 Task: Look for space in Dobryanka, Russia from 12th July, 2023 to 16th July, 2023 for 8 adults in price range Rs.10000 to Rs.16000. Place can be private room with 8 bedrooms having 8 beds and 8 bathrooms. Property type can be house, flat, guest house, hotel. Amenities needed are: wifi, TV, free parkinig on premises, gym, breakfast. Booking option can be shelf check-in. Required host language is English.
Action: Mouse moved to (503, 109)
Screenshot: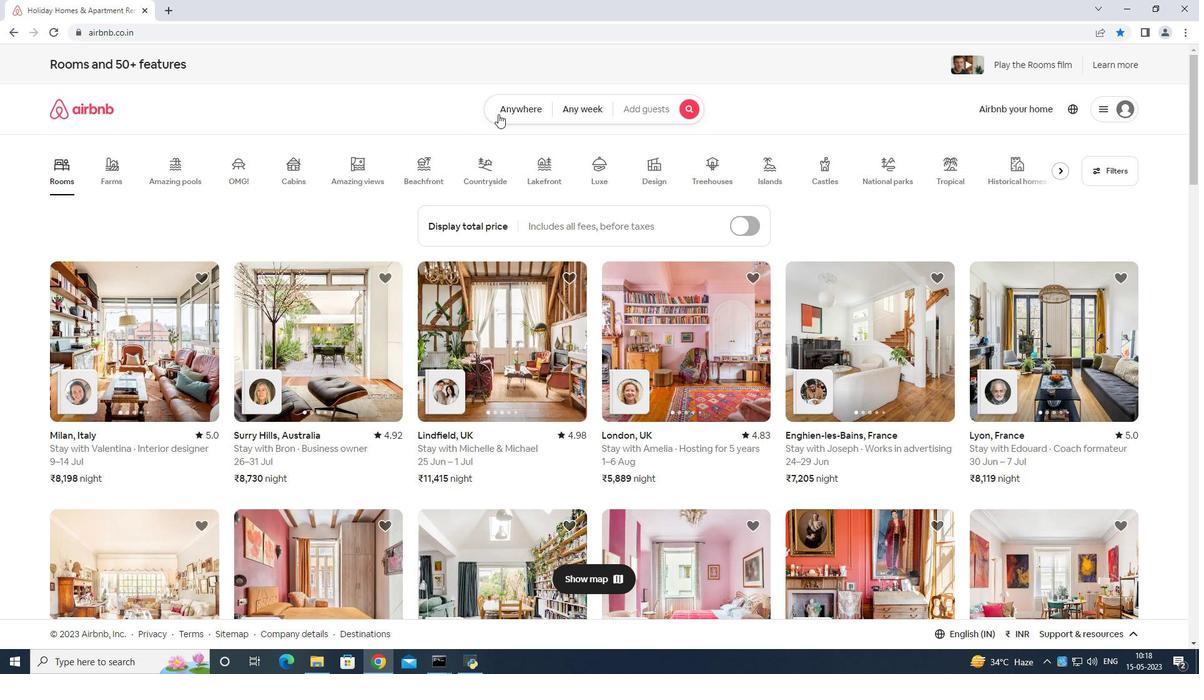 
Action: Mouse pressed left at (503, 109)
Screenshot: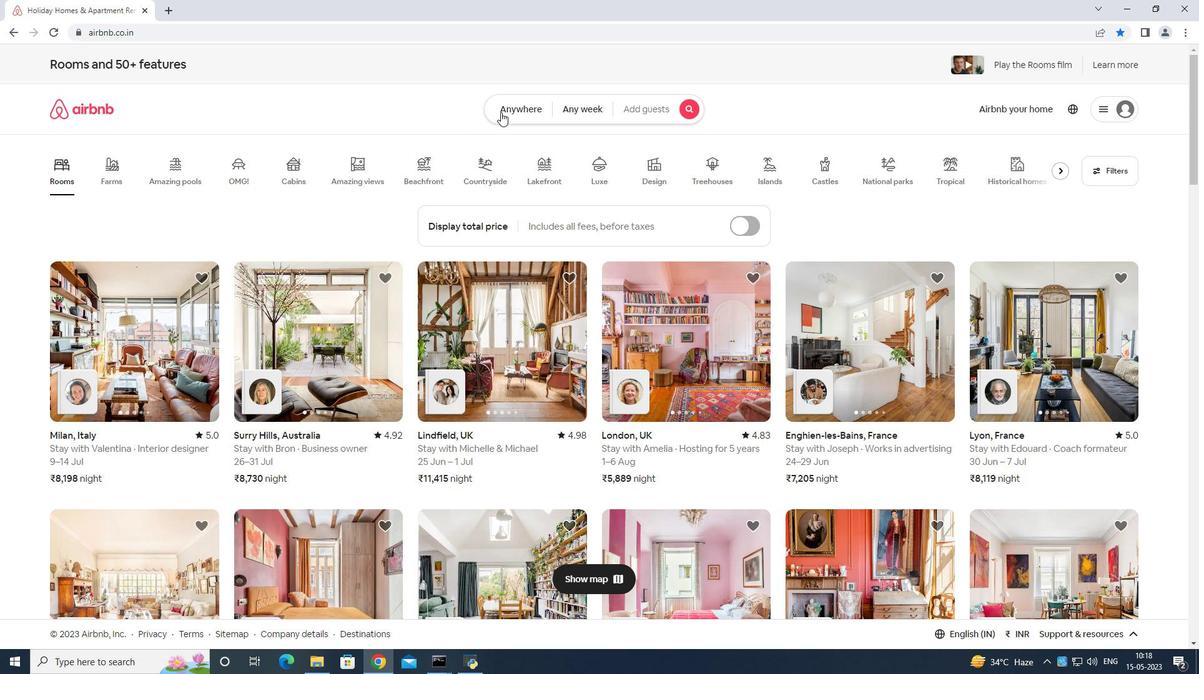 
Action: Mouse moved to (479, 151)
Screenshot: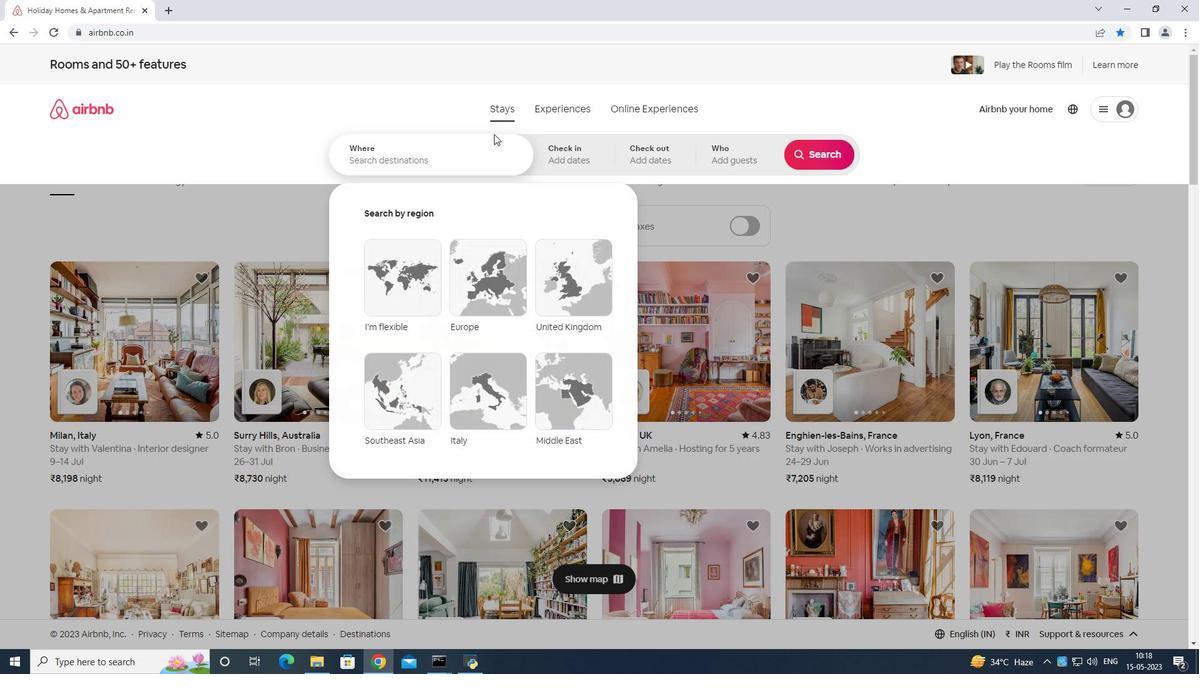 
Action: Mouse pressed left at (479, 151)
Screenshot: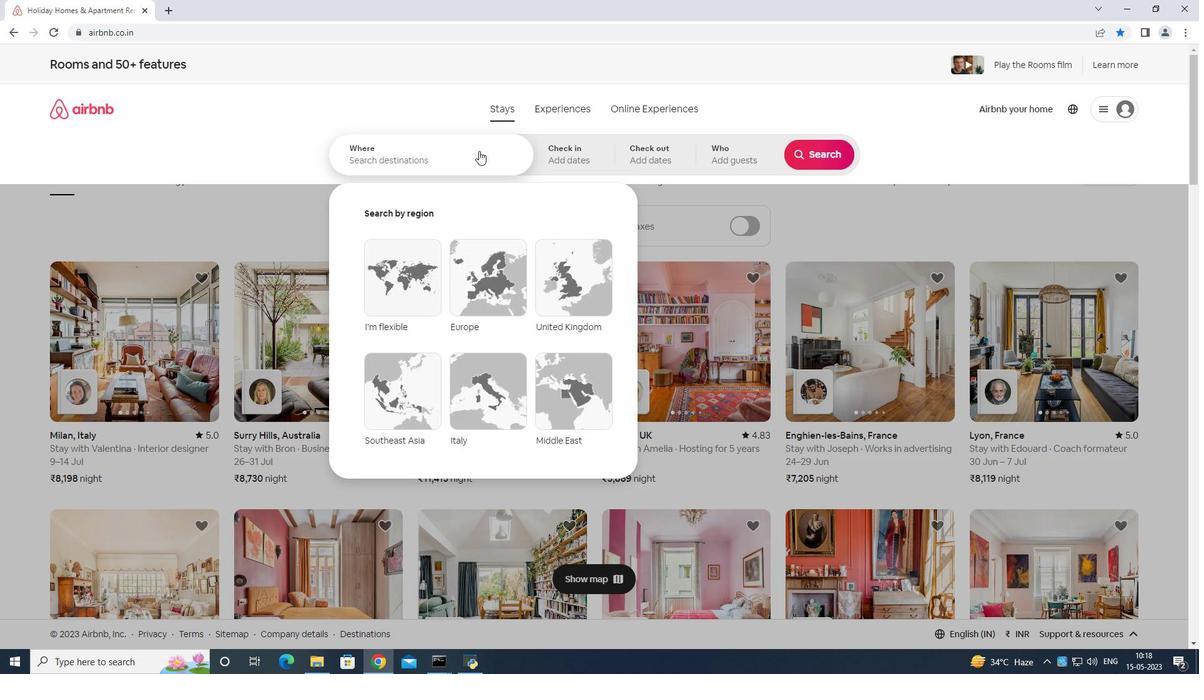 
Action: Mouse moved to (479, 151)
Screenshot: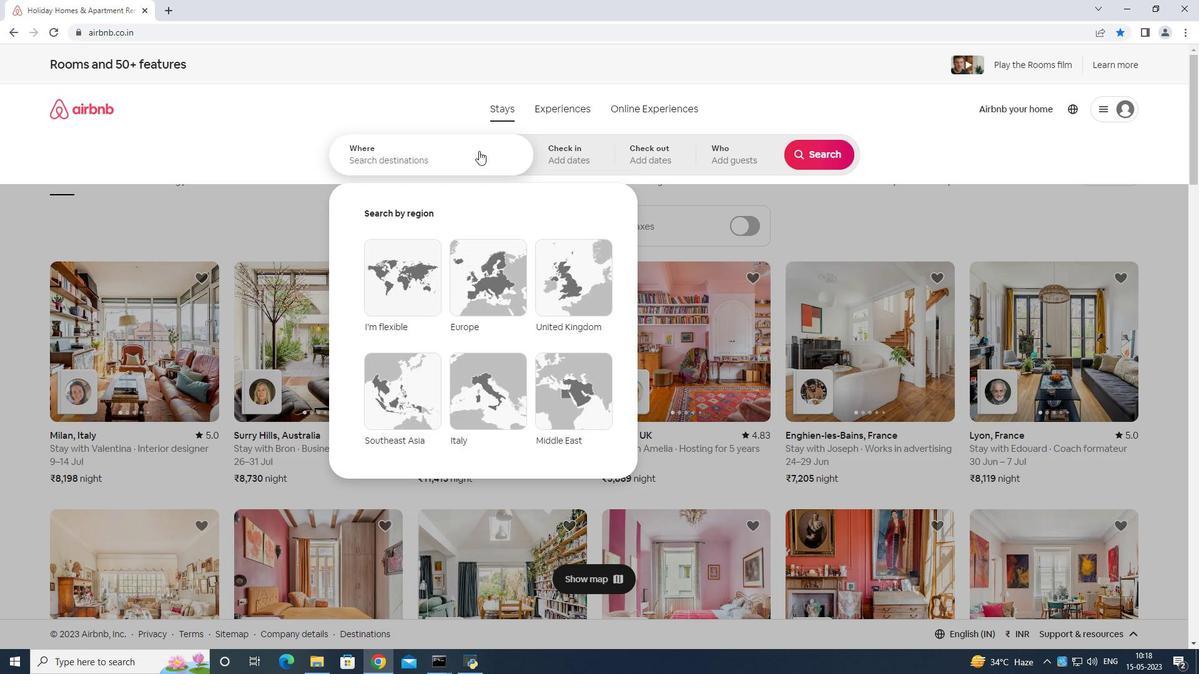 
Action: Key pressed <Key.shift>Dorbyanka<Key.space><Key.shift>Russia<Key.enter>
Screenshot: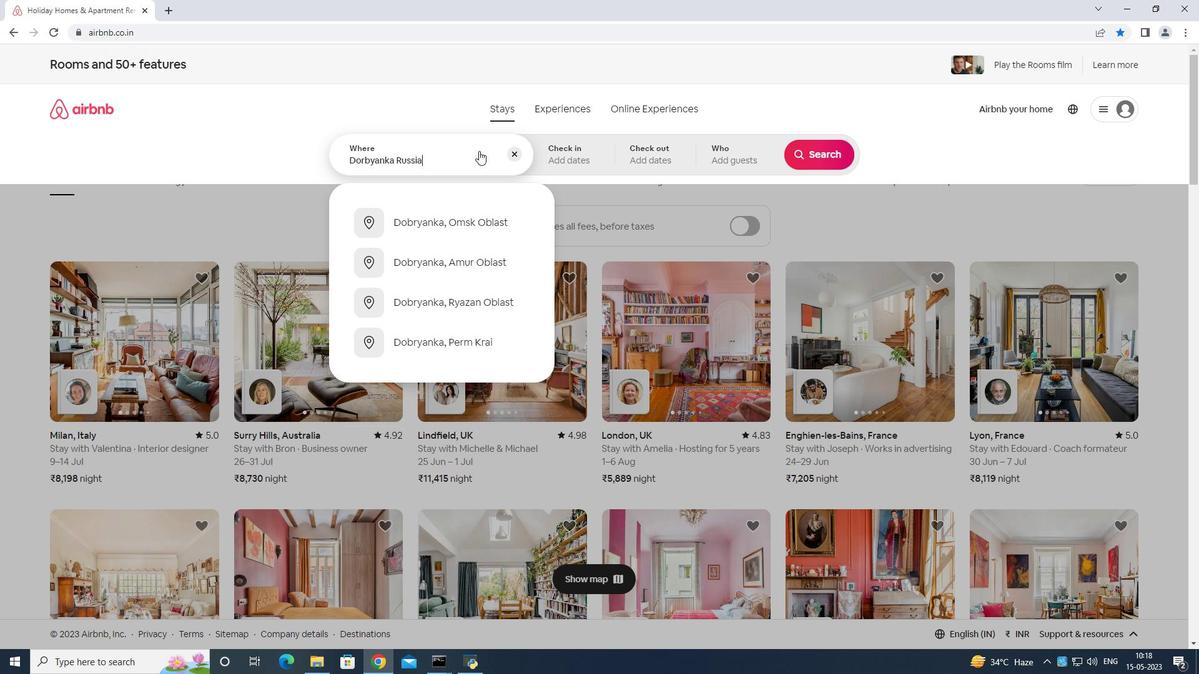 
Action: Mouse moved to (809, 251)
Screenshot: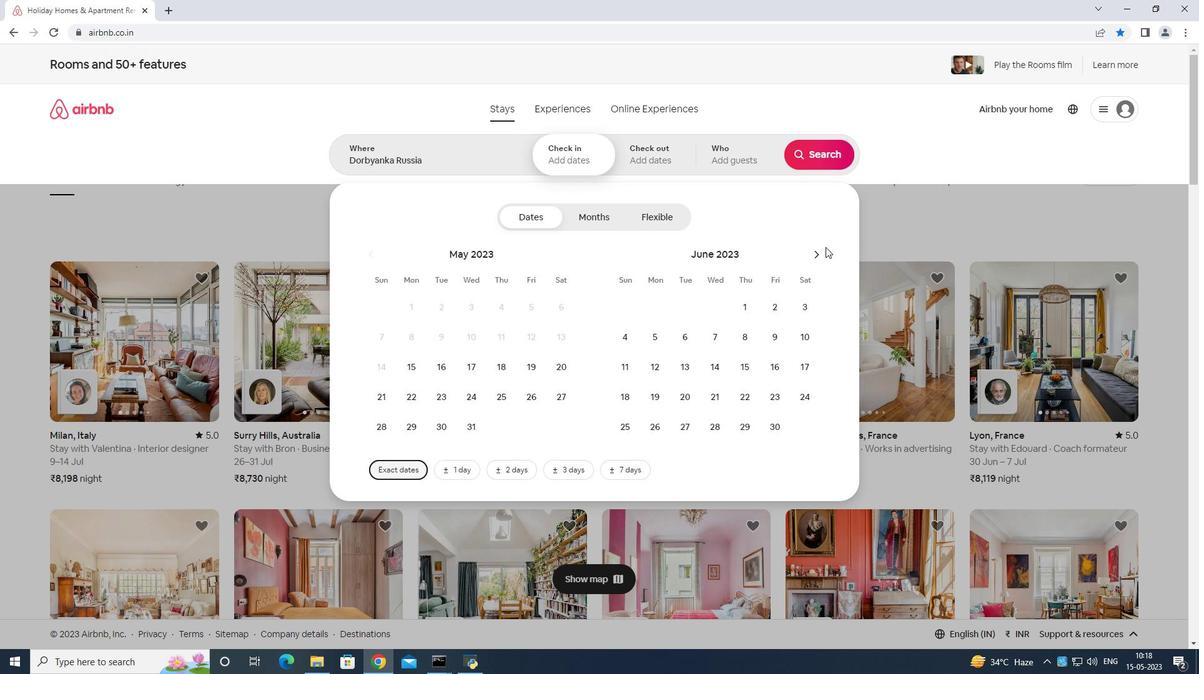 
Action: Mouse pressed left at (809, 251)
Screenshot: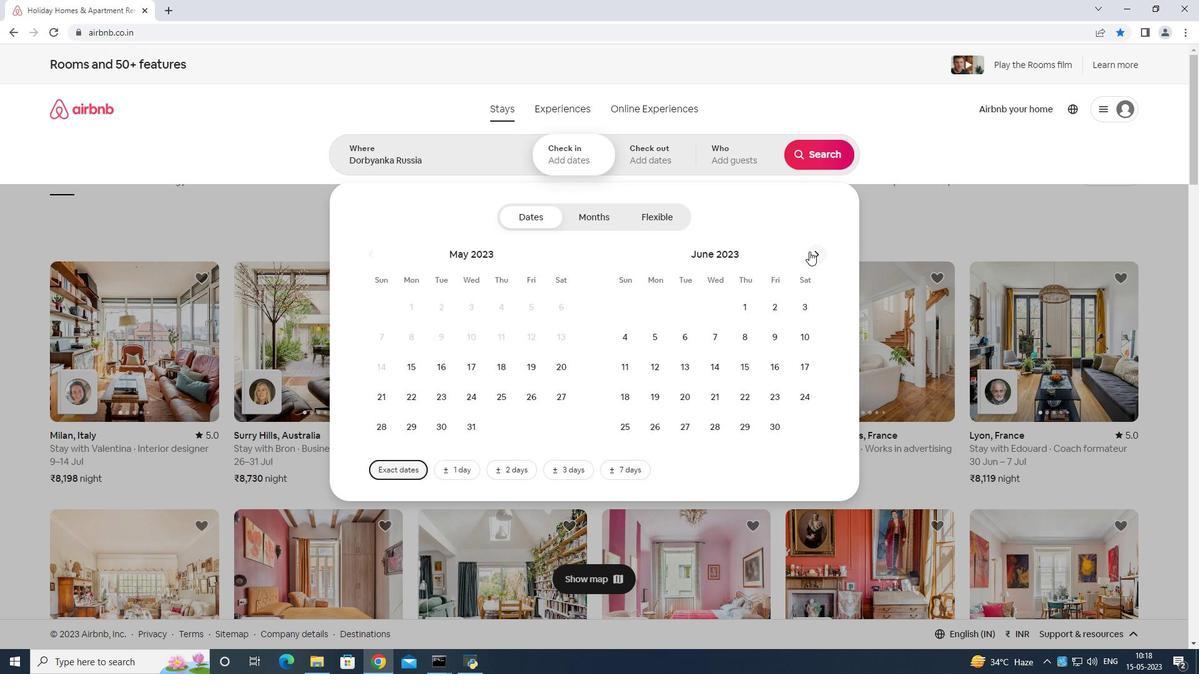 
Action: Mouse moved to (717, 364)
Screenshot: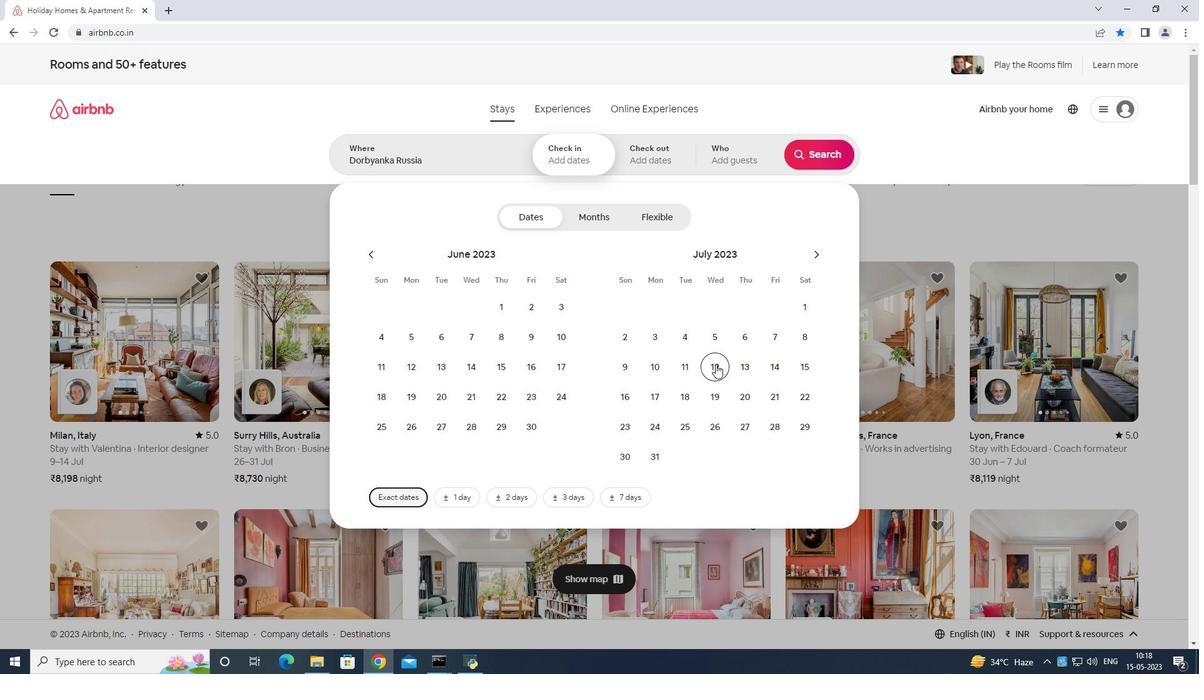 
Action: Mouse pressed left at (717, 364)
Screenshot: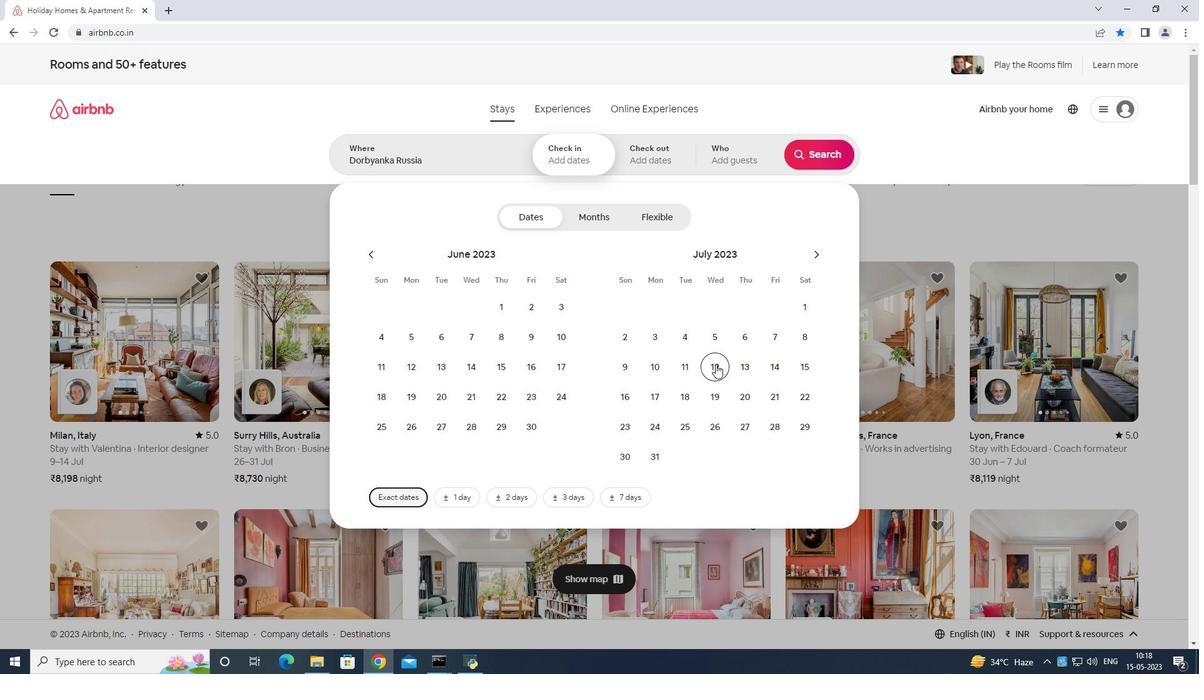 
Action: Mouse moved to (619, 396)
Screenshot: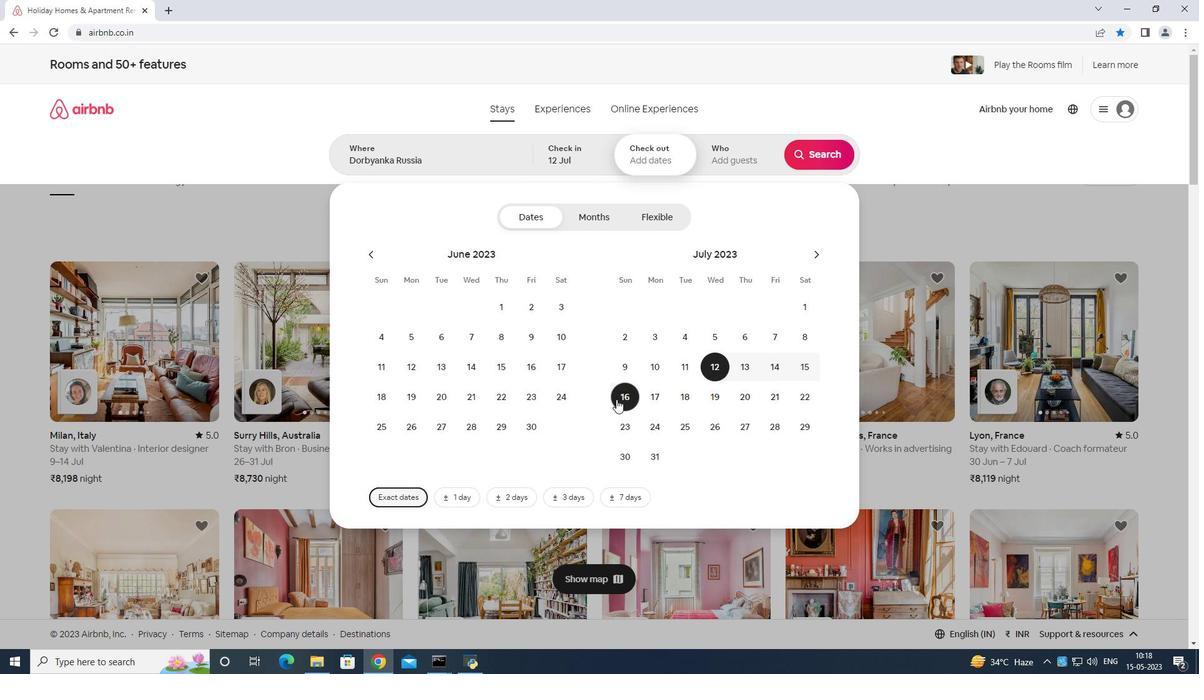 
Action: Mouse pressed left at (619, 396)
Screenshot: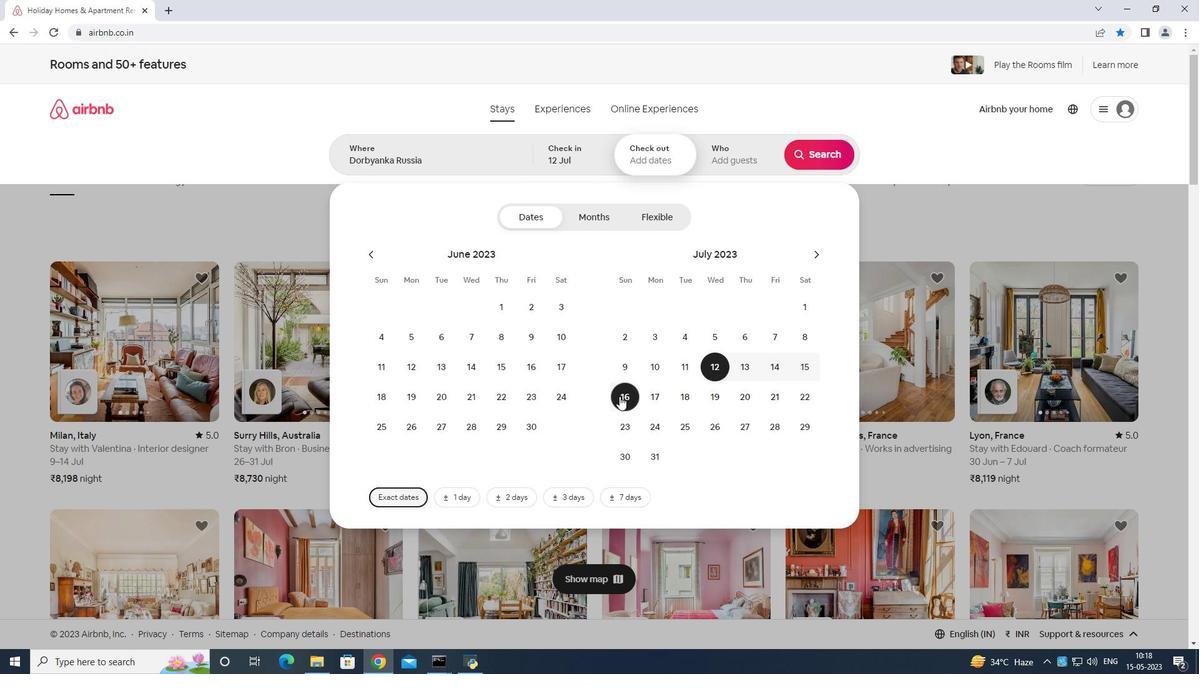 
Action: Mouse moved to (728, 159)
Screenshot: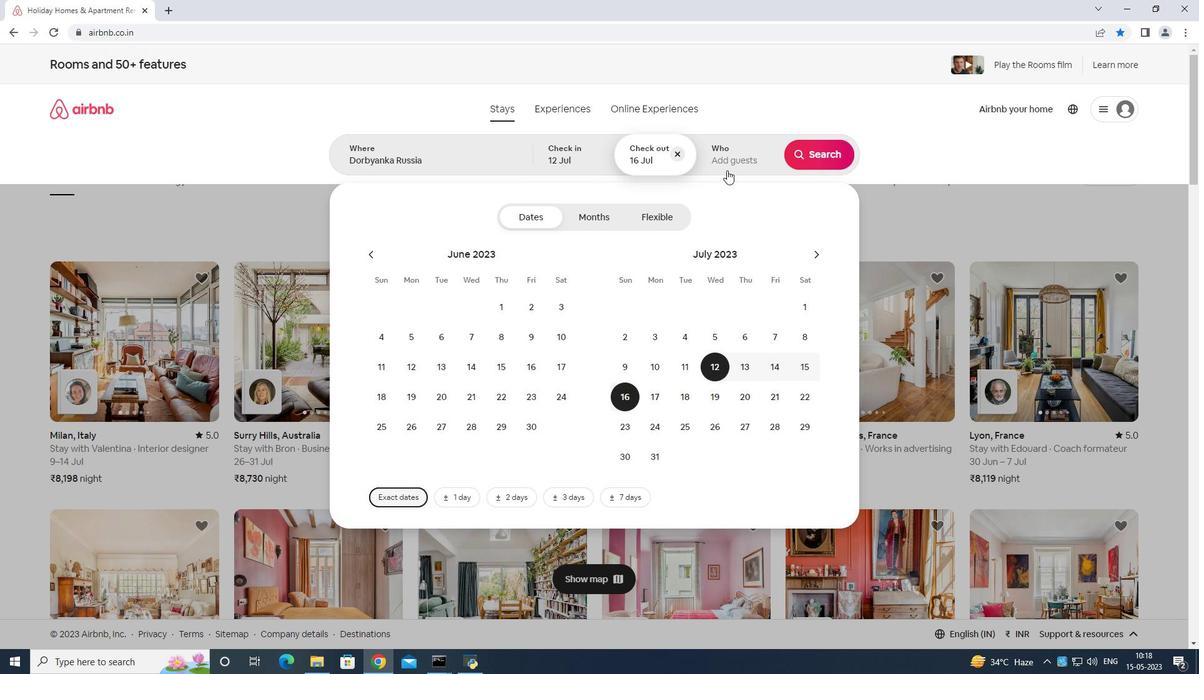 
Action: Mouse pressed left at (728, 159)
Screenshot: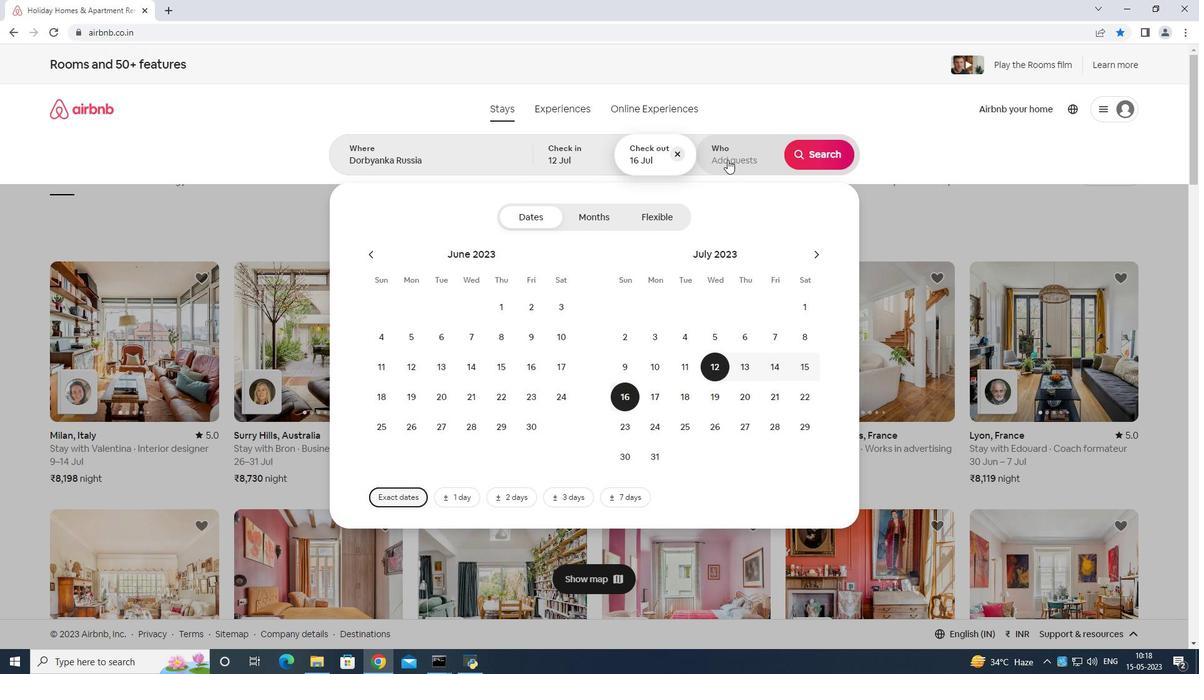 
Action: Mouse moved to (827, 224)
Screenshot: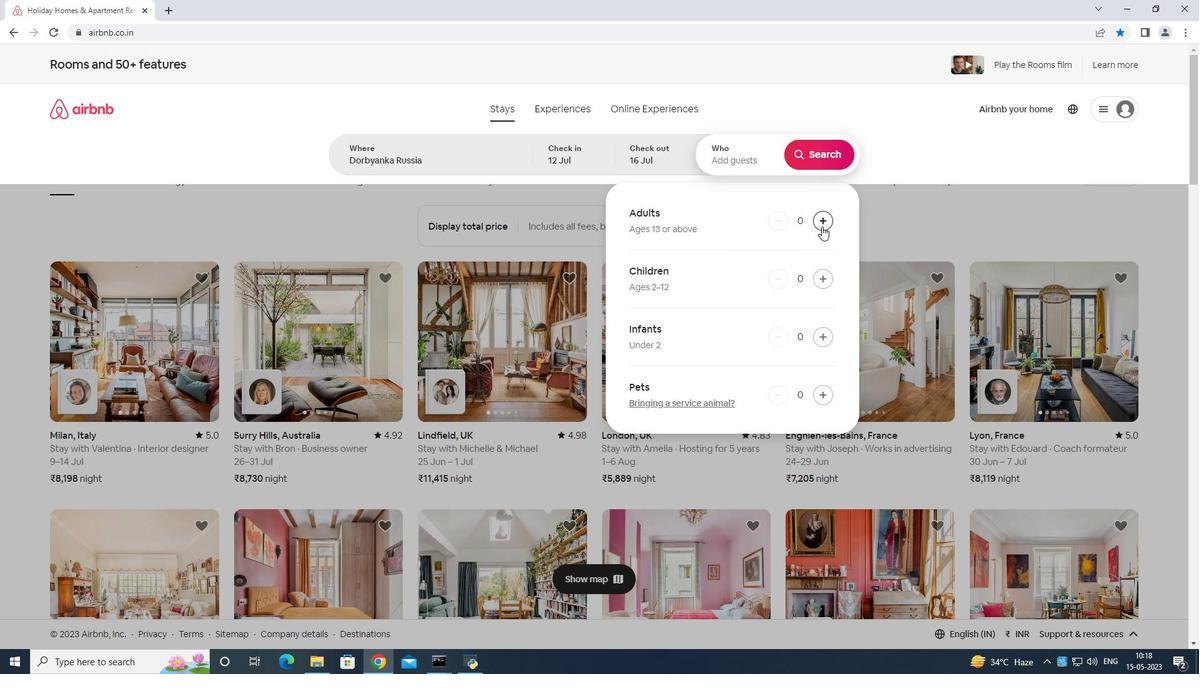 
Action: Mouse pressed left at (827, 224)
Screenshot: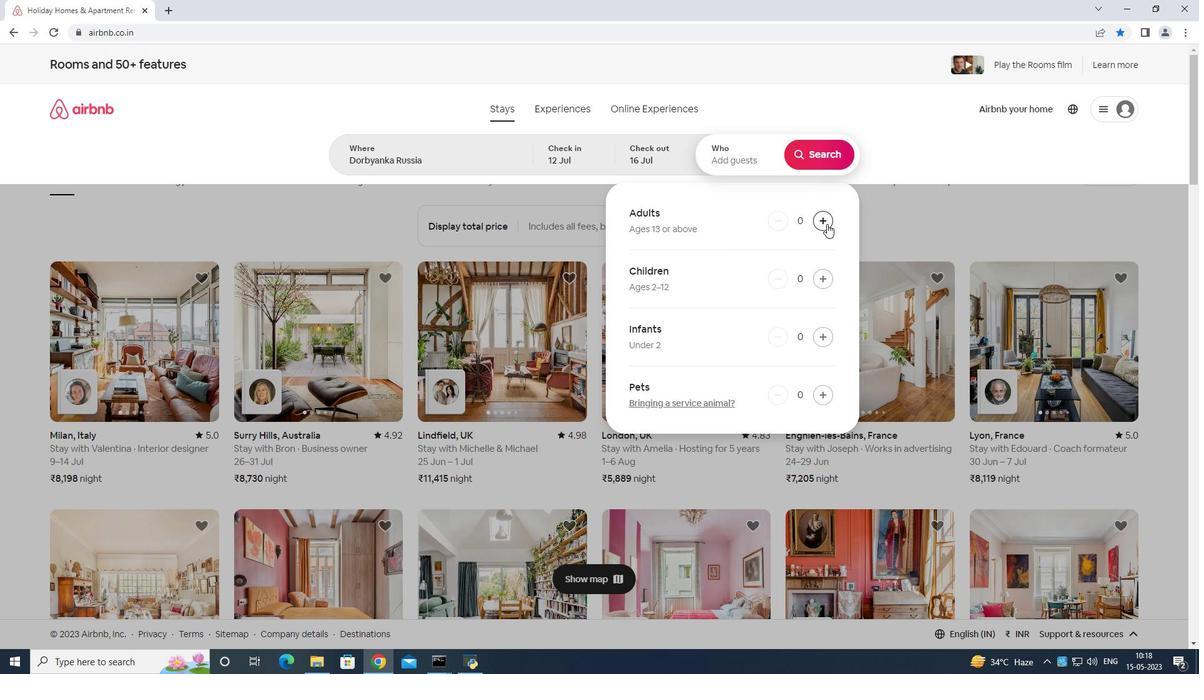 
Action: Mouse pressed left at (827, 224)
Screenshot: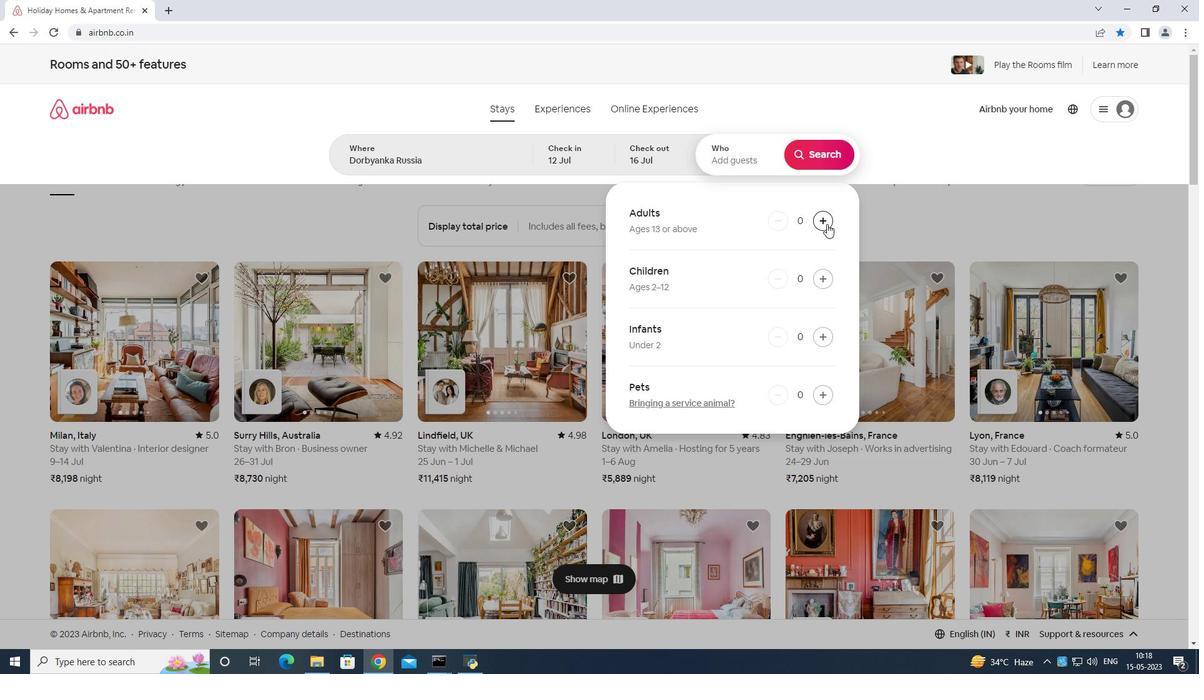 
Action: Mouse pressed left at (827, 224)
Screenshot: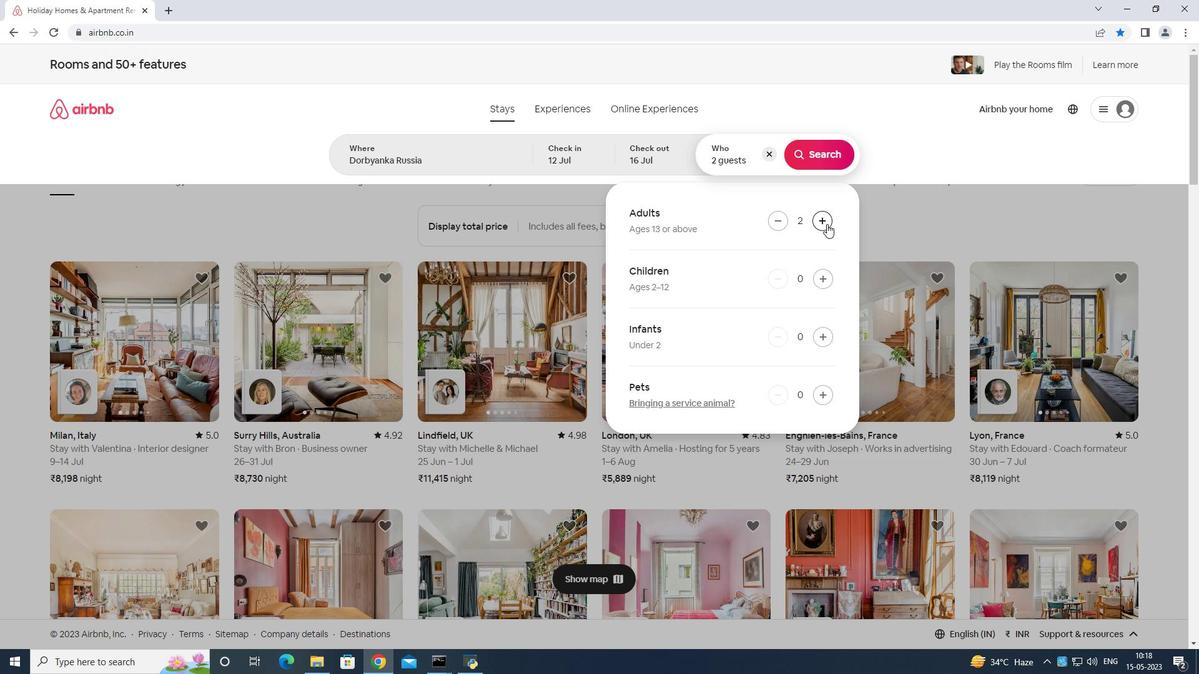 
Action: Mouse pressed left at (827, 224)
Screenshot: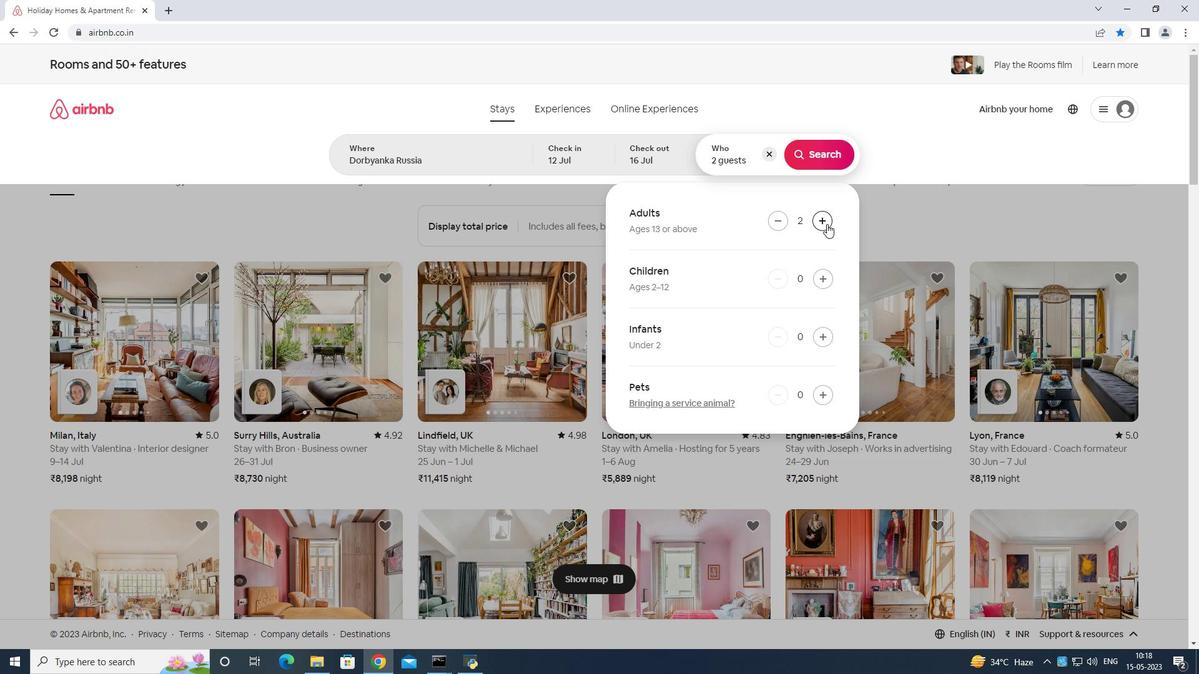 
Action: Mouse pressed left at (827, 224)
Screenshot: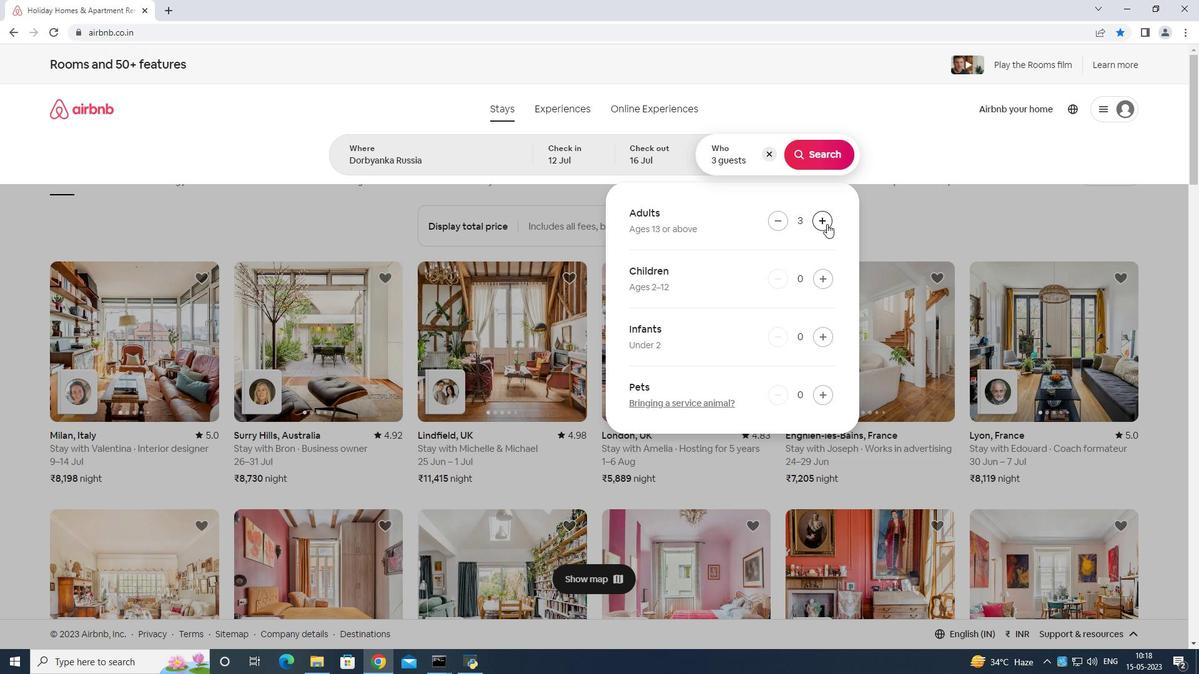 
Action: Mouse pressed left at (827, 224)
Screenshot: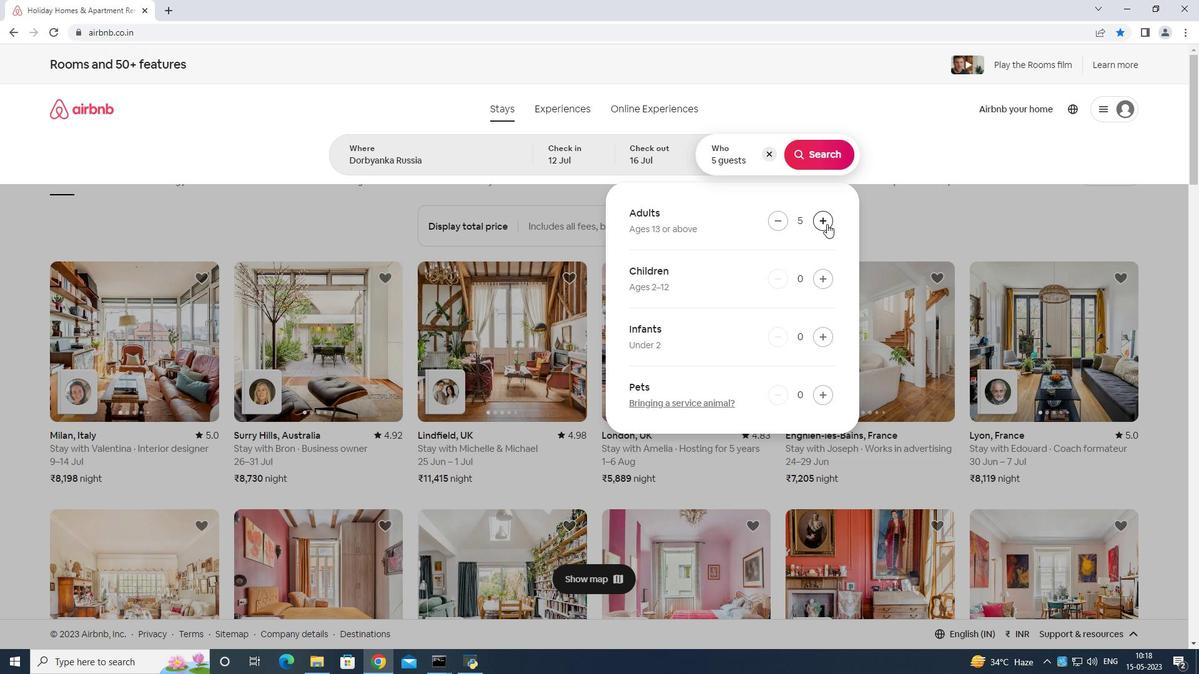 
Action: Mouse pressed left at (827, 224)
Screenshot: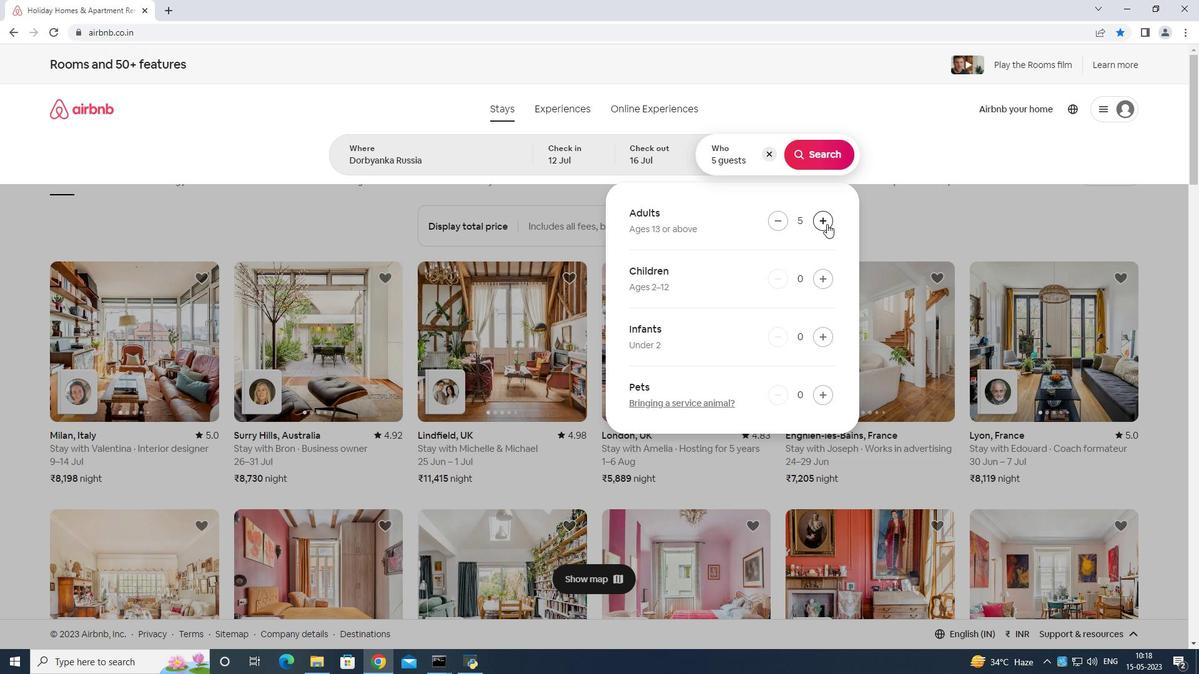 
Action: Mouse pressed left at (827, 224)
Screenshot: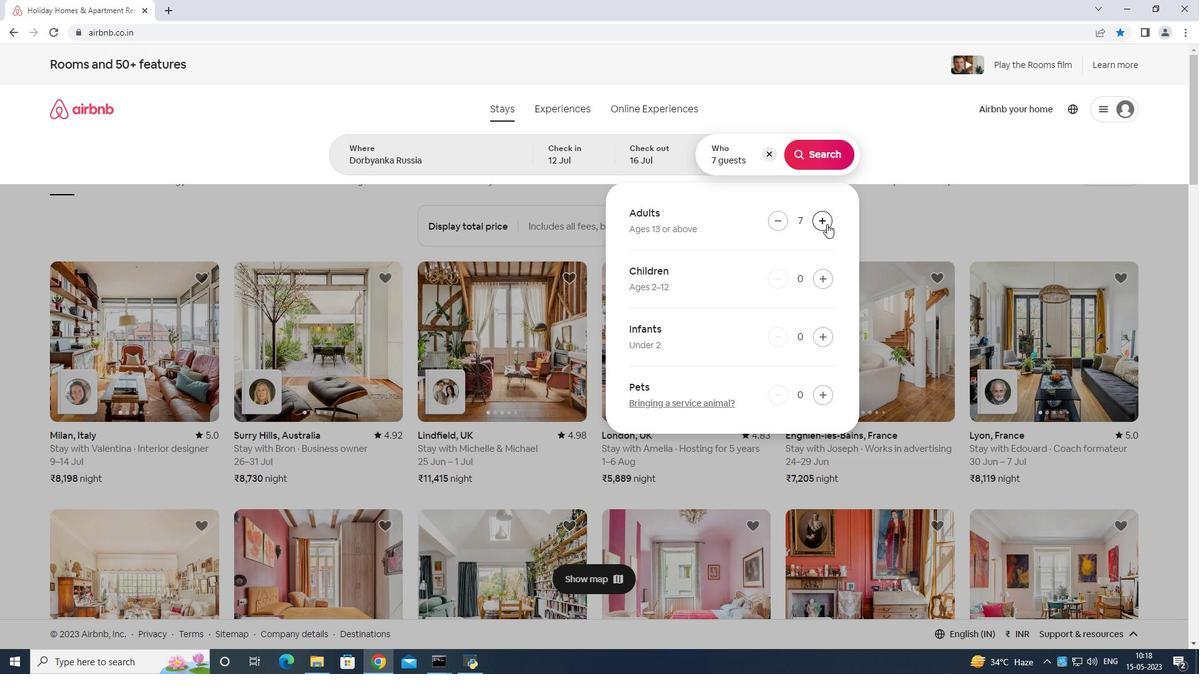 
Action: Mouse moved to (821, 154)
Screenshot: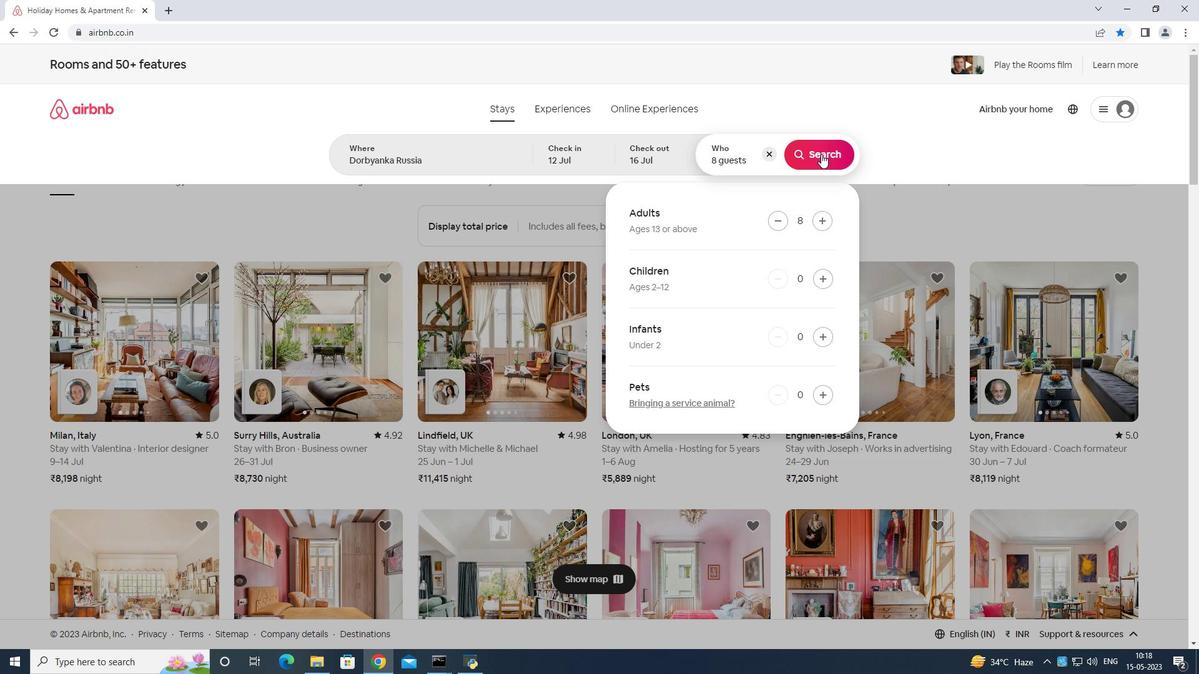 
Action: Mouse pressed left at (821, 154)
Screenshot: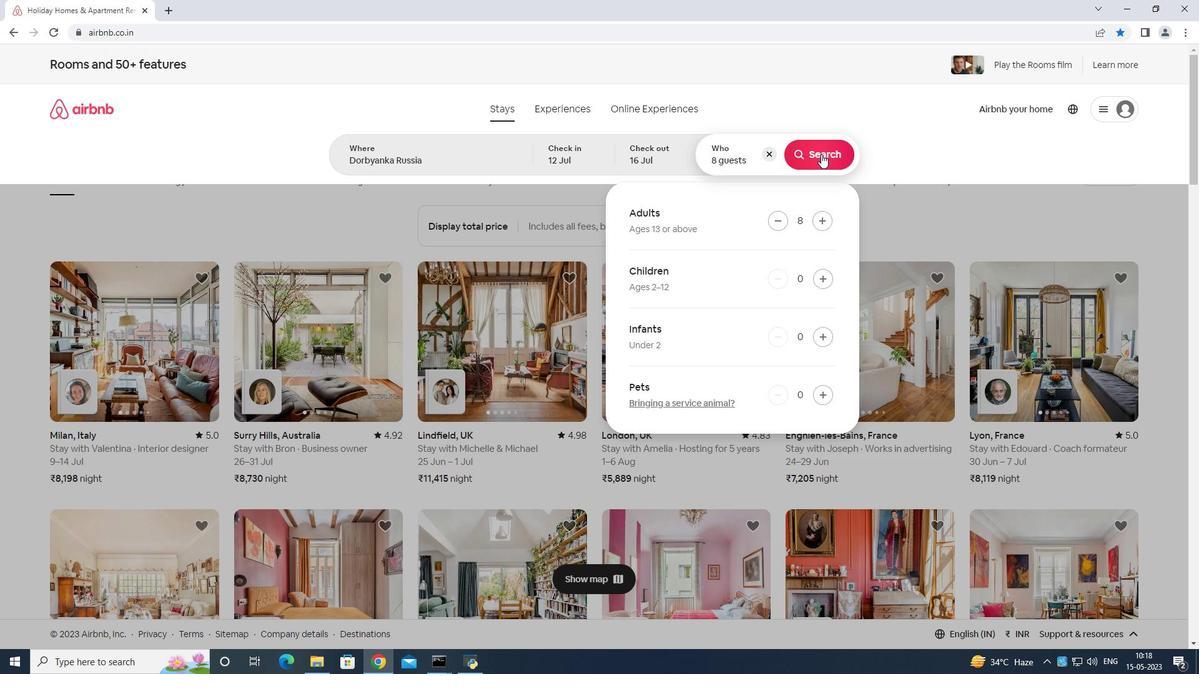
Action: Mouse moved to (1134, 127)
Screenshot: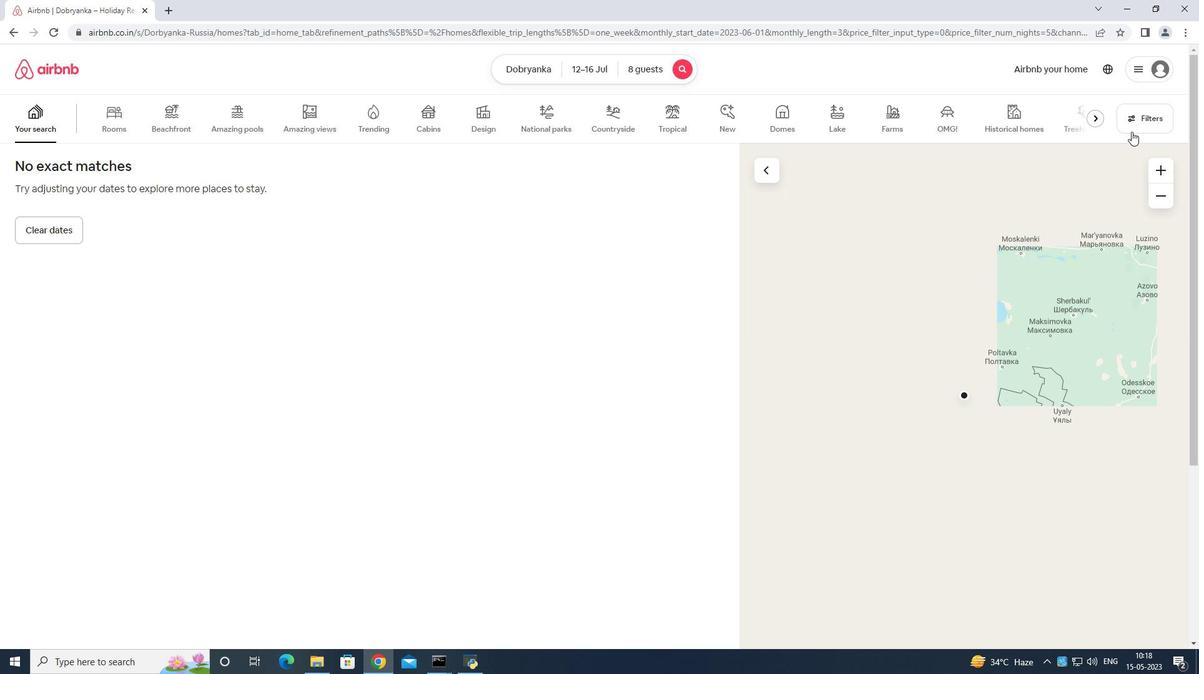 
Action: Mouse pressed left at (1134, 127)
Screenshot: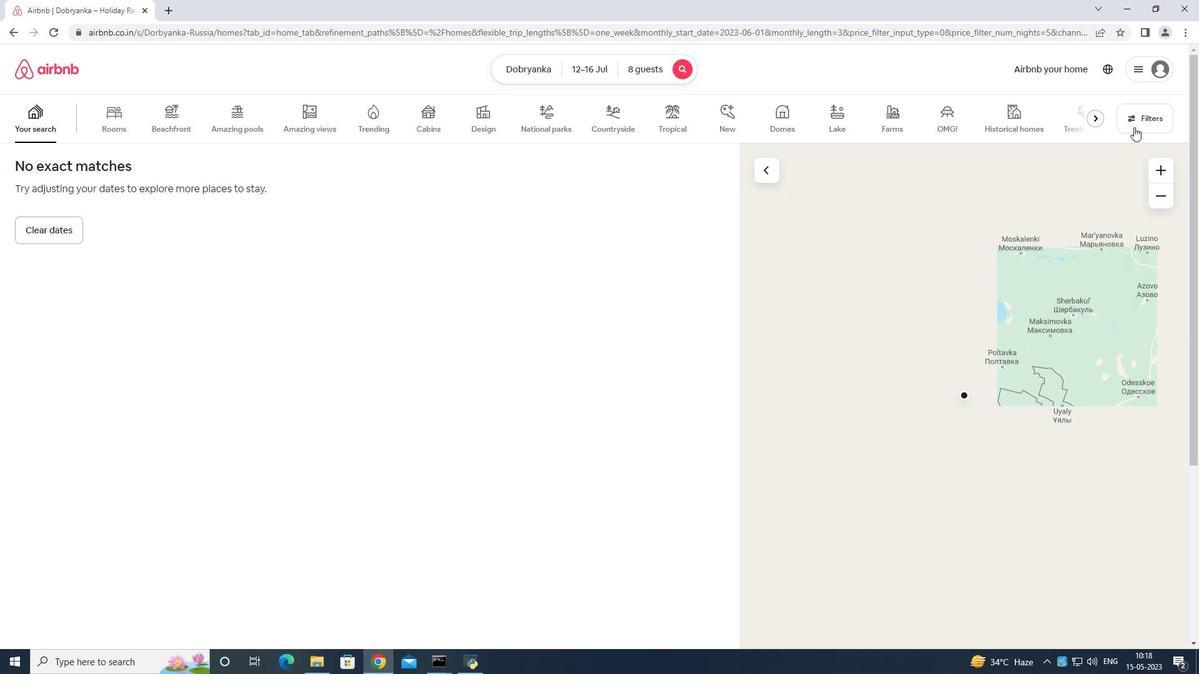 
Action: Mouse moved to (508, 408)
Screenshot: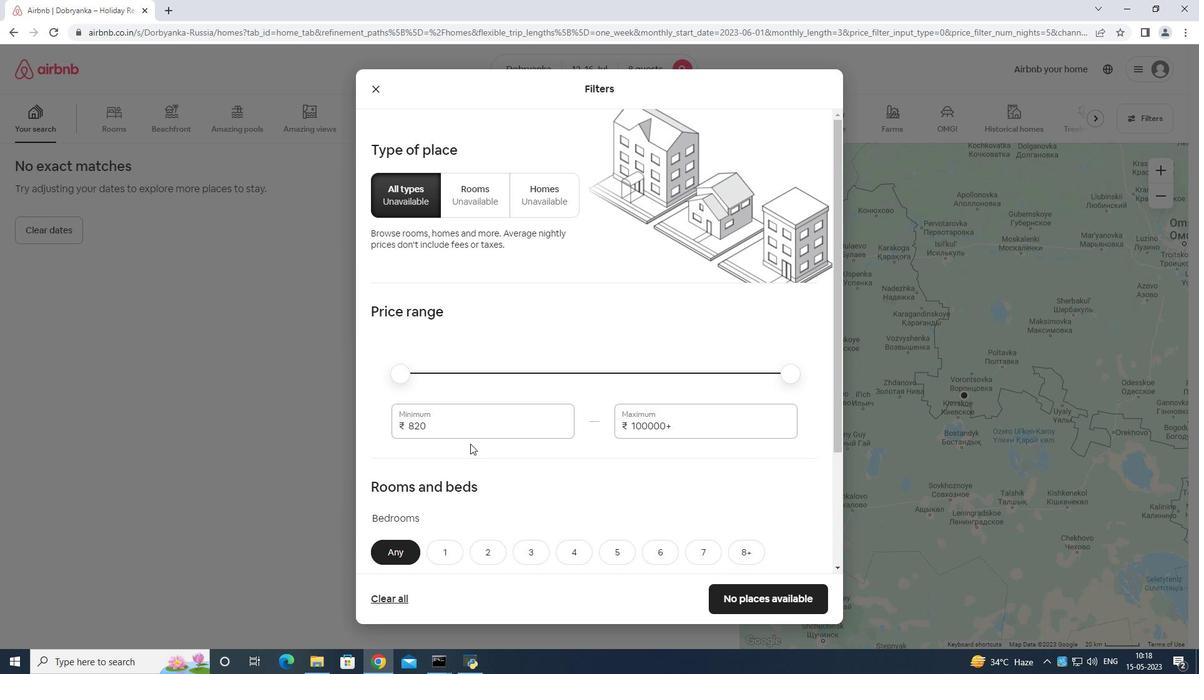 
Action: Mouse pressed left at (508, 408)
Screenshot: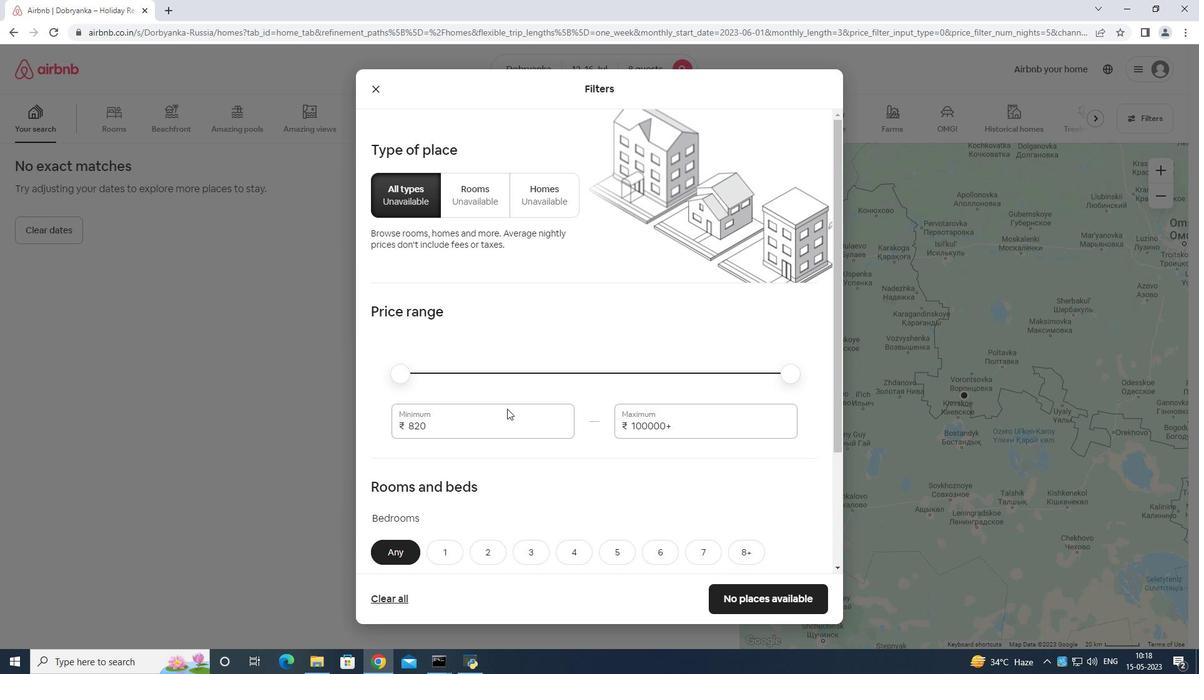 
Action: Key pressed <Key.backspace><Key.backspace><Key.backspace><Key.backspace><Key.backspace>10000
Screenshot: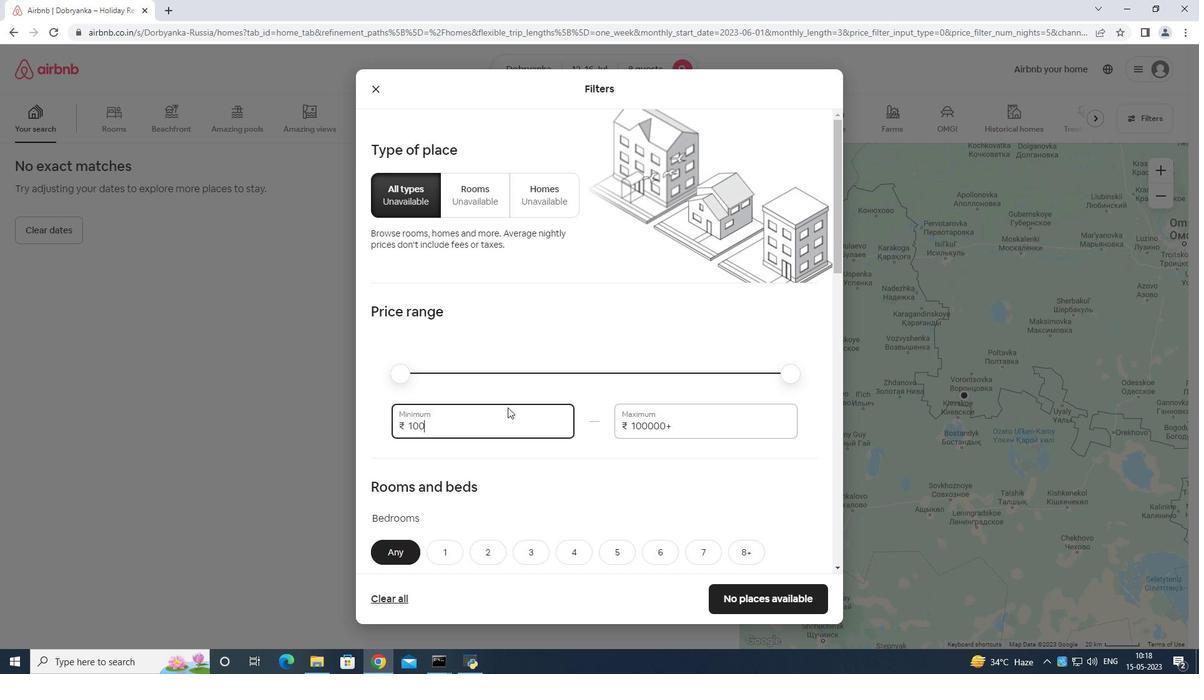 
Action: Mouse moved to (675, 415)
Screenshot: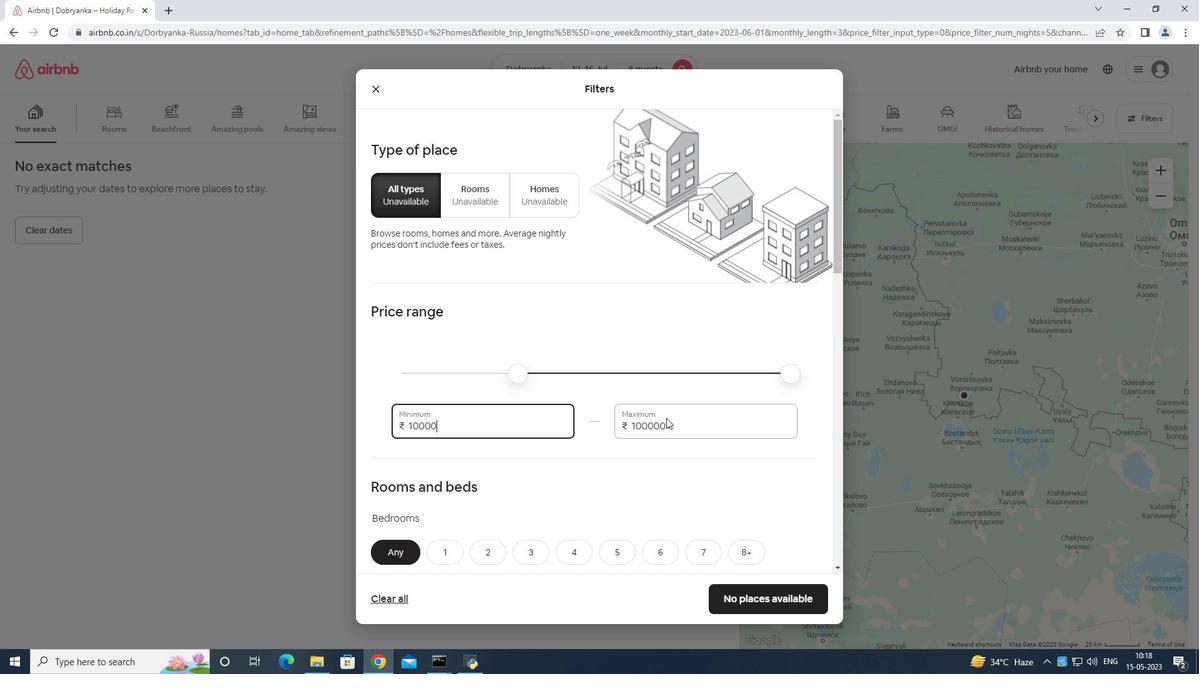 
Action: Mouse pressed left at (675, 415)
Screenshot: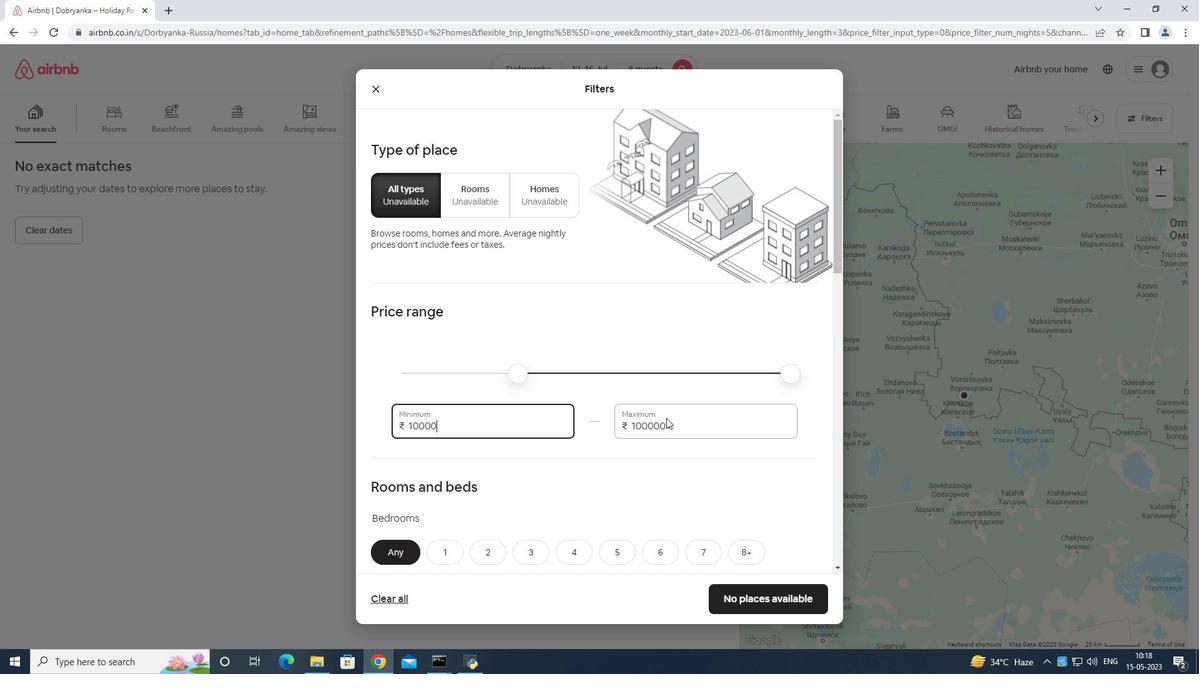 
Action: Mouse moved to (677, 411)
Screenshot: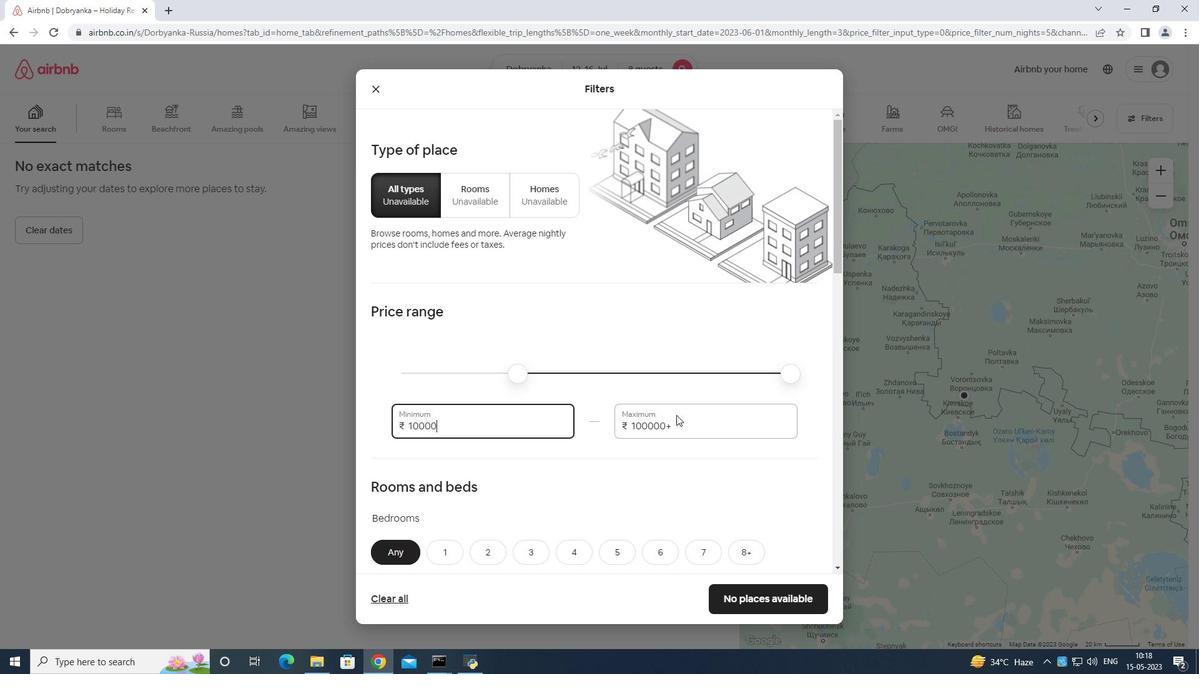 
Action: Key pressed <Key.backspace><Key.backspace><Key.backspace><Key.backspace><Key.backspace><Key.backspace><Key.backspace><Key.backspace><Key.backspace><Key.backspace><Key.backspace><Key.backspace><Key.backspace>16000
Screenshot: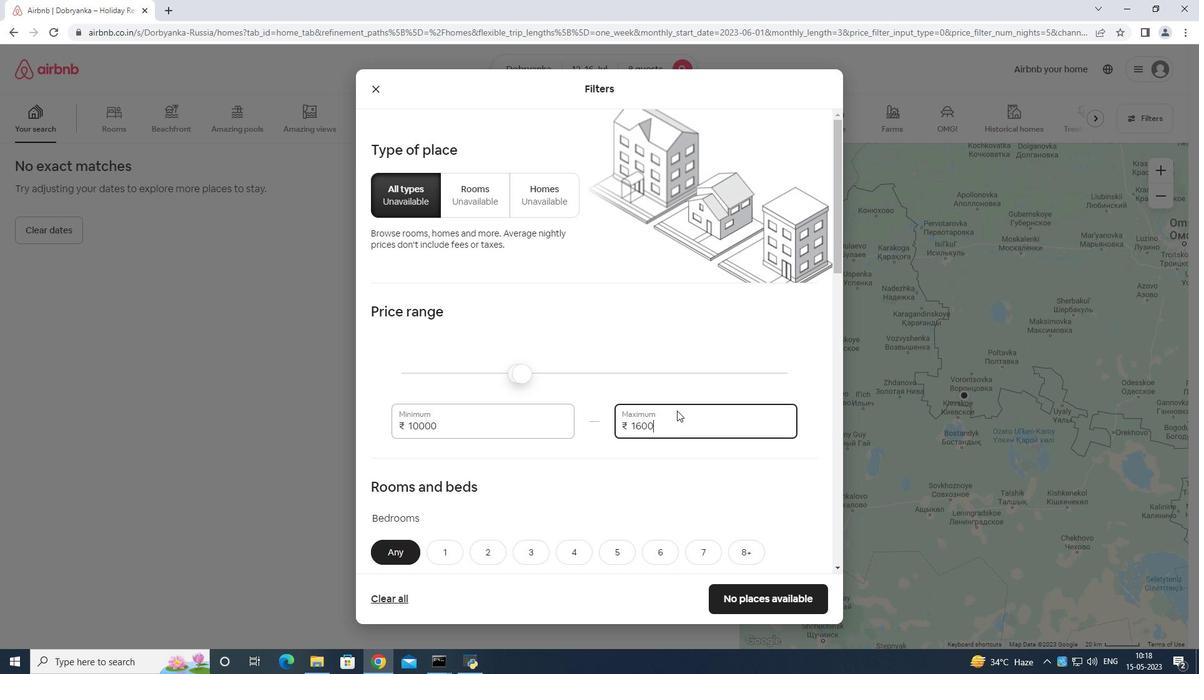 
Action: Mouse moved to (677, 409)
Screenshot: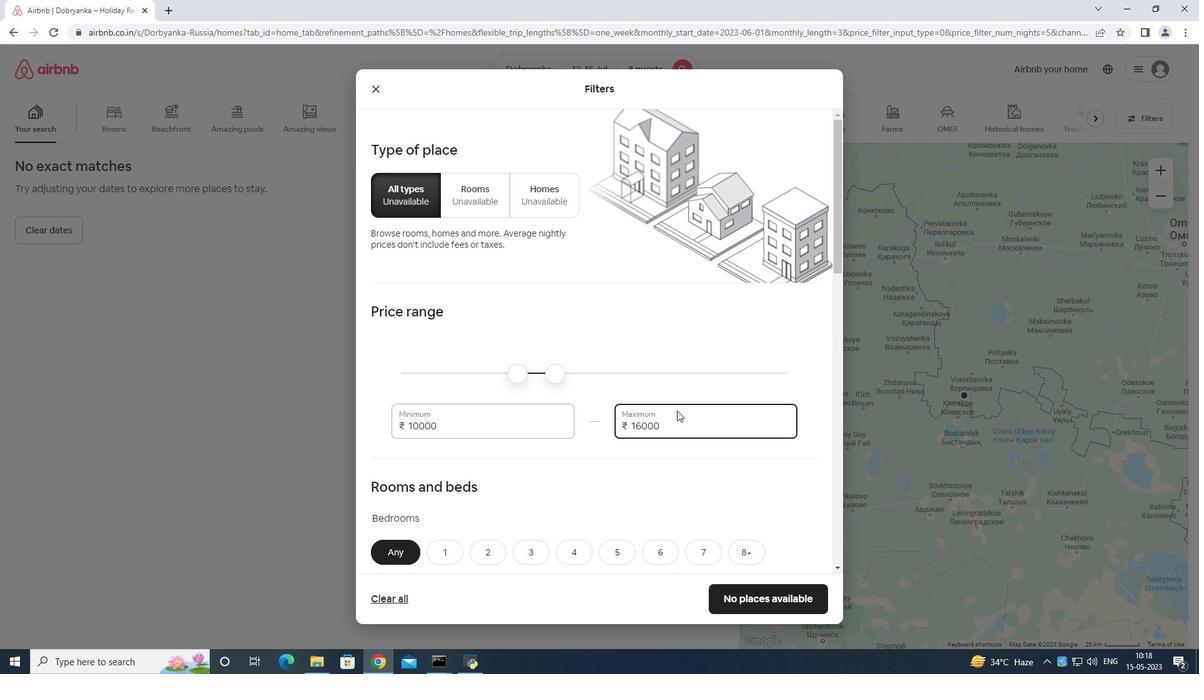 
Action: Mouse scrolled (677, 409) with delta (0, 0)
Screenshot: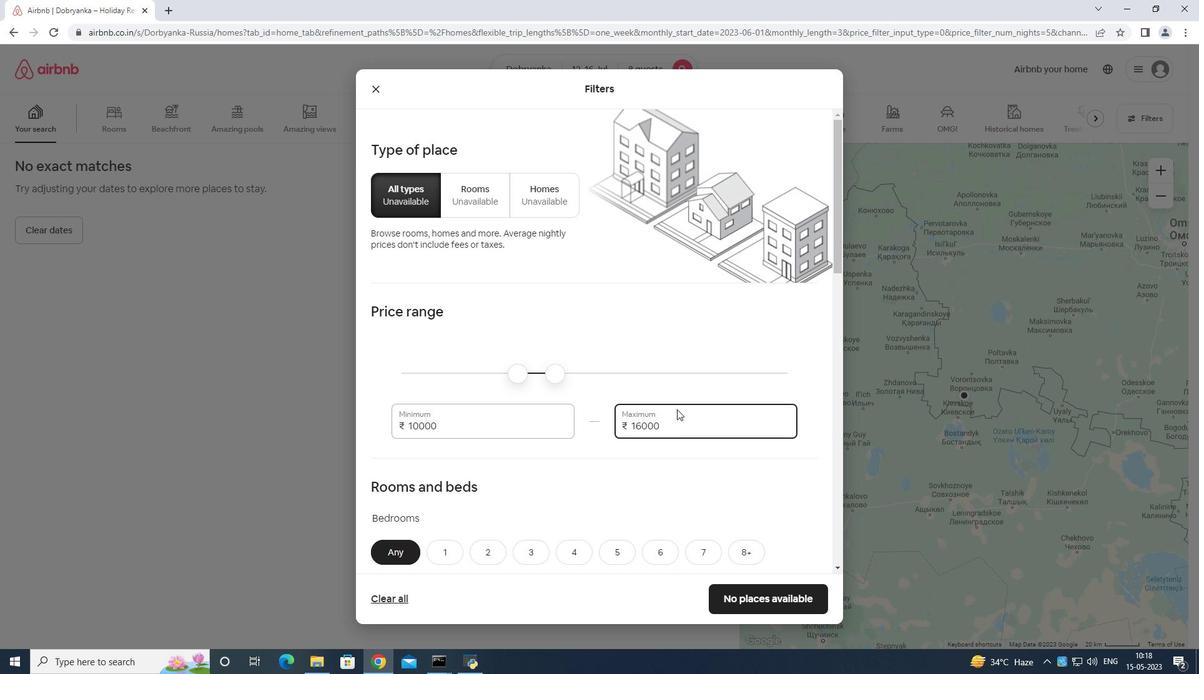 
Action: Mouse scrolled (677, 409) with delta (0, 0)
Screenshot: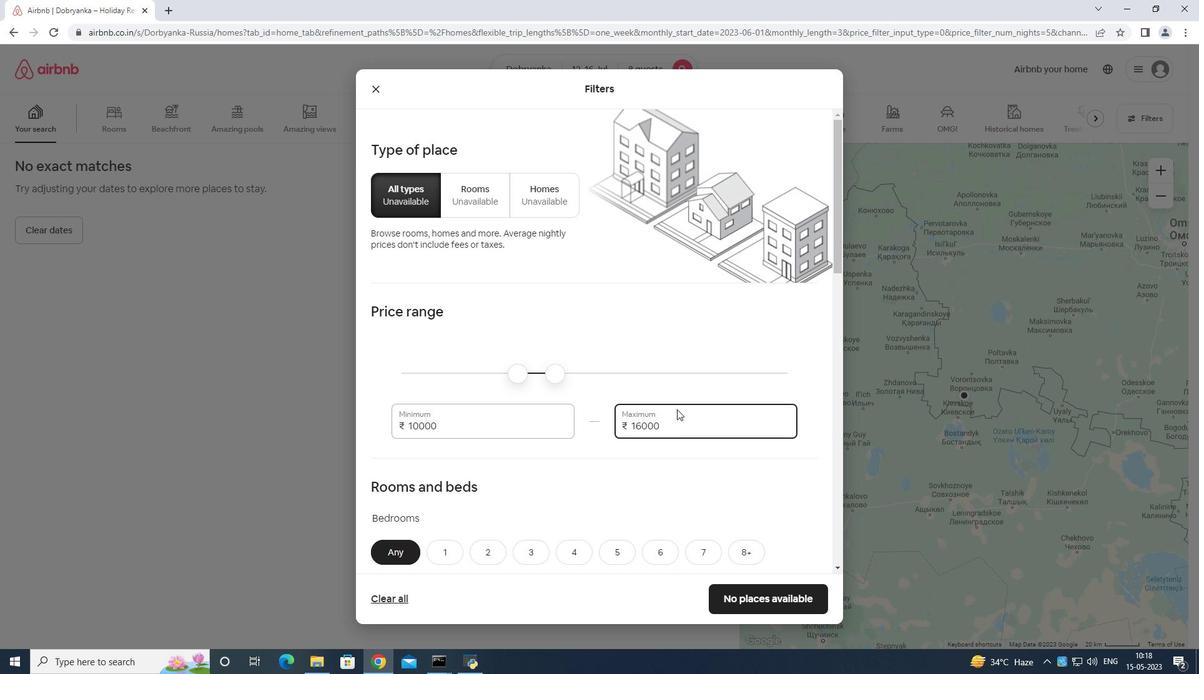 
Action: Mouse scrolled (677, 409) with delta (0, 0)
Screenshot: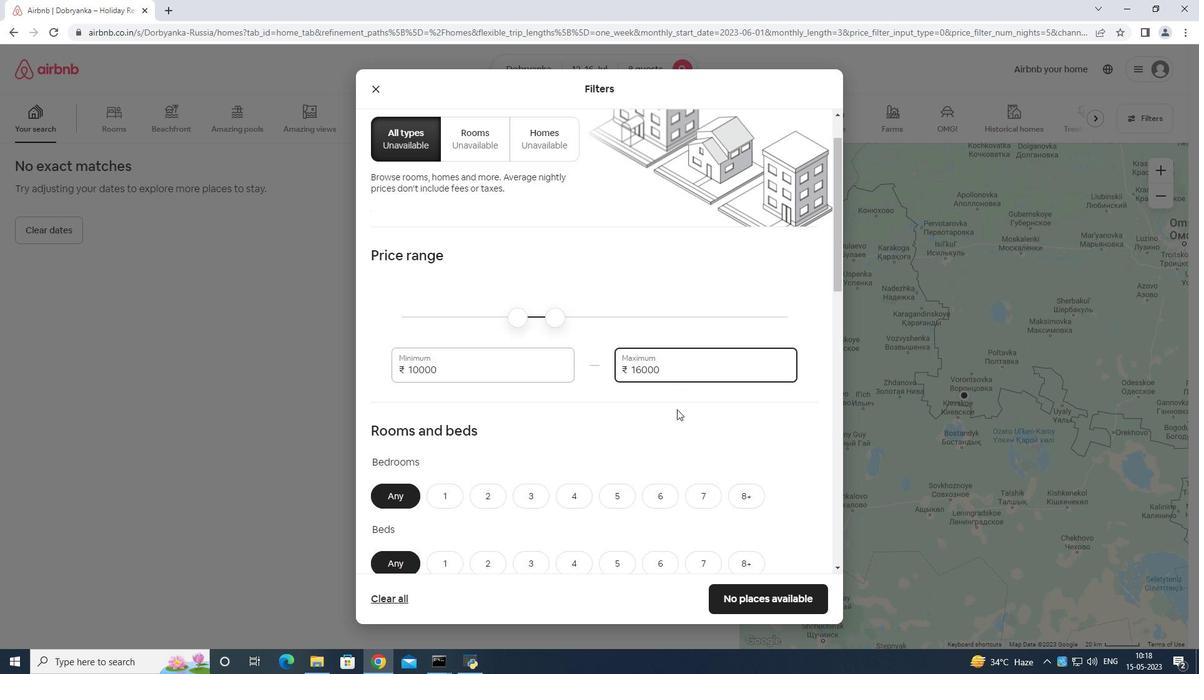 
Action: Mouse moved to (744, 363)
Screenshot: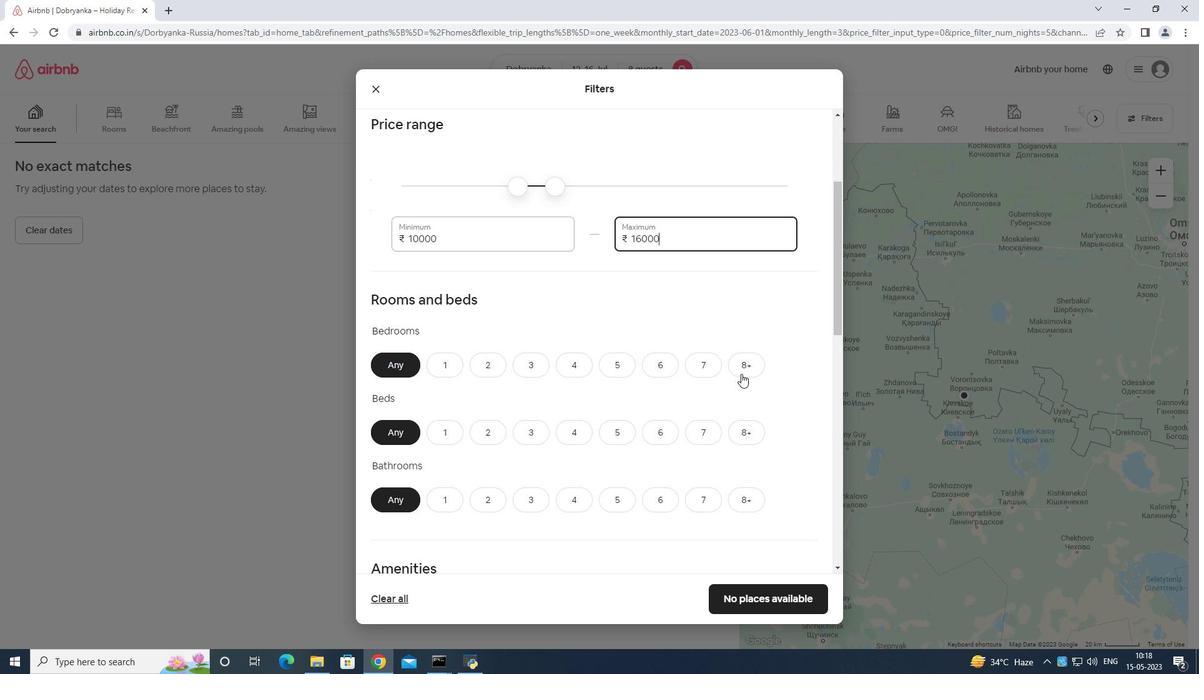 
Action: Mouse pressed left at (744, 363)
Screenshot: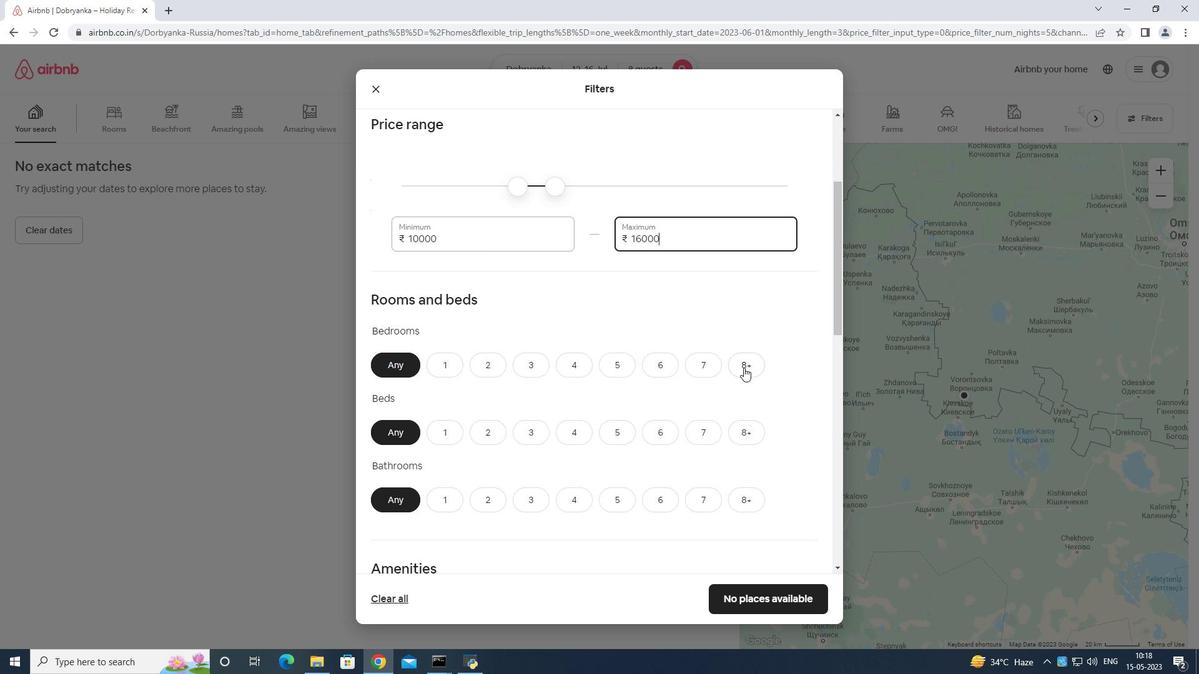 
Action: Mouse moved to (751, 432)
Screenshot: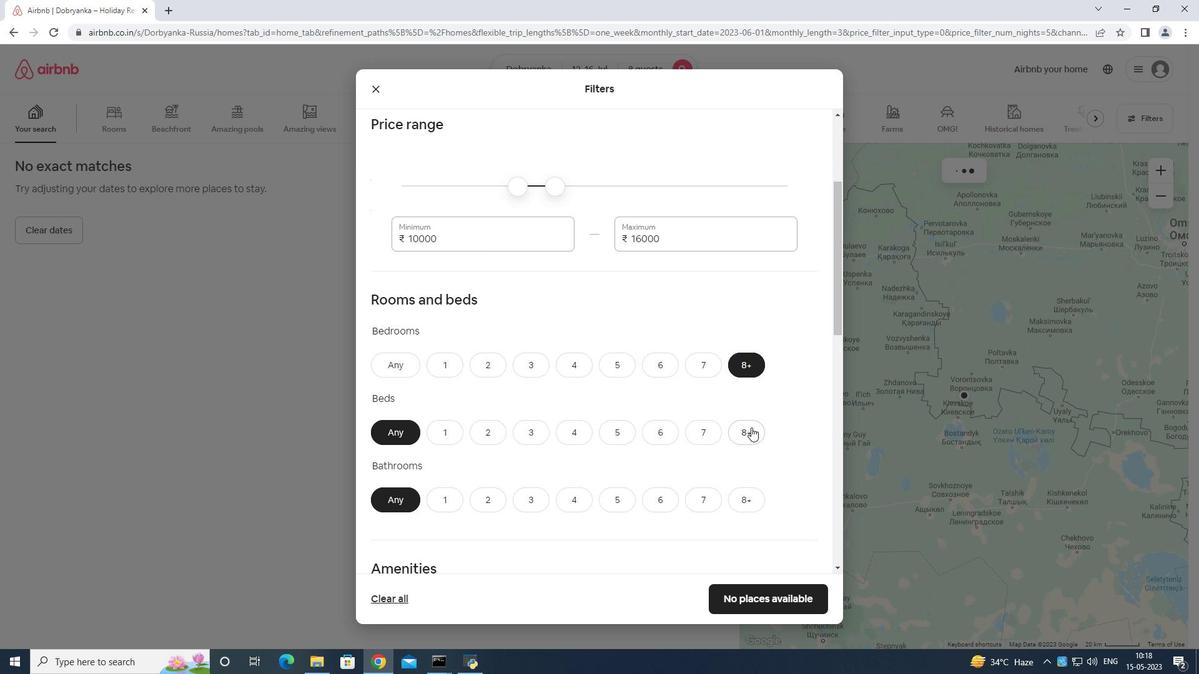 
Action: Mouse pressed left at (751, 432)
Screenshot: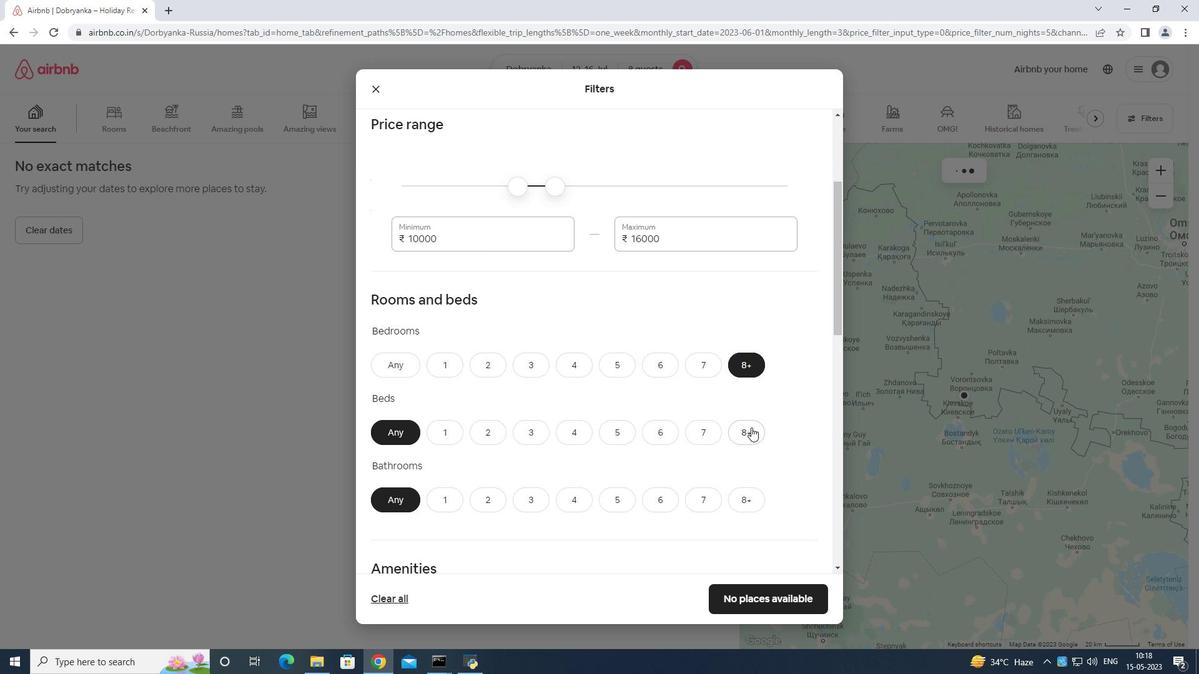 
Action: Mouse moved to (747, 503)
Screenshot: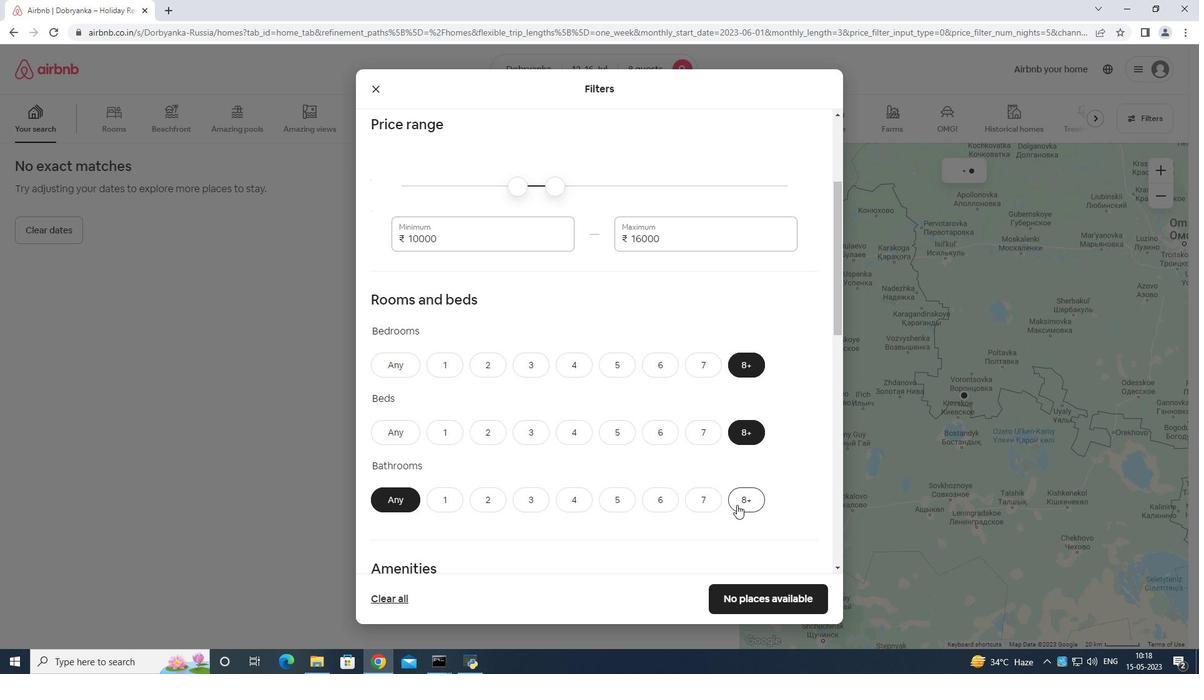 
Action: Mouse pressed left at (747, 503)
Screenshot: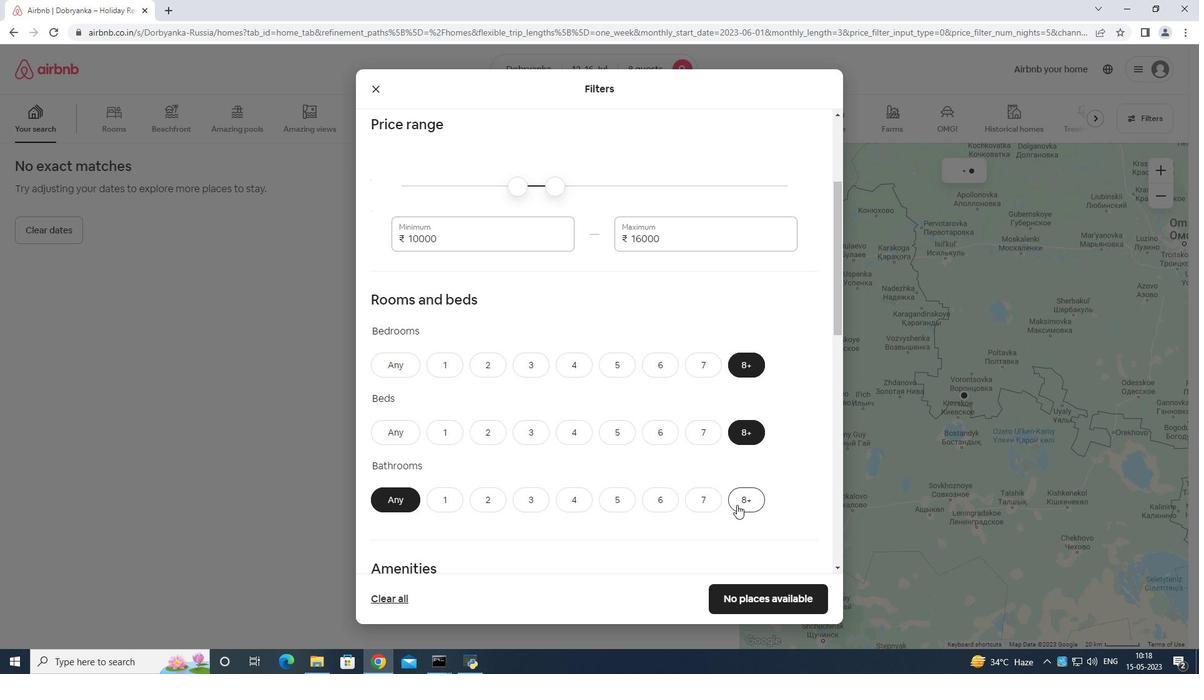 
Action: Mouse moved to (754, 493)
Screenshot: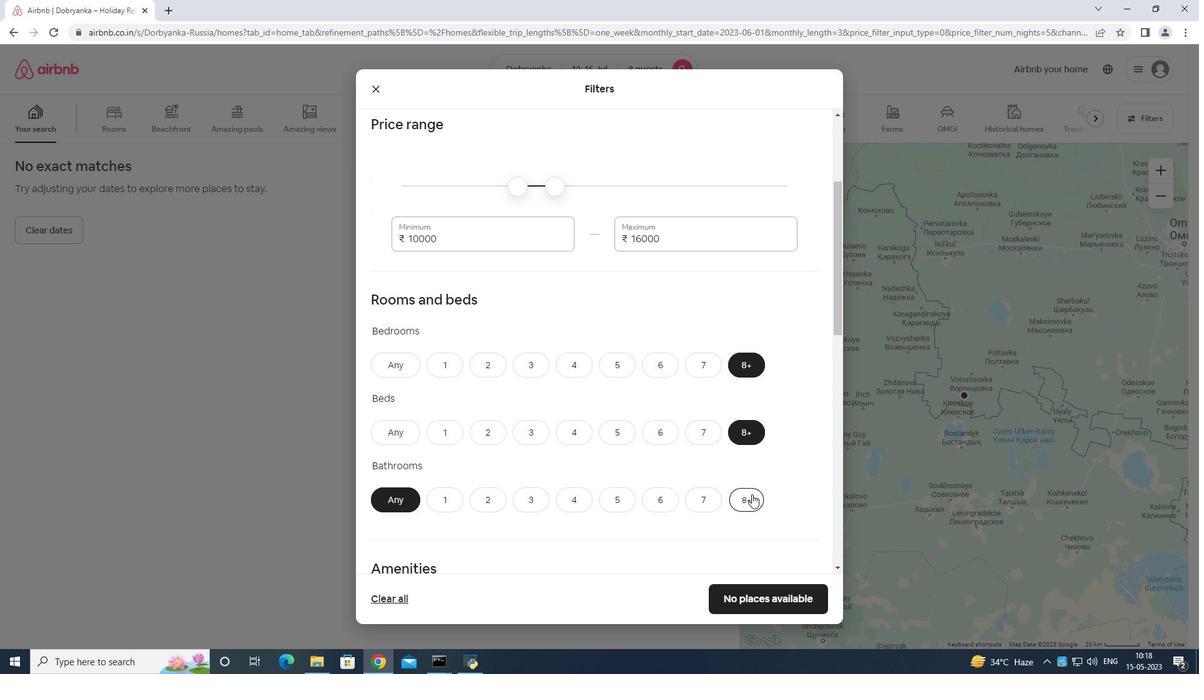 
Action: Mouse scrolled (754, 492) with delta (0, 0)
Screenshot: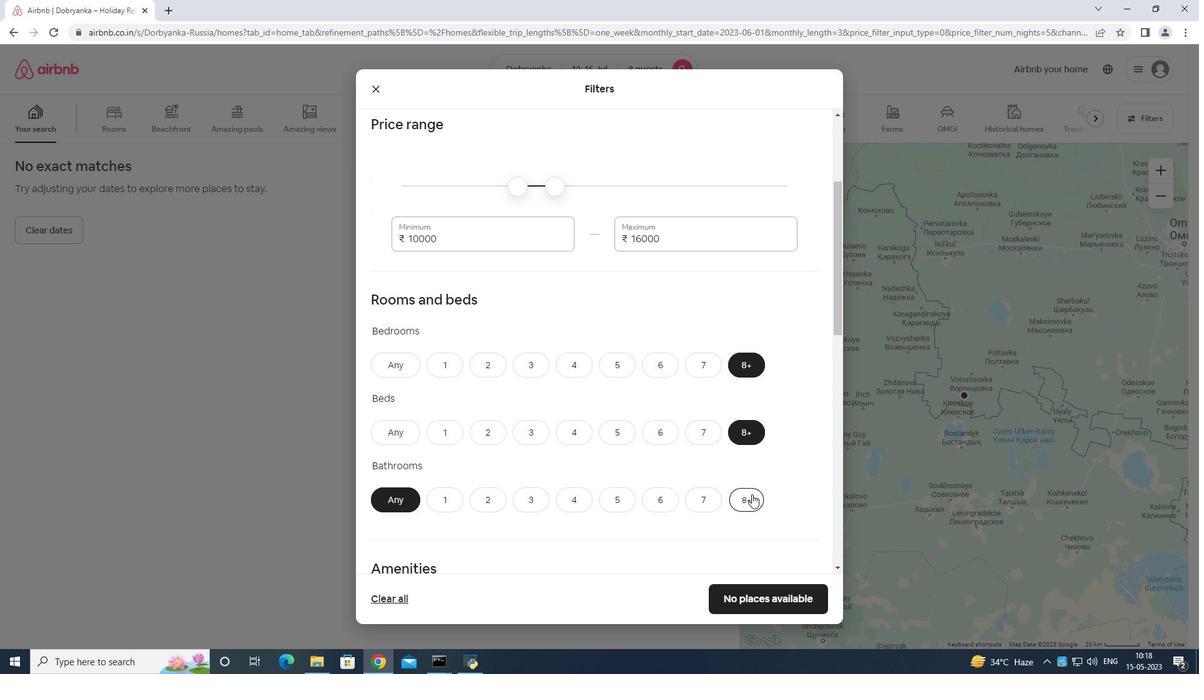 
Action: Mouse moved to (751, 494)
Screenshot: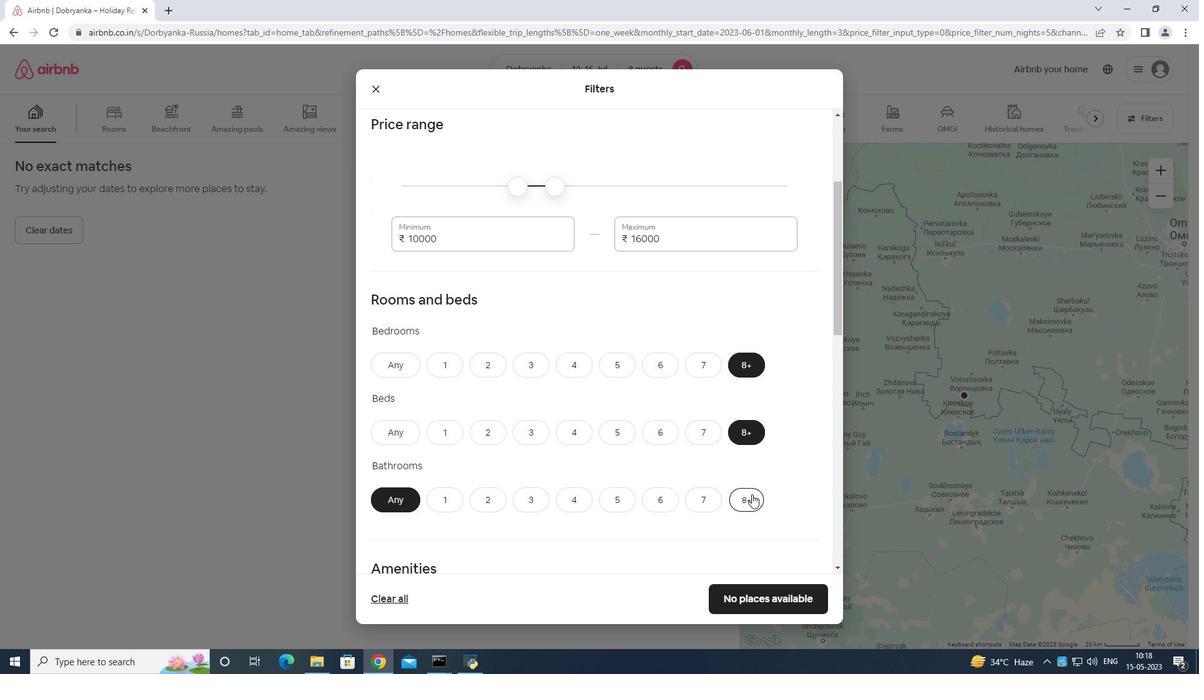 
Action: Mouse scrolled (751, 494) with delta (0, 0)
Screenshot: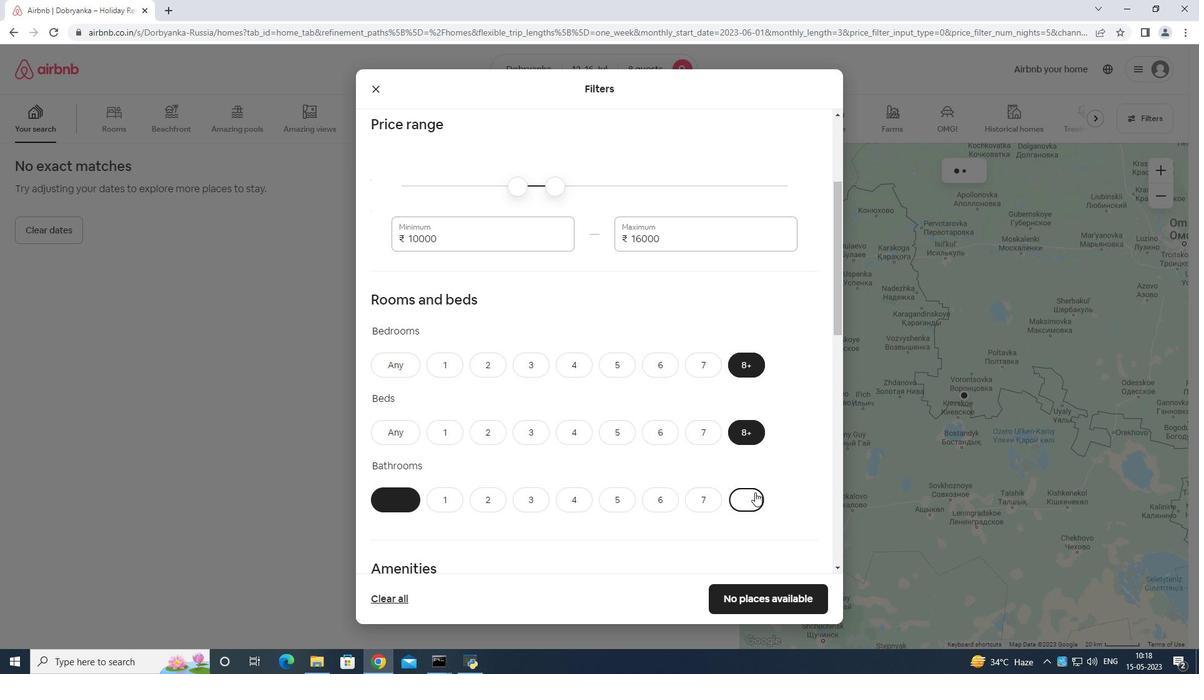 
Action: Mouse moved to (750, 495)
Screenshot: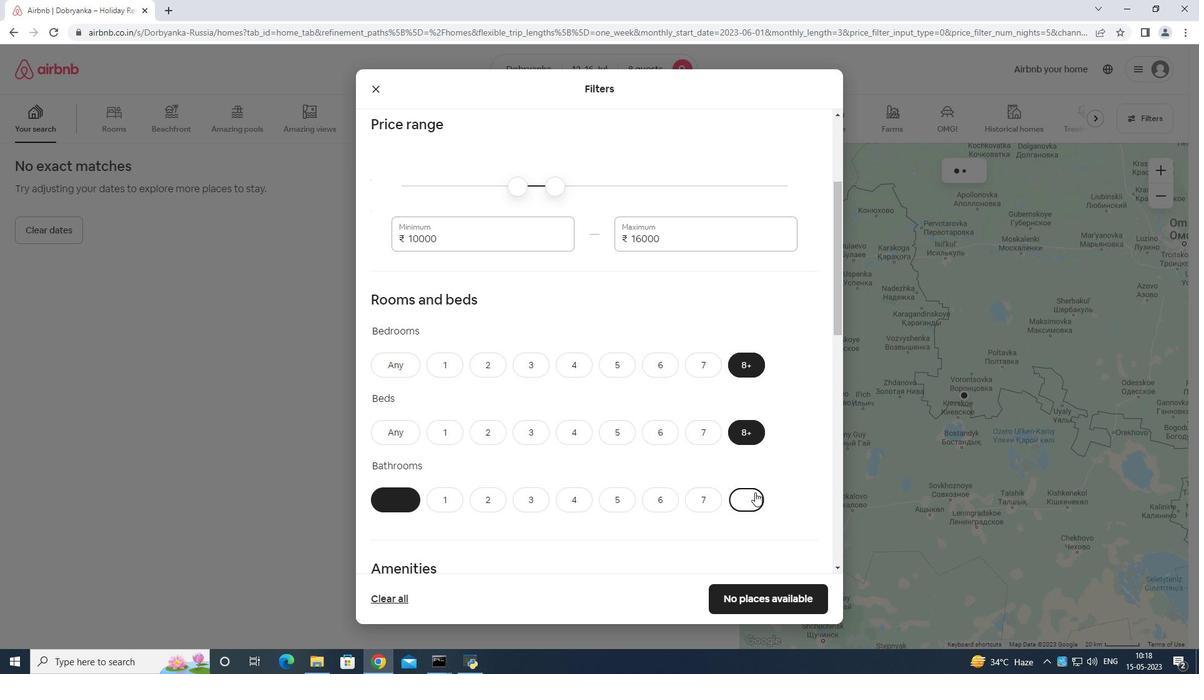 
Action: Mouse scrolled (750, 494) with delta (0, 0)
Screenshot: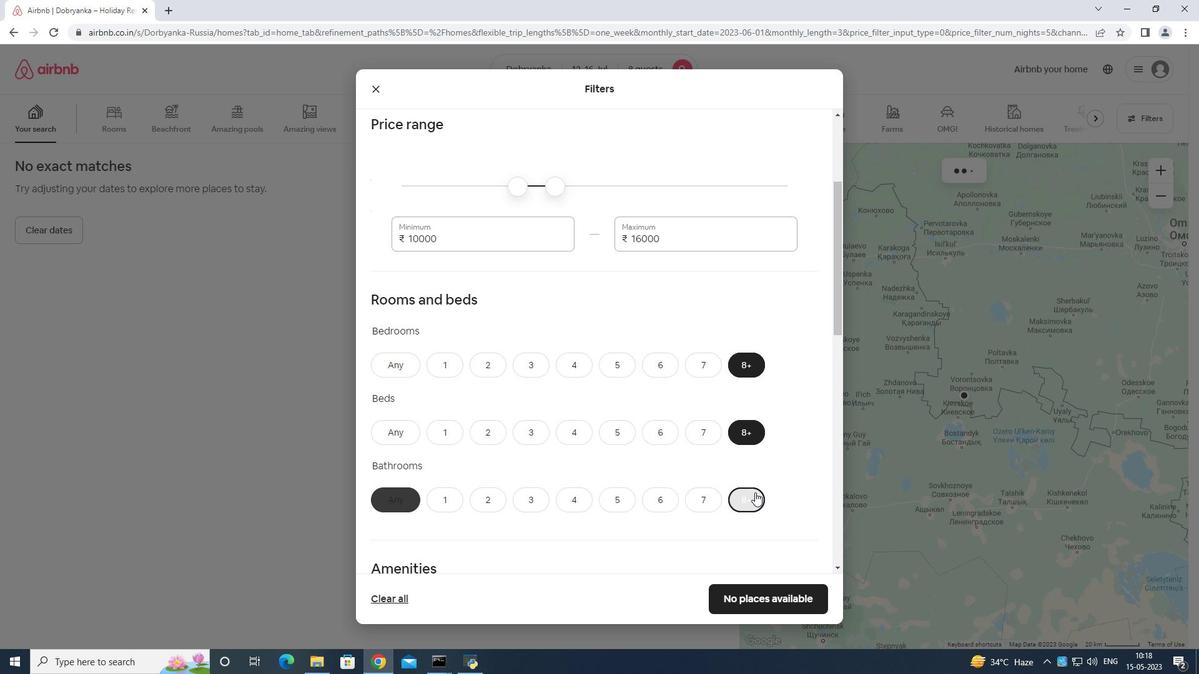 
Action: Mouse scrolled (750, 494) with delta (0, 0)
Screenshot: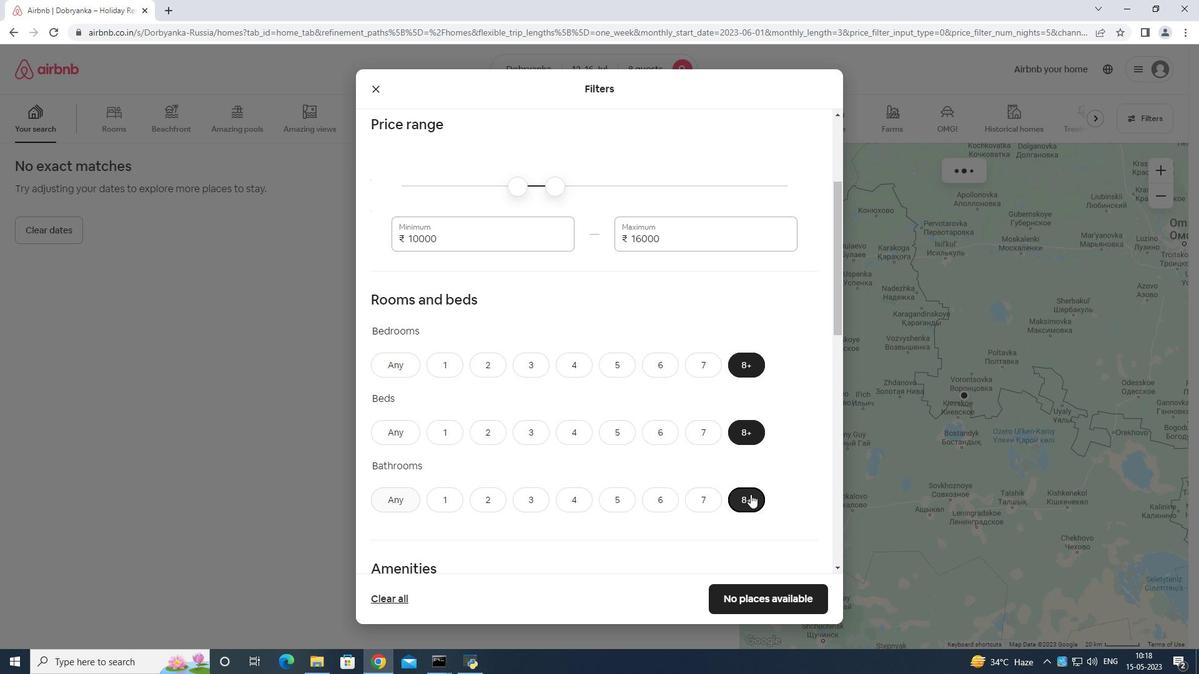 
Action: Mouse moved to (385, 377)
Screenshot: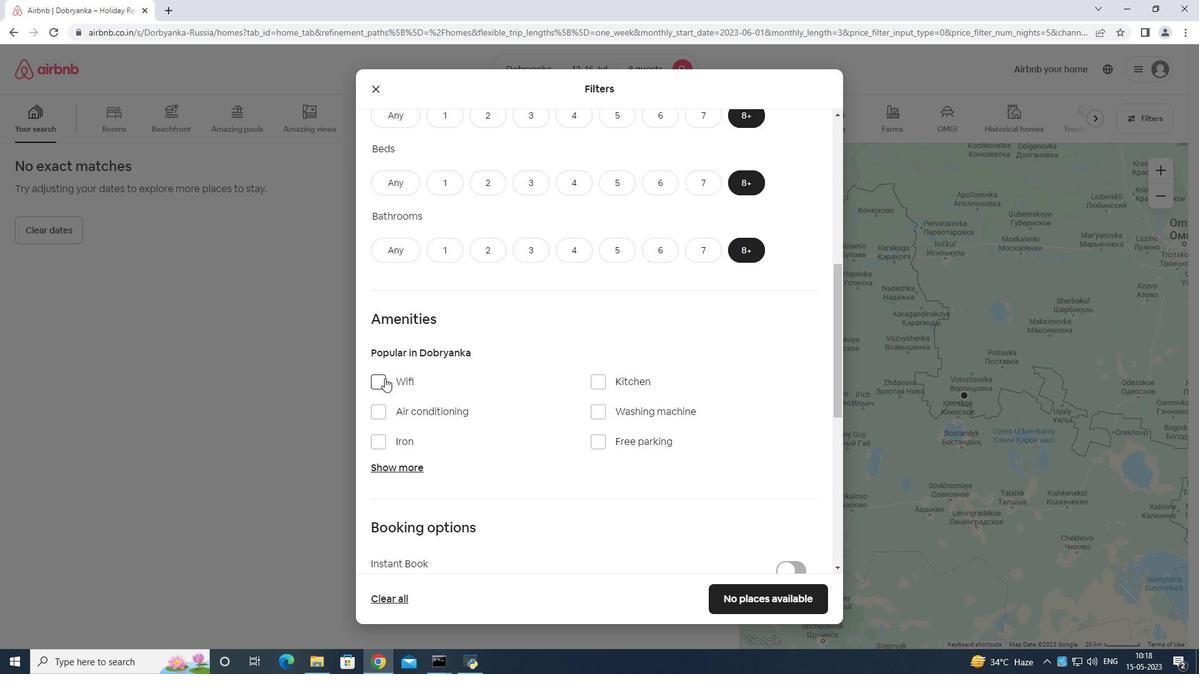 
Action: Mouse pressed left at (385, 377)
Screenshot: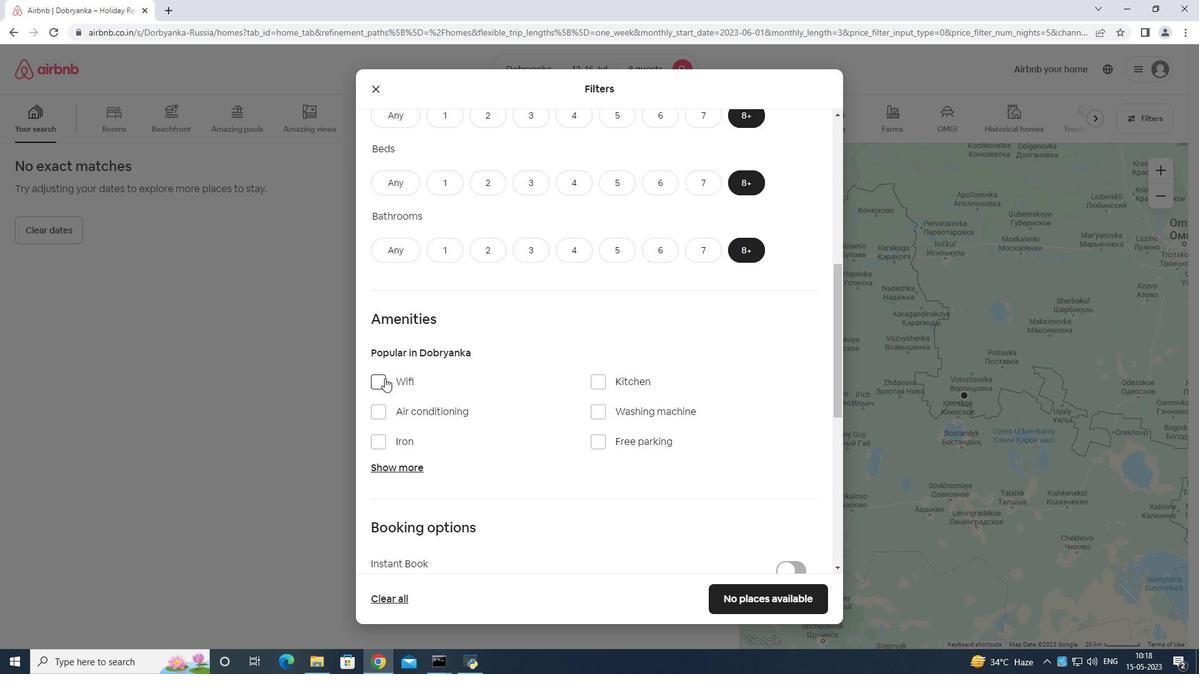 
Action: Mouse moved to (387, 460)
Screenshot: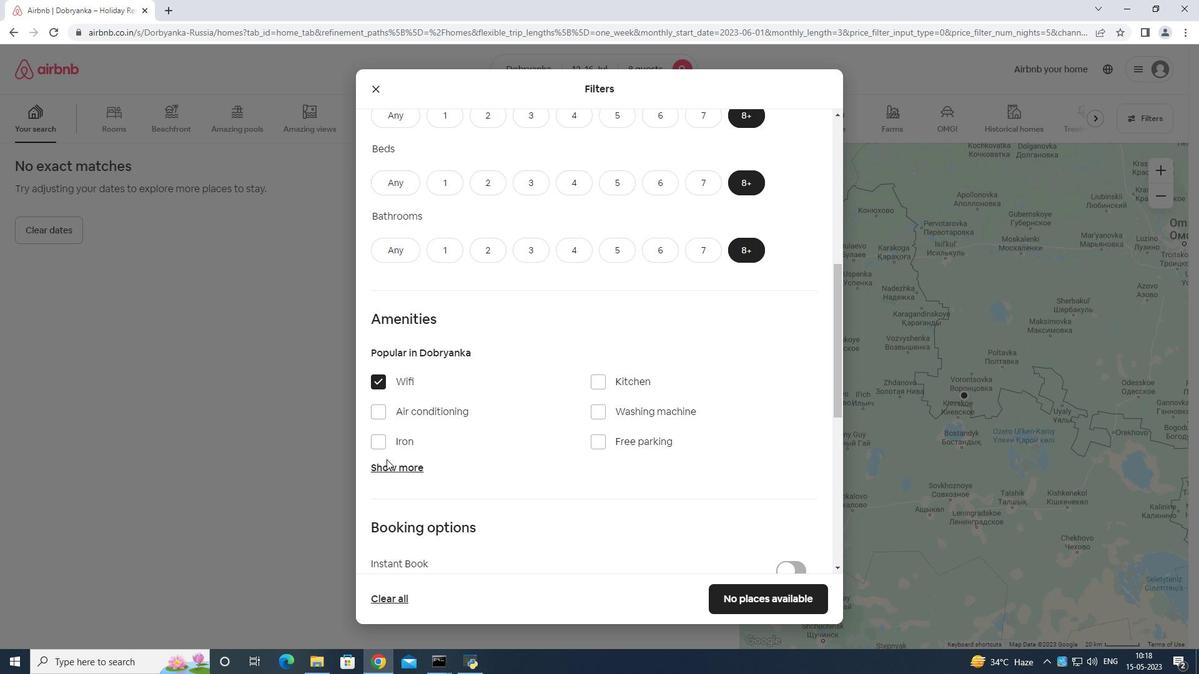 
Action: Mouse pressed left at (387, 460)
Screenshot: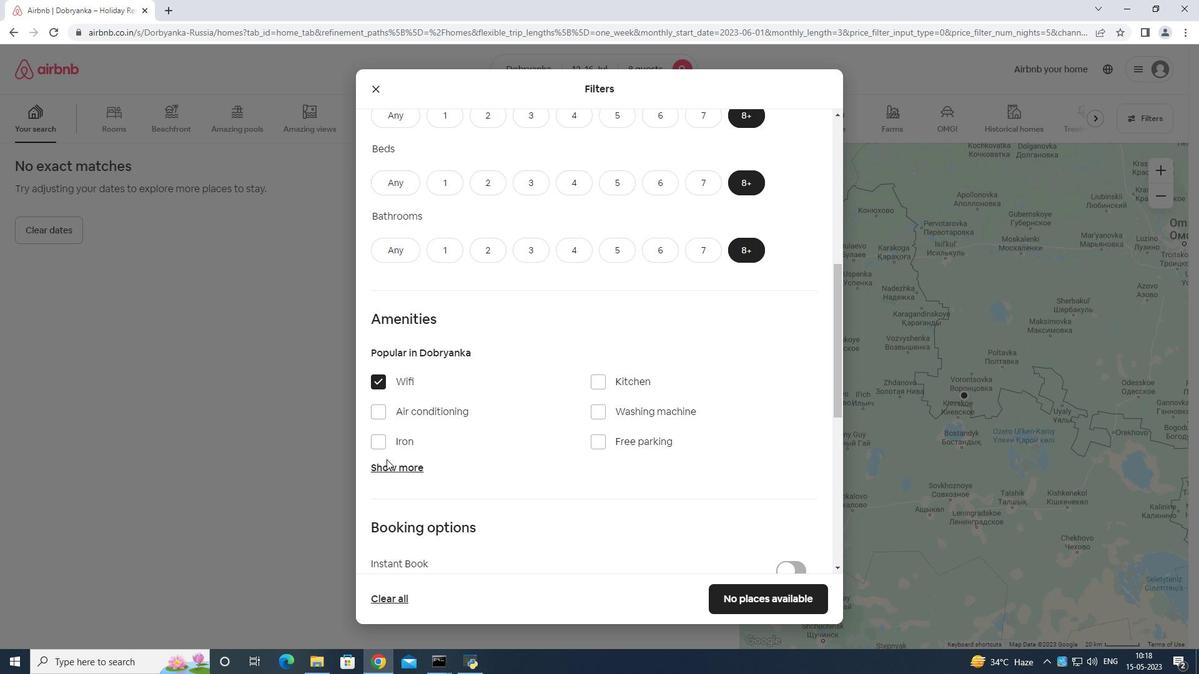 
Action: Mouse moved to (406, 464)
Screenshot: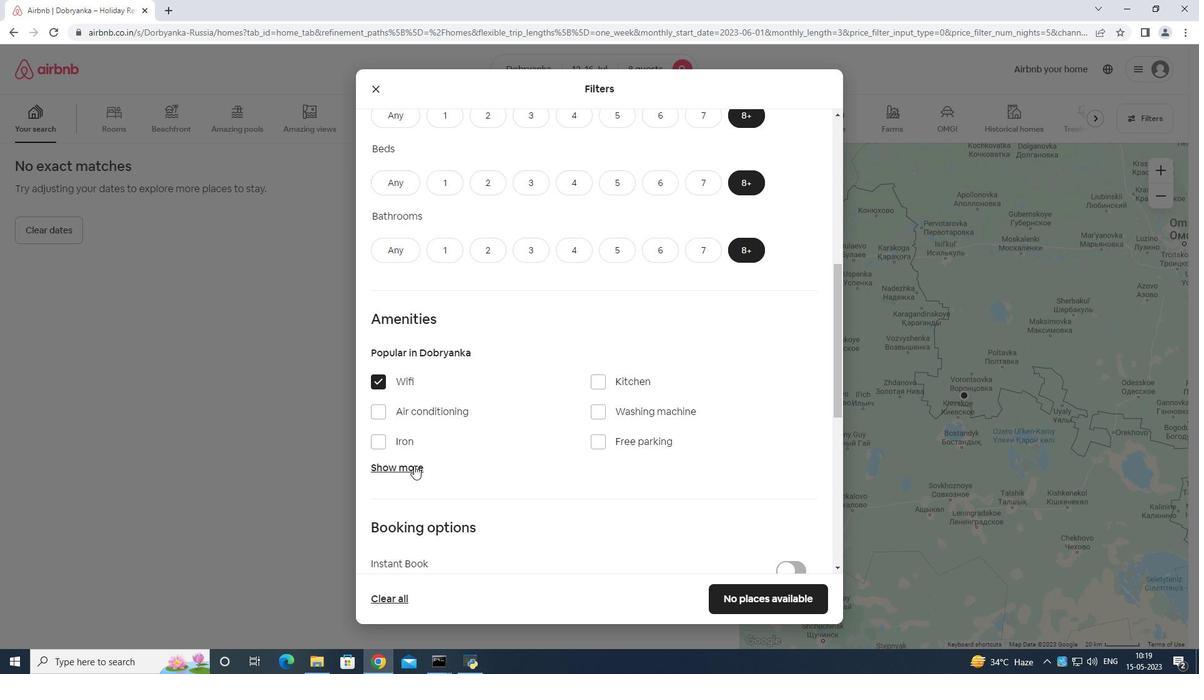 
Action: Mouse pressed left at (406, 464)
Screenshot: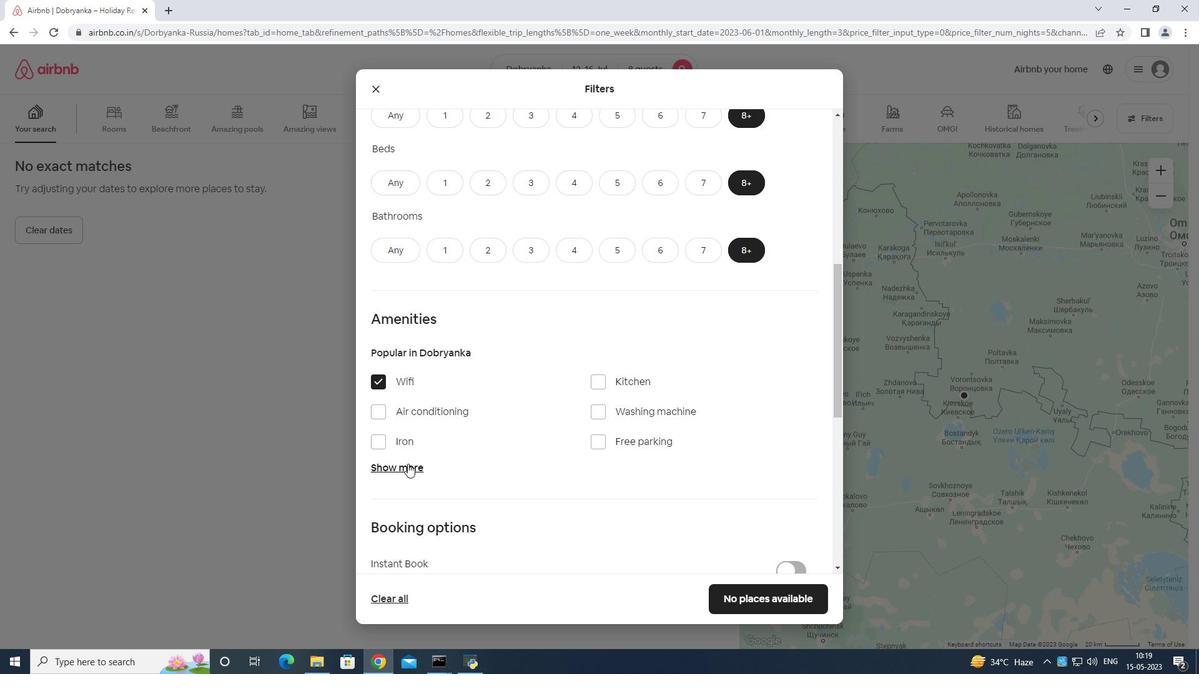 
Action: Mouse moved to (599, 442)
Screenshot: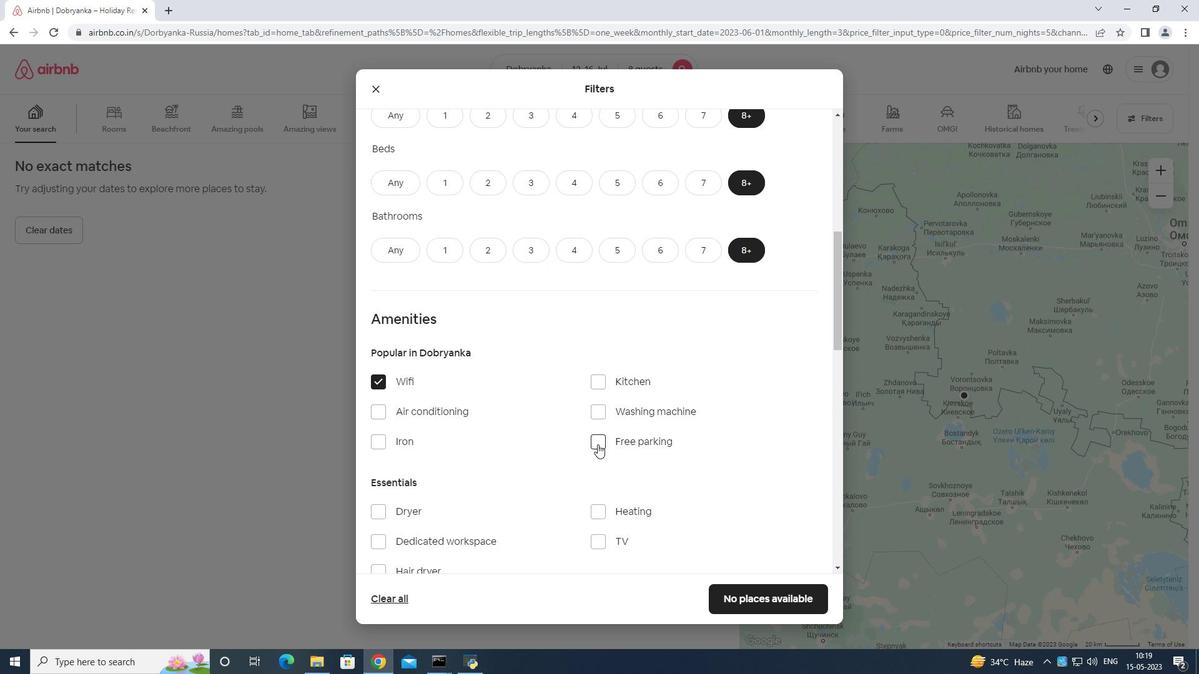 
Action: Mouse pressed left at (599, 442)
Screenshot: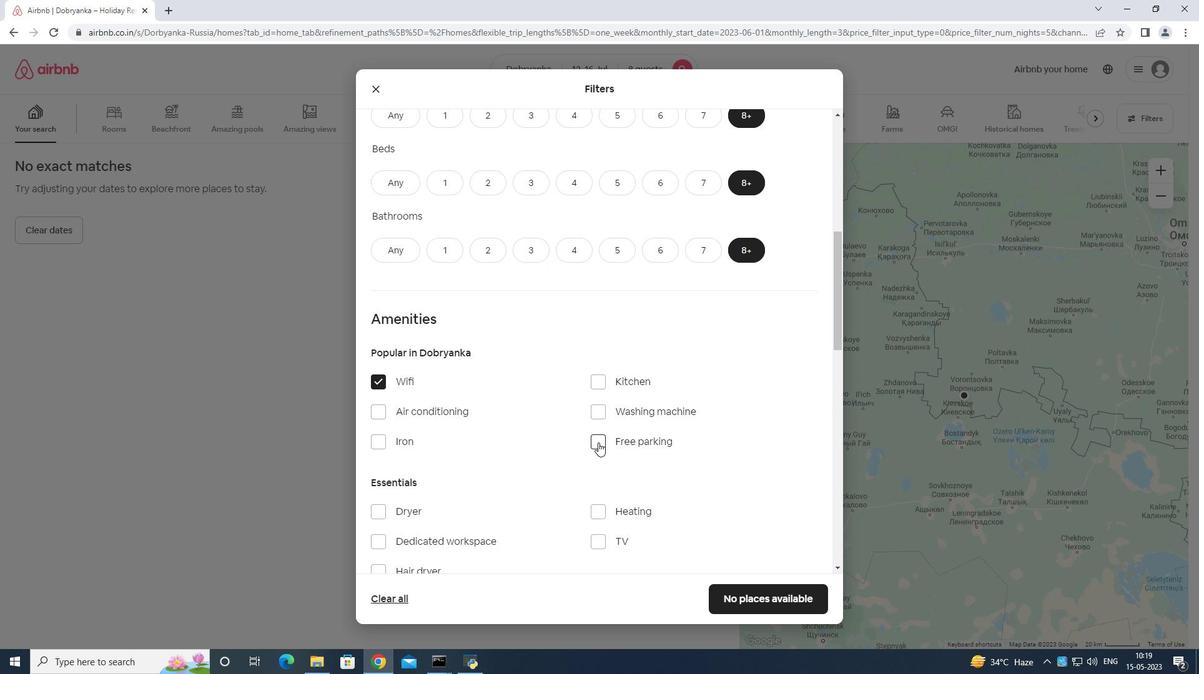 
Action: Mouse moved to (438, 504)
Screenshot: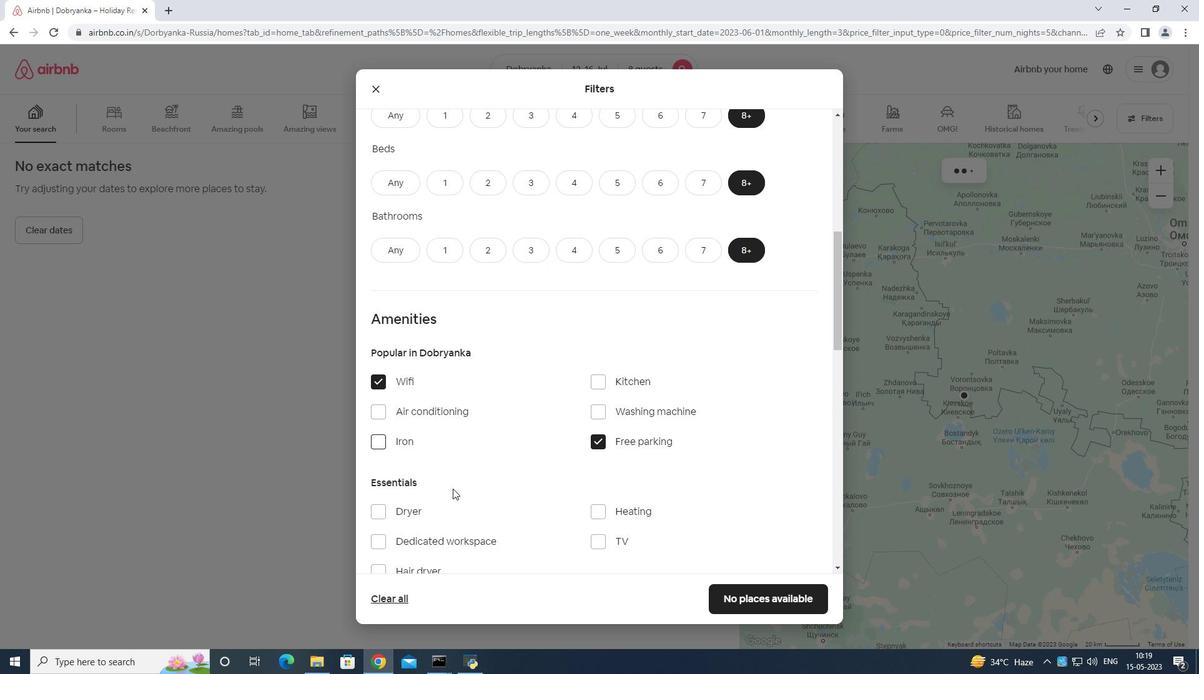 
Action: Mouse scrolled (438, 504) with delta (0, 0)
Screenshot: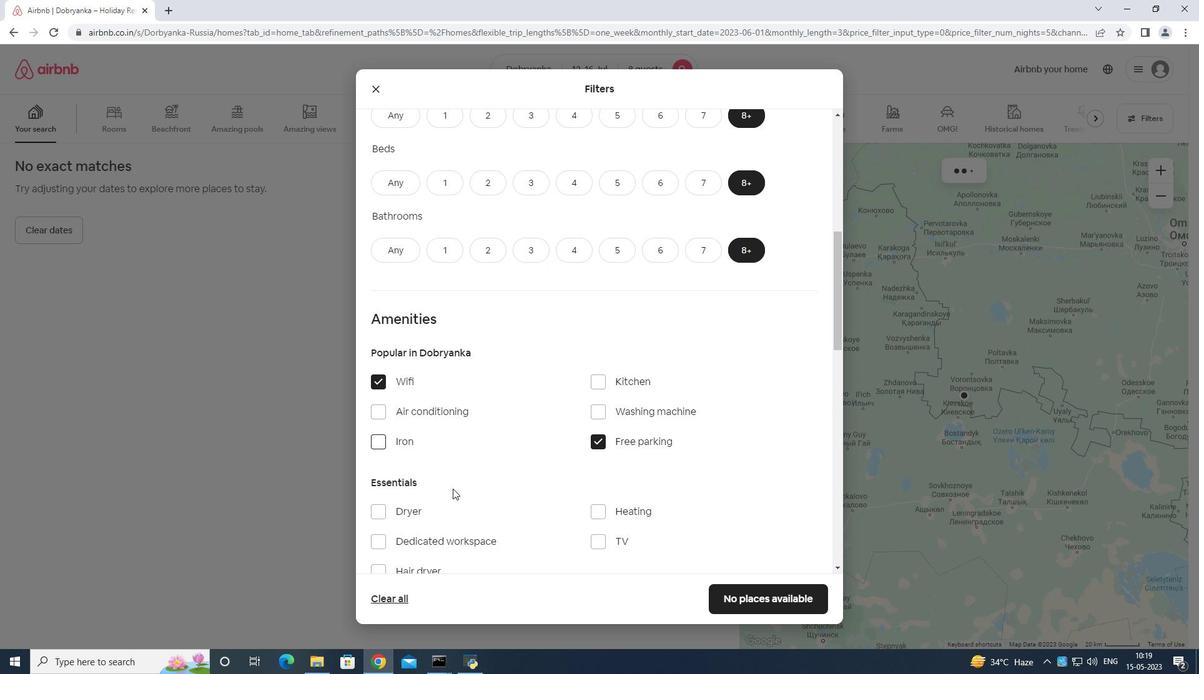 
Action: Mouse moved to (436, 505)
Screenshot: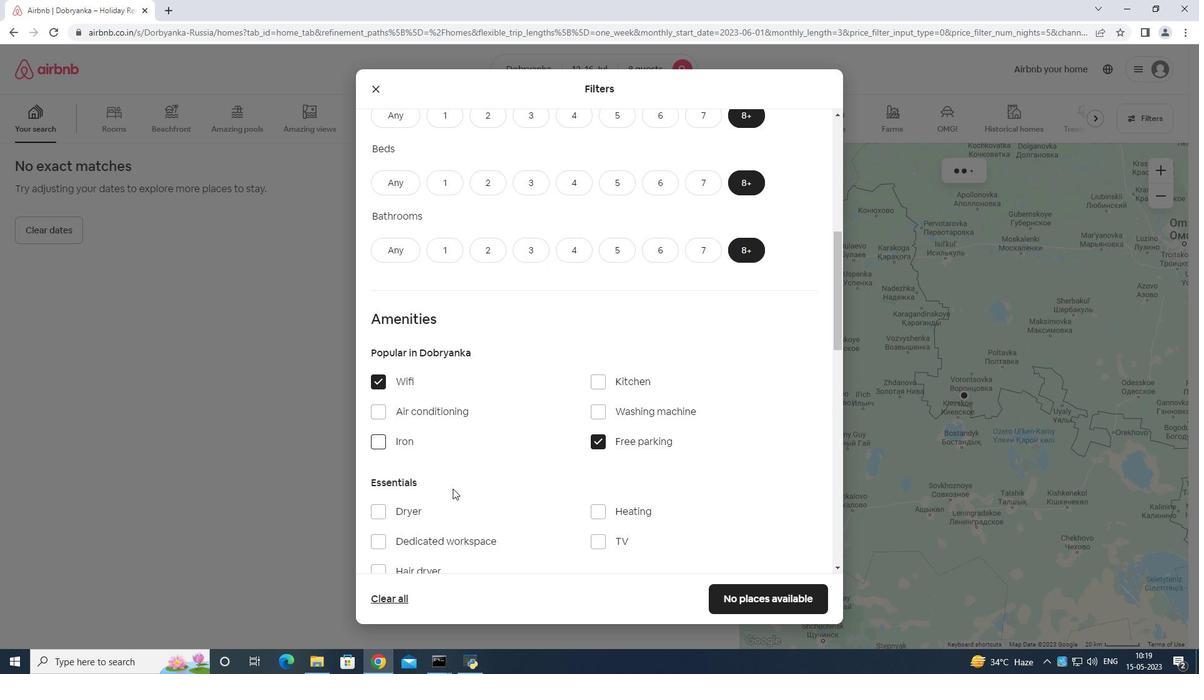 
Action: Mouse scrolled (436, 504) with delta (0, 0)
Screenshot: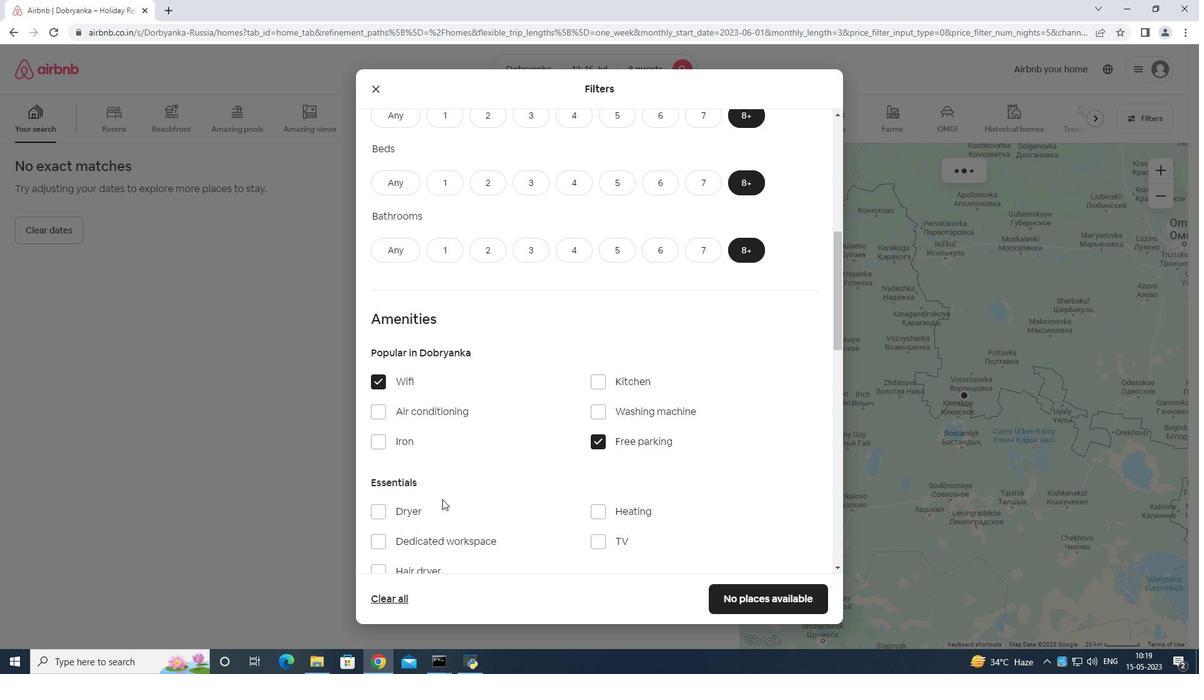 
Action: Mouse moved to (434, 505)
Screenshot: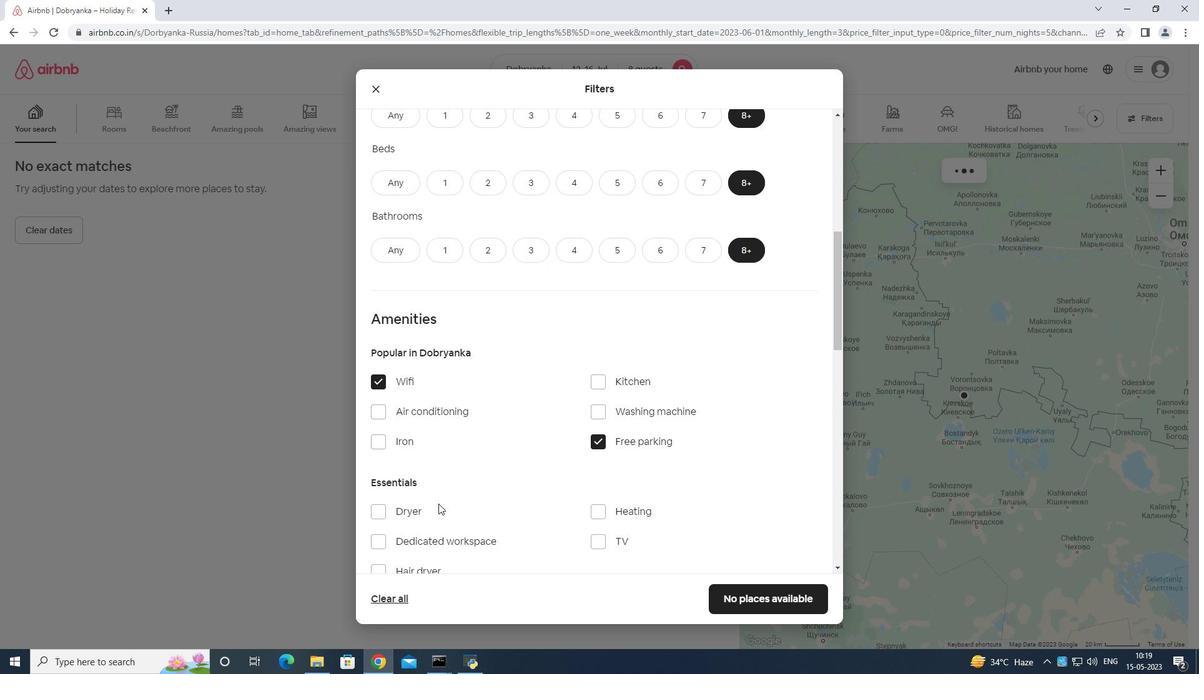 
Action: Mouse scrolled (434, 504) with delta (0, 0)
Screenshot: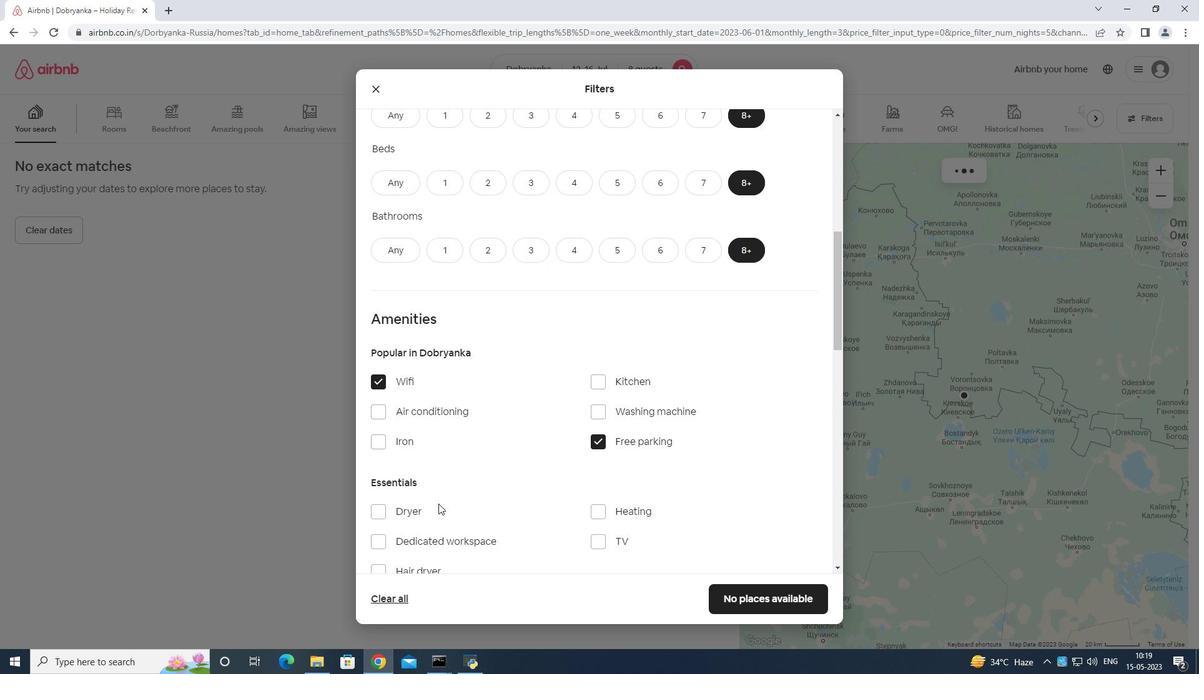 
Action: Mouse moved to (599, 355)
Screenshot: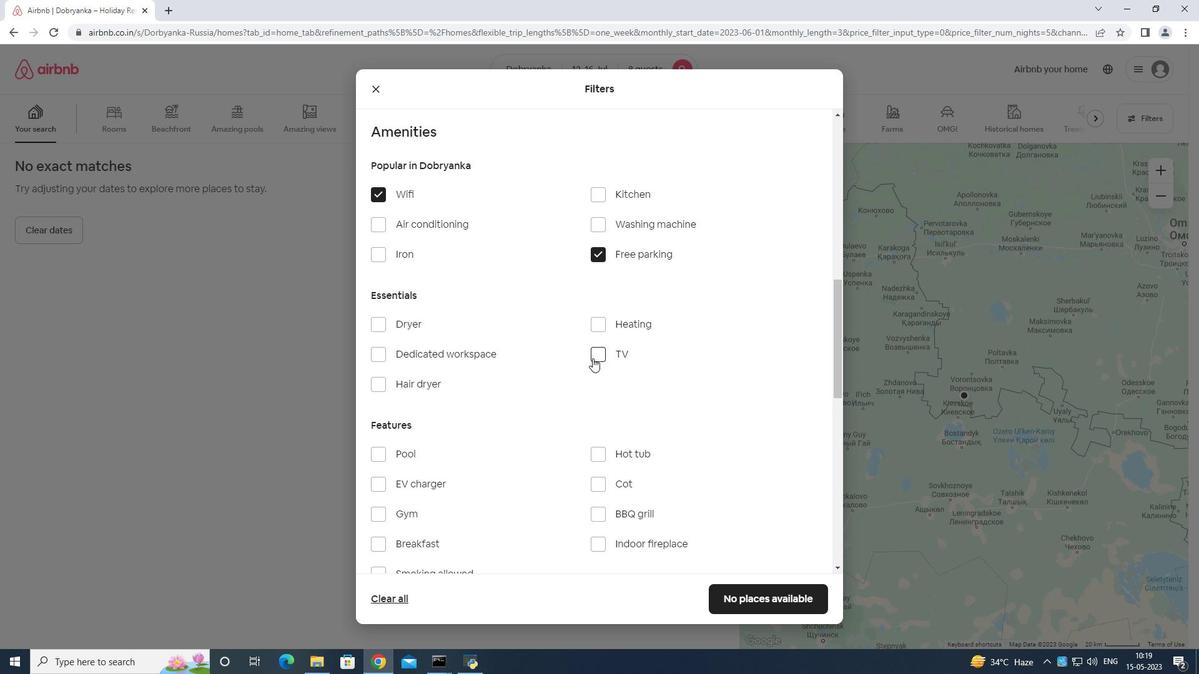 
Action: Mouse pressed left at (599, 355)
Screenshot: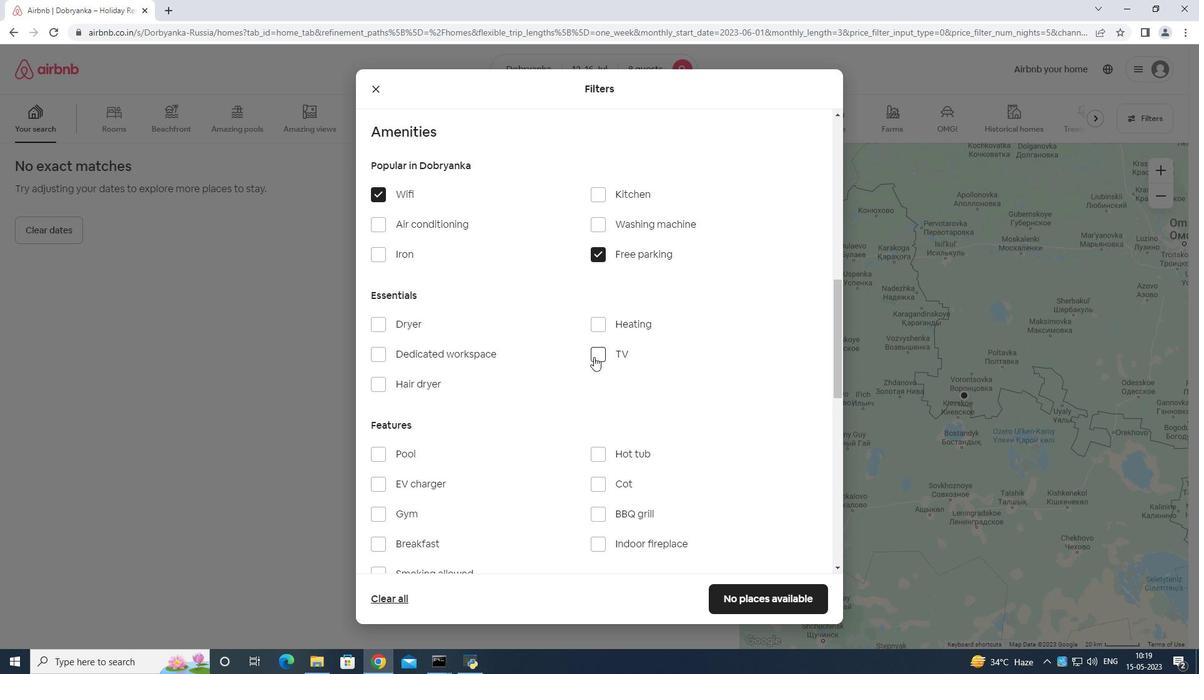 
Action: Mouse moved to (530, 469)
Screenshot: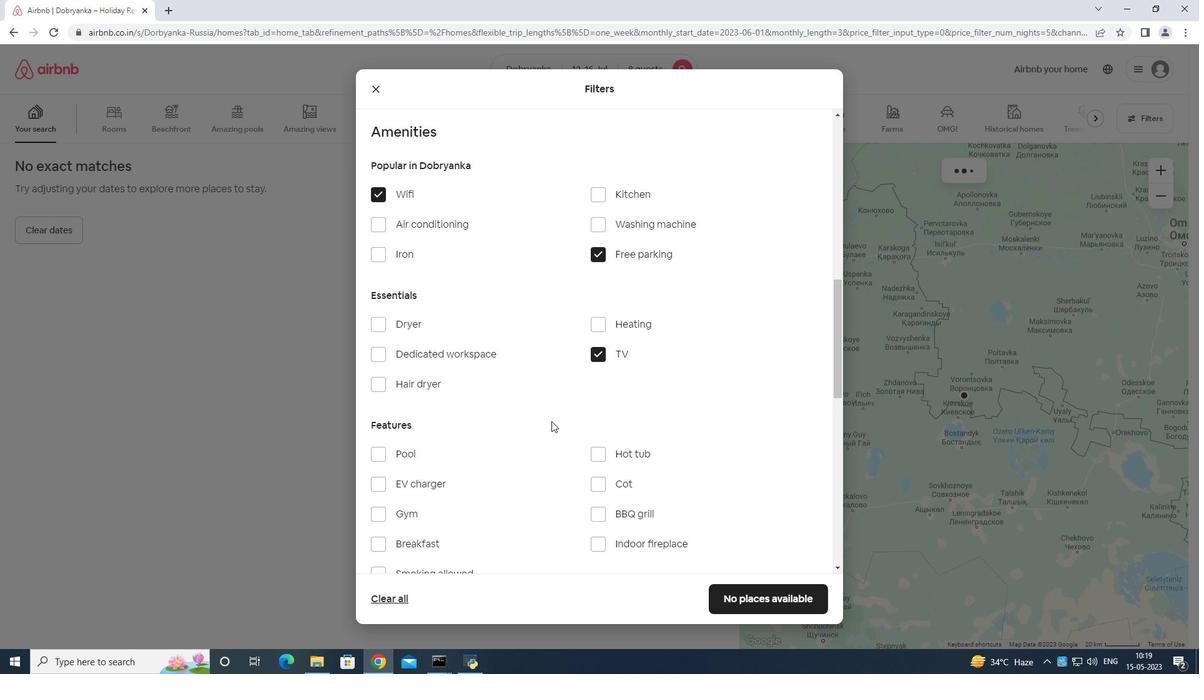 
Action: Mouse scrolled (530, 468) with delta (0, 0)
Screenshot: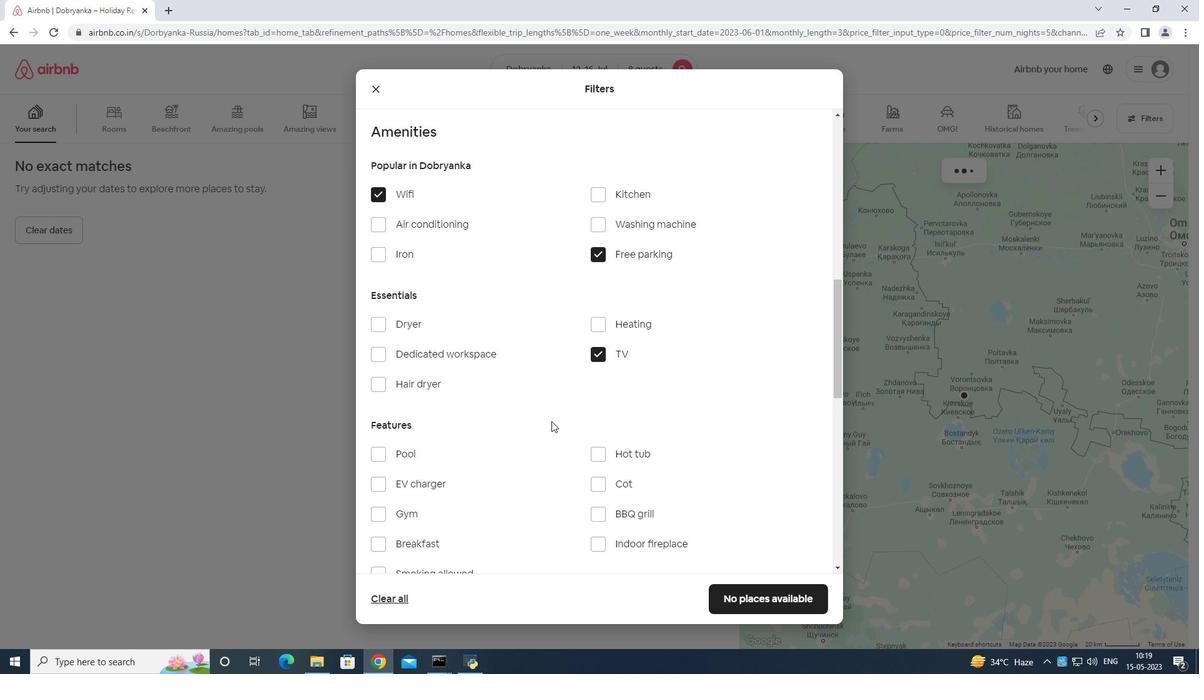 
Action: Mouse moved to (384, 453)
Screenshot: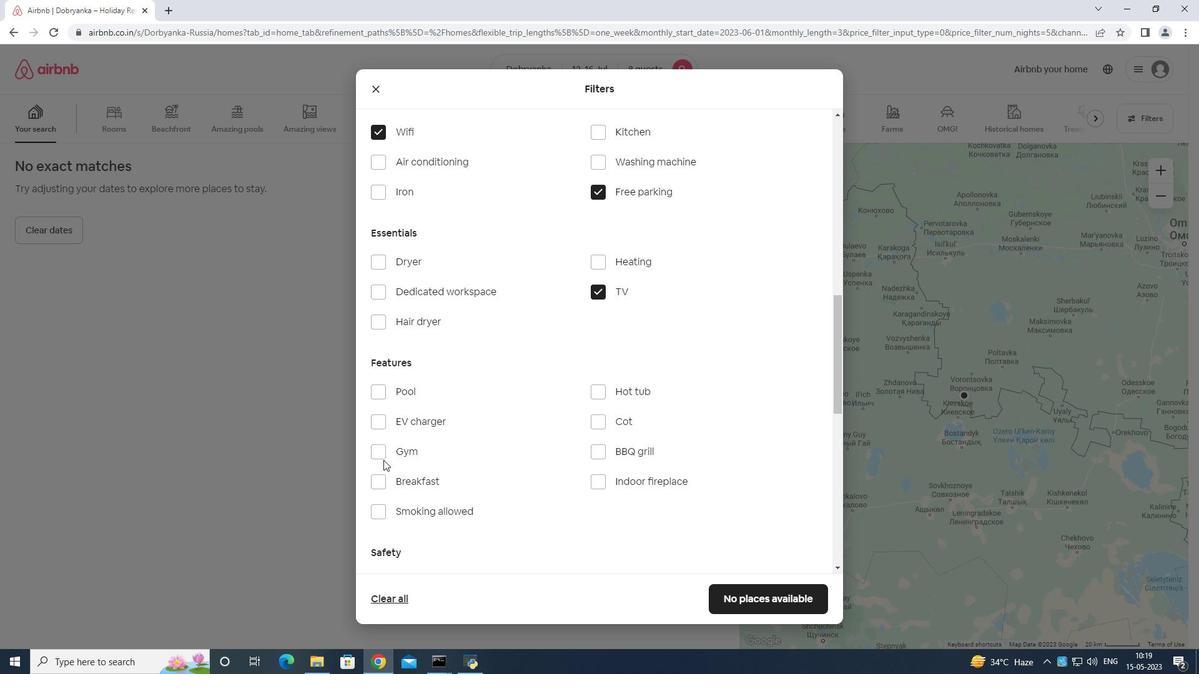 
Action: Mouse pressed left at (384, 453)
Screenshot: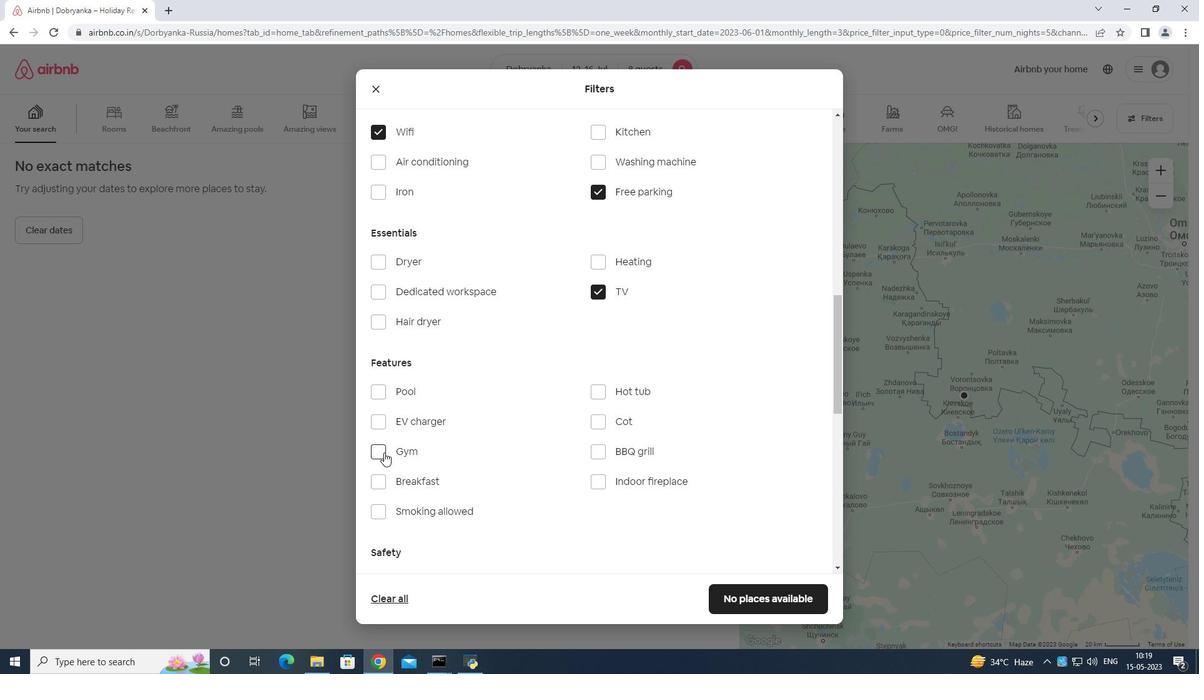 
Action: Mouse moved to (386, 474)
Screenshot: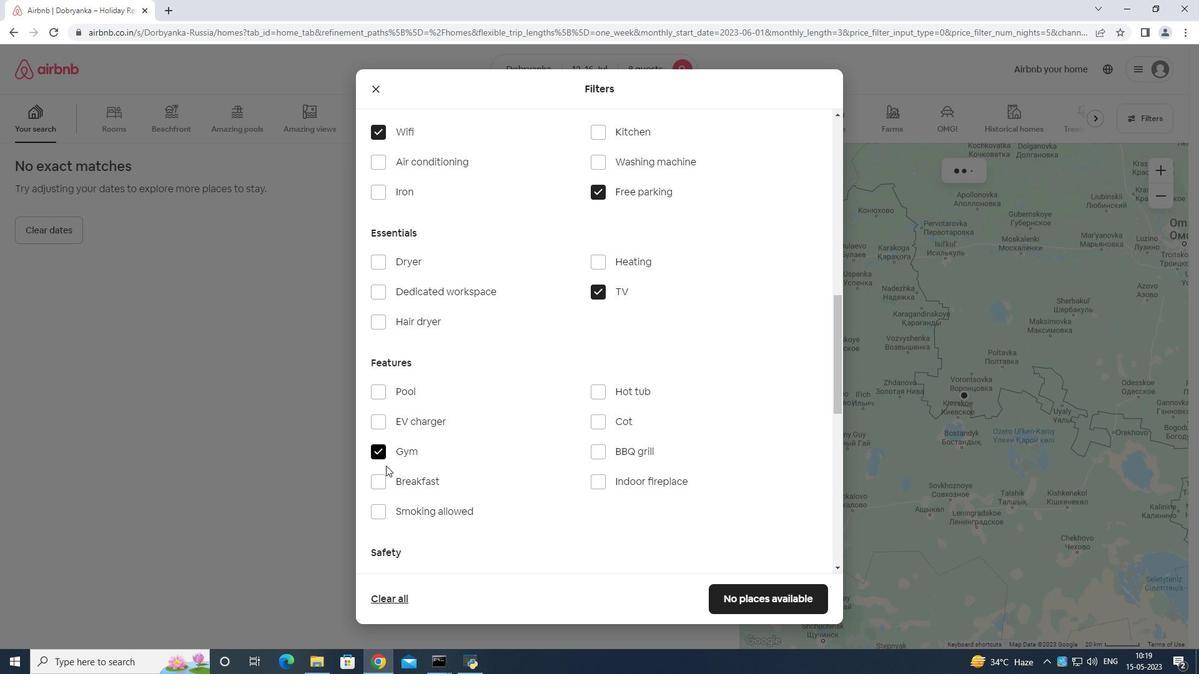 
Action: Mouse pressed left at (386, 474)
Screenshot: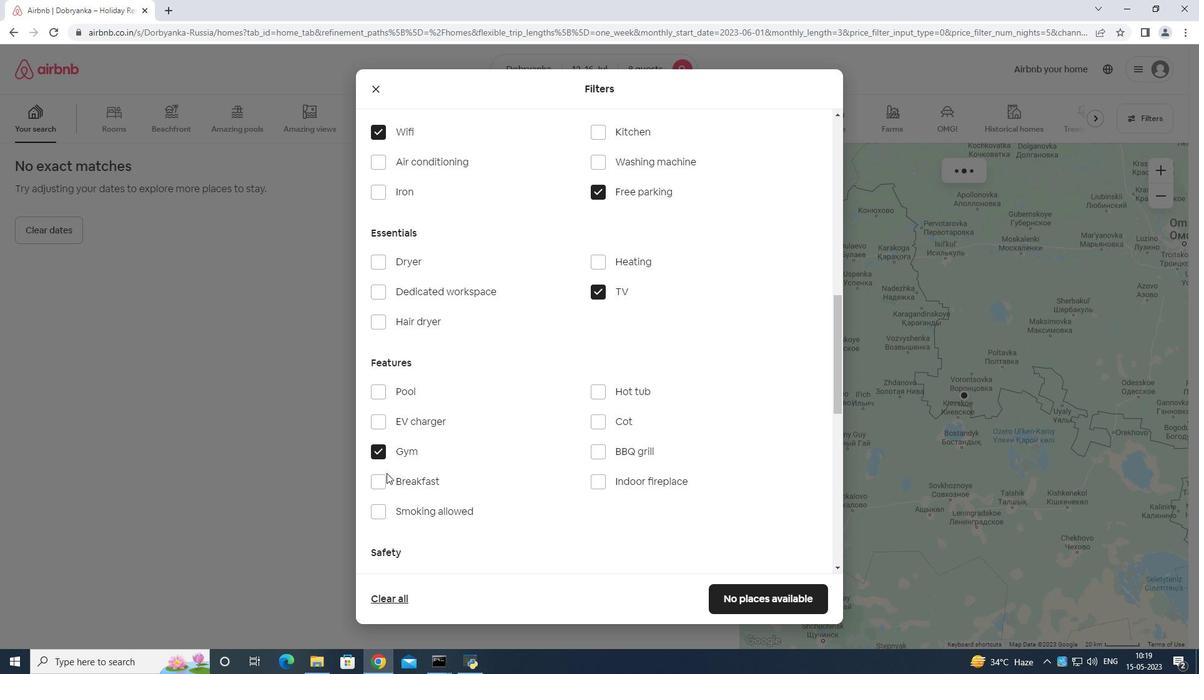 
Action: Mouse moved to (680, 529)
Screenshot: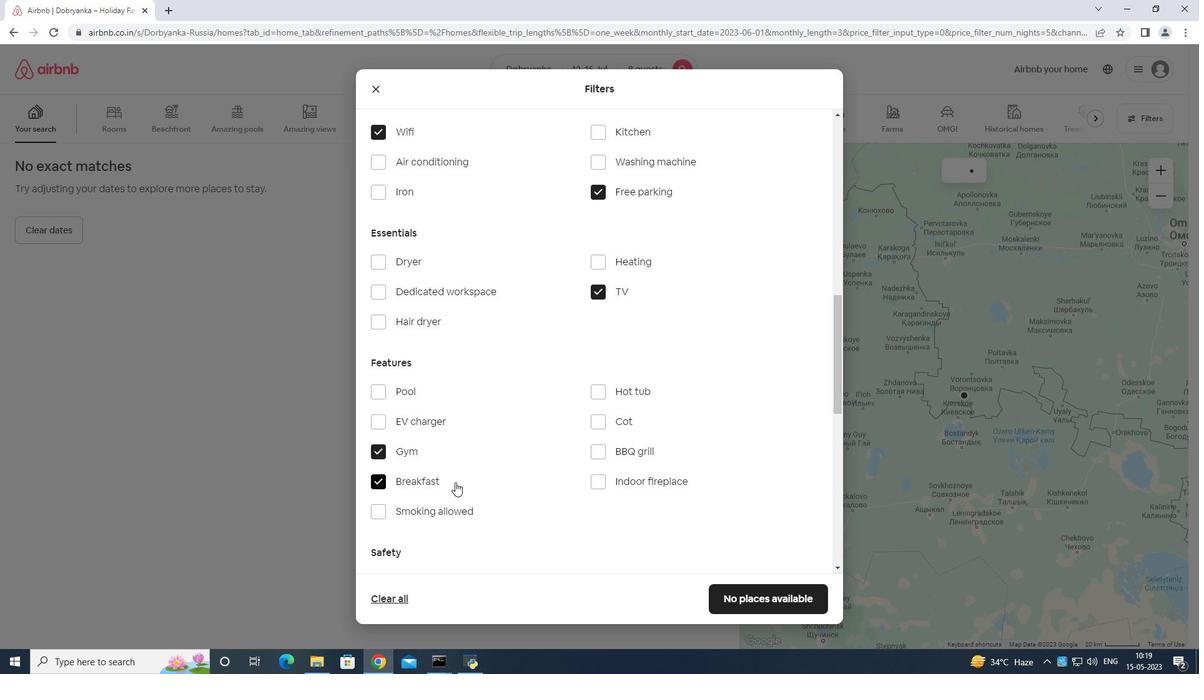 
Action: Mouse scrolled (680, 529) with delta (0, 0)
Screenshot: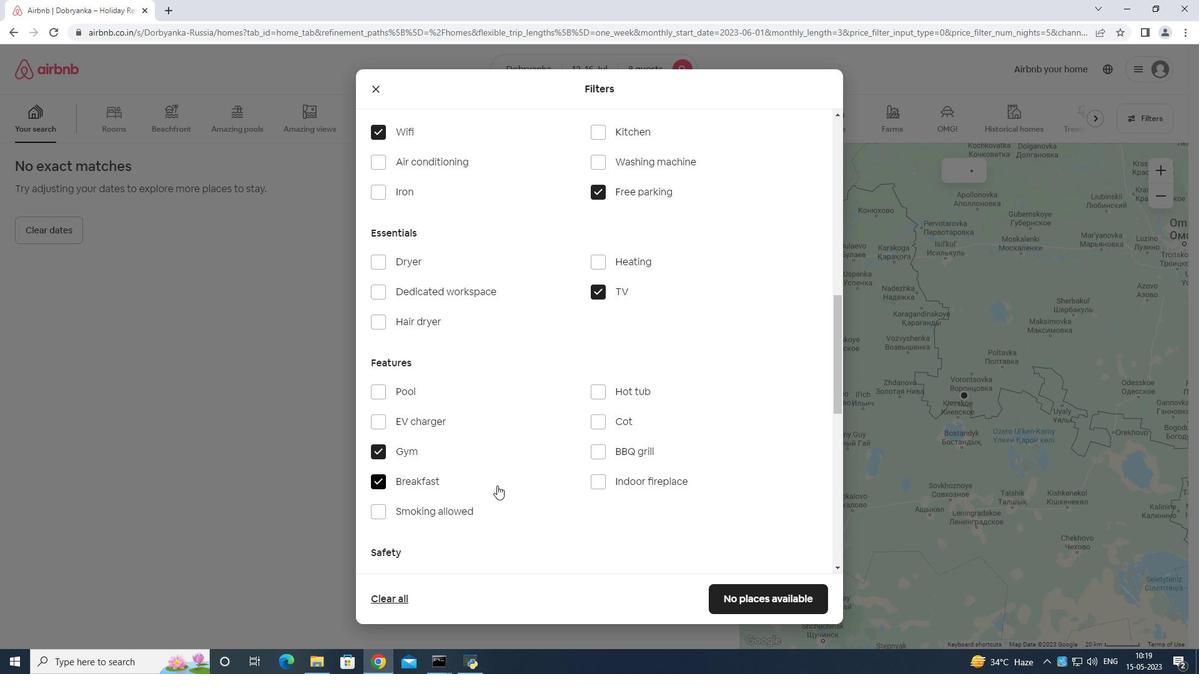 
Action: Mouse moved to (693, 532)
Screenshot: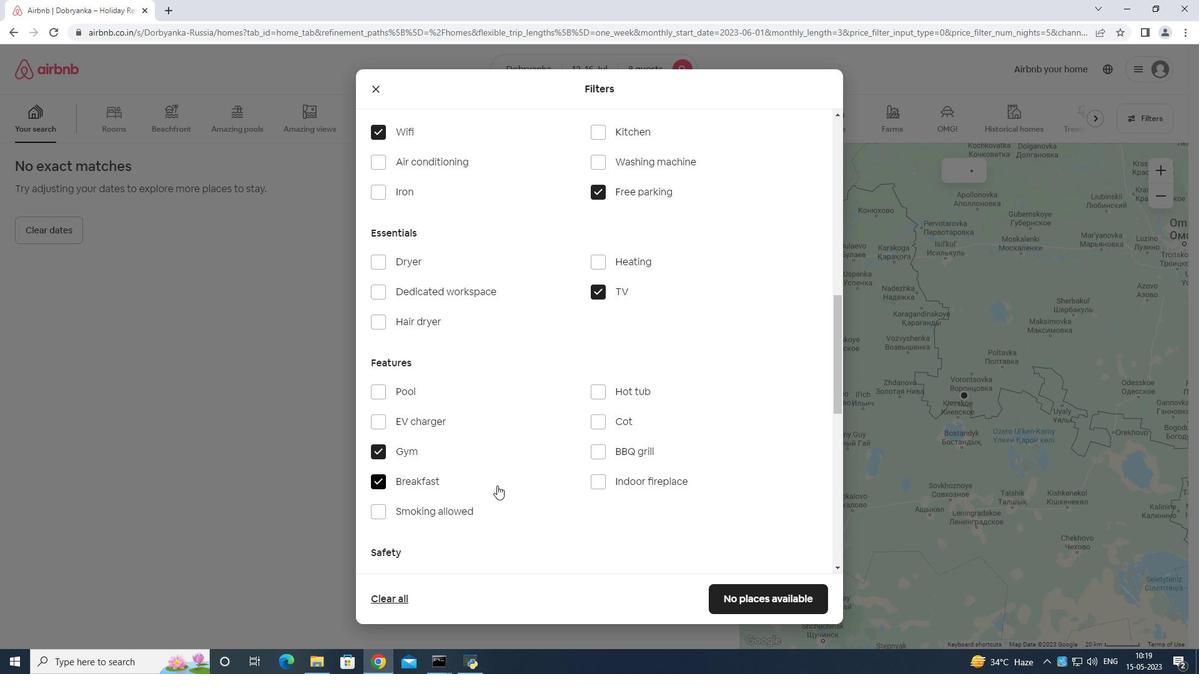 
Action: Mouse scrolled (693, 531) with delta (0, 0)
Screenshot: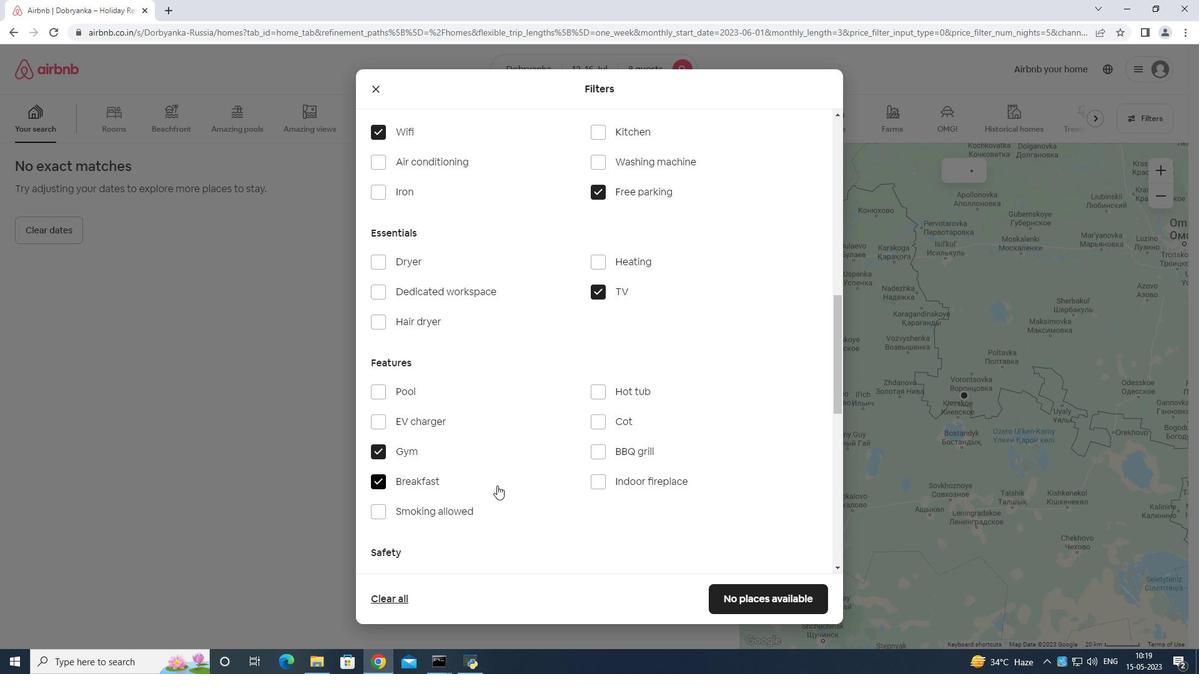 
Action: Mouse moved to (703, 533)
Screenshot: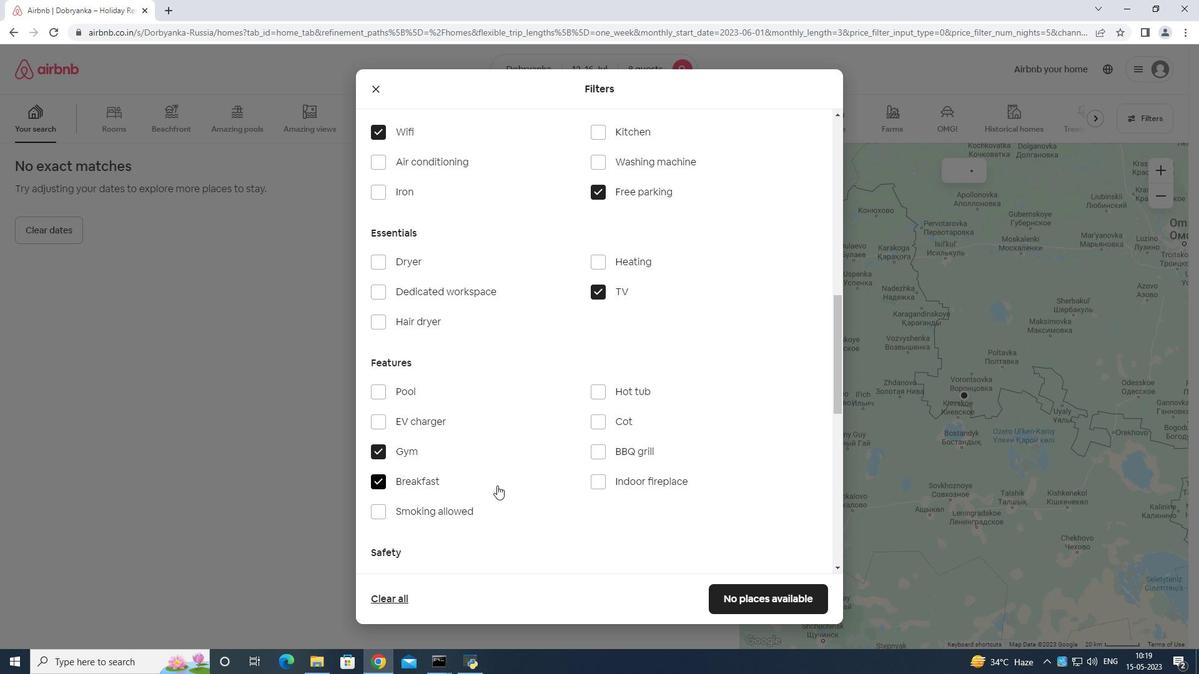 
Action: Mouse scrolled (703, 532) with delta (0, 0)
Screenshot: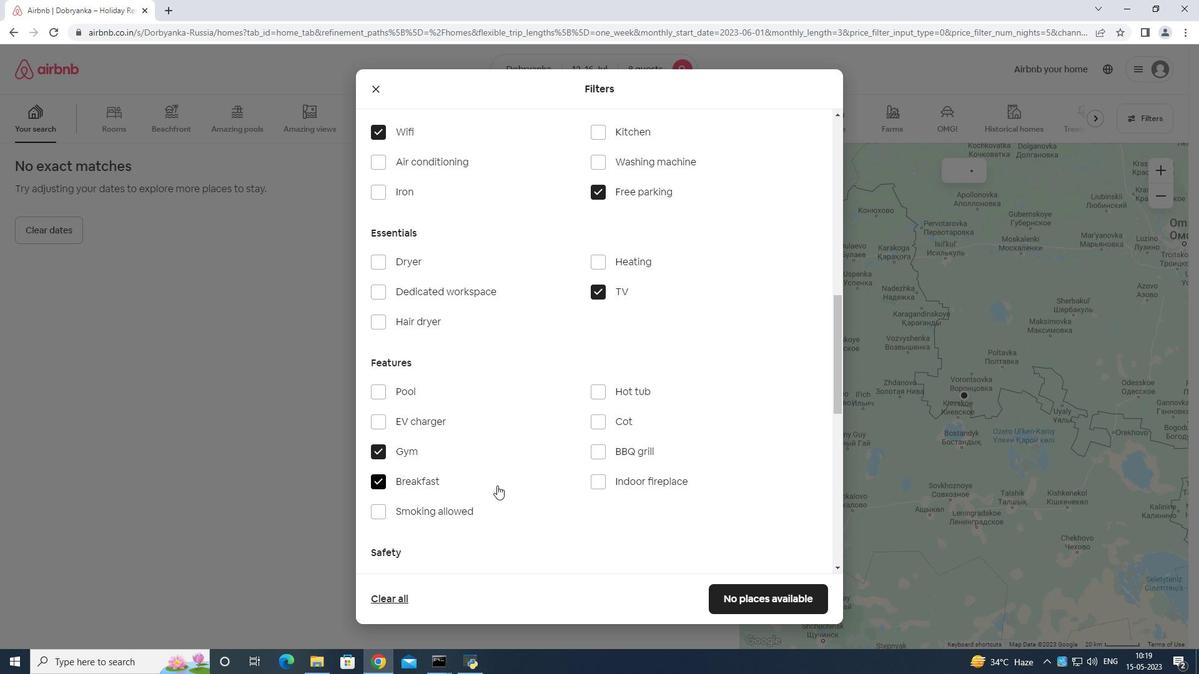 
Action: Mouse moved to (718, 533)
Screenshot: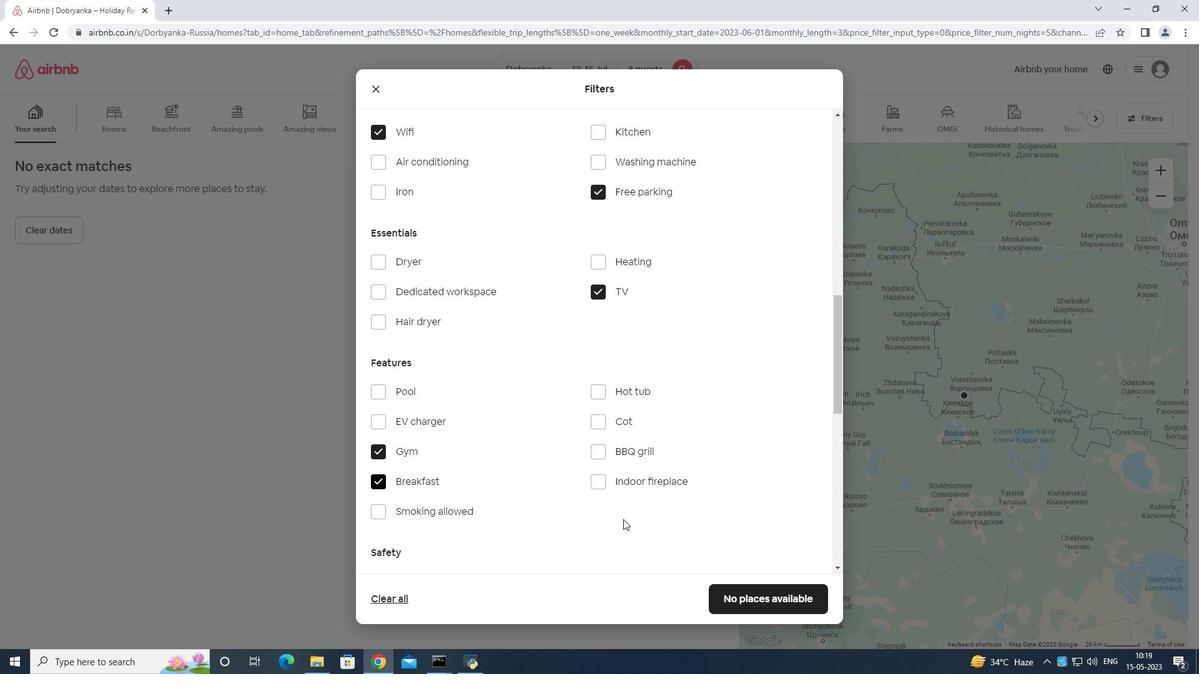 
Action: Mouse scrolled (718, 532) with delta (0, 0)
Screenshot: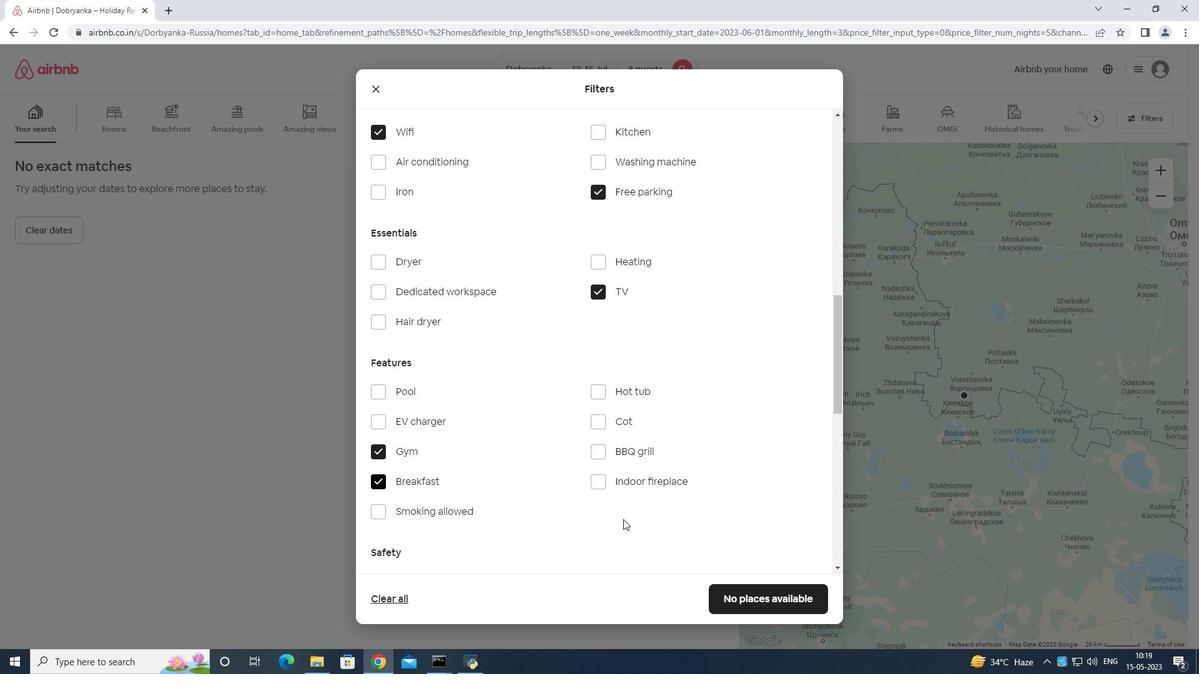 
Action: Mouse moved to (796, 497)
Screenshot: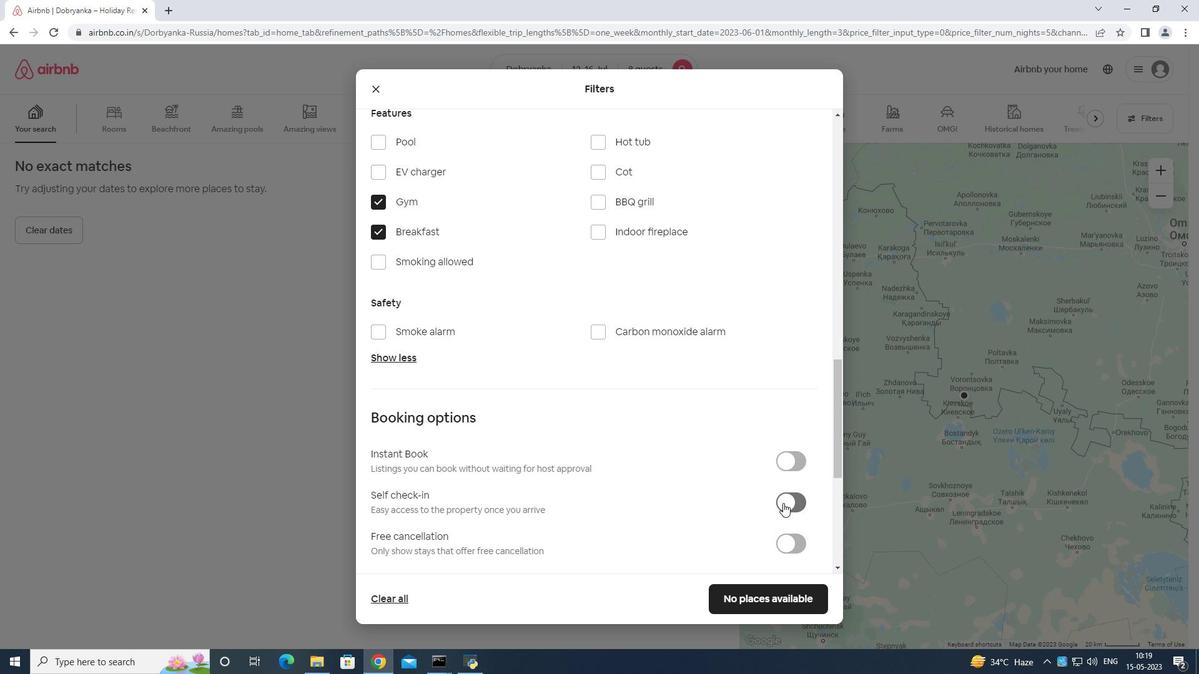 
Action: Mouse pressed left at (796, 497)
Screenshot: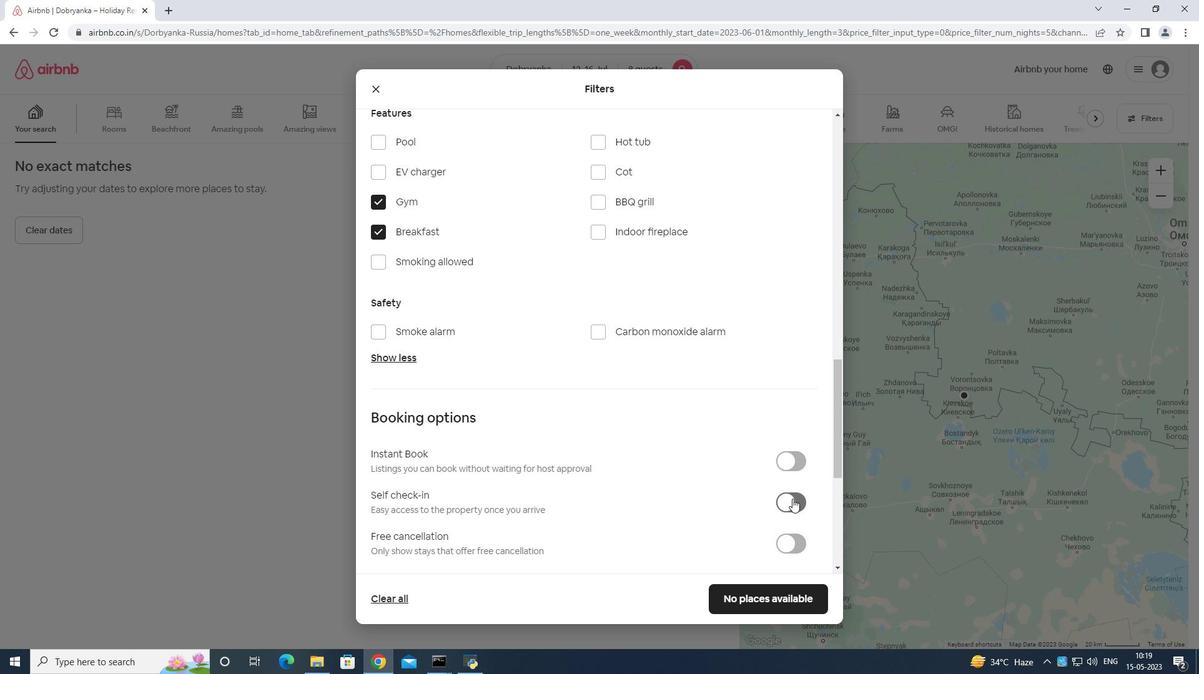 
Action: Mouse moved to (769, 511)
Screenshot: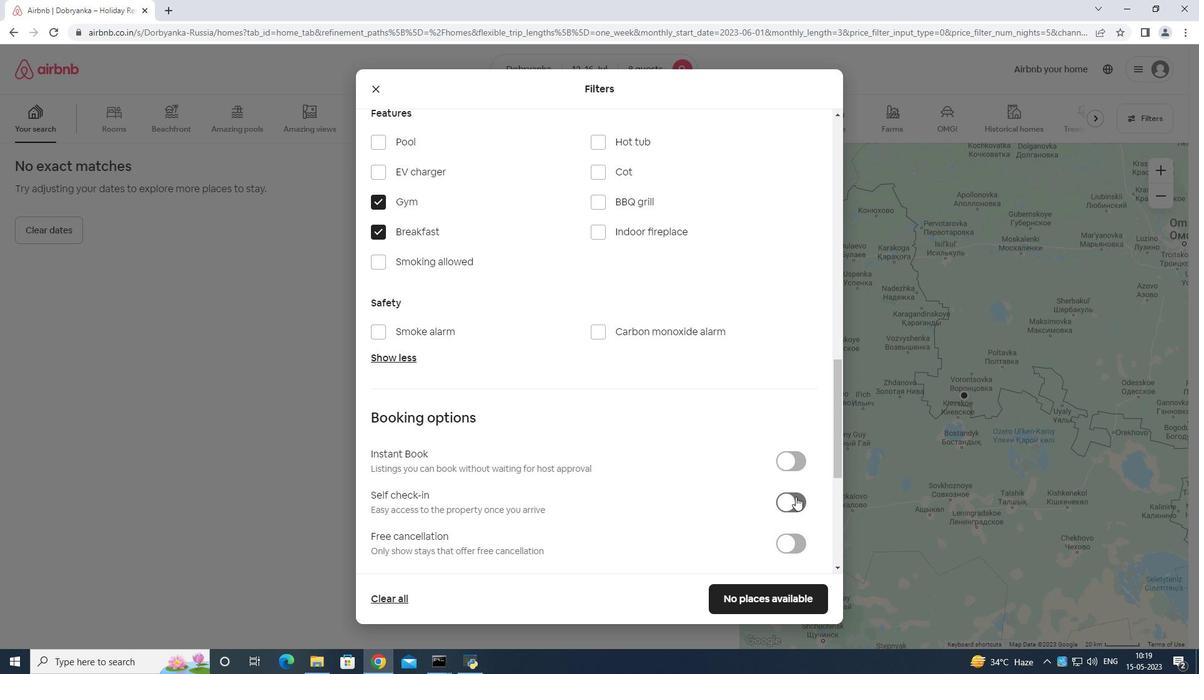 
Action: Mouse scrolled (769, 511) with delta (0, 0)
Screenshot: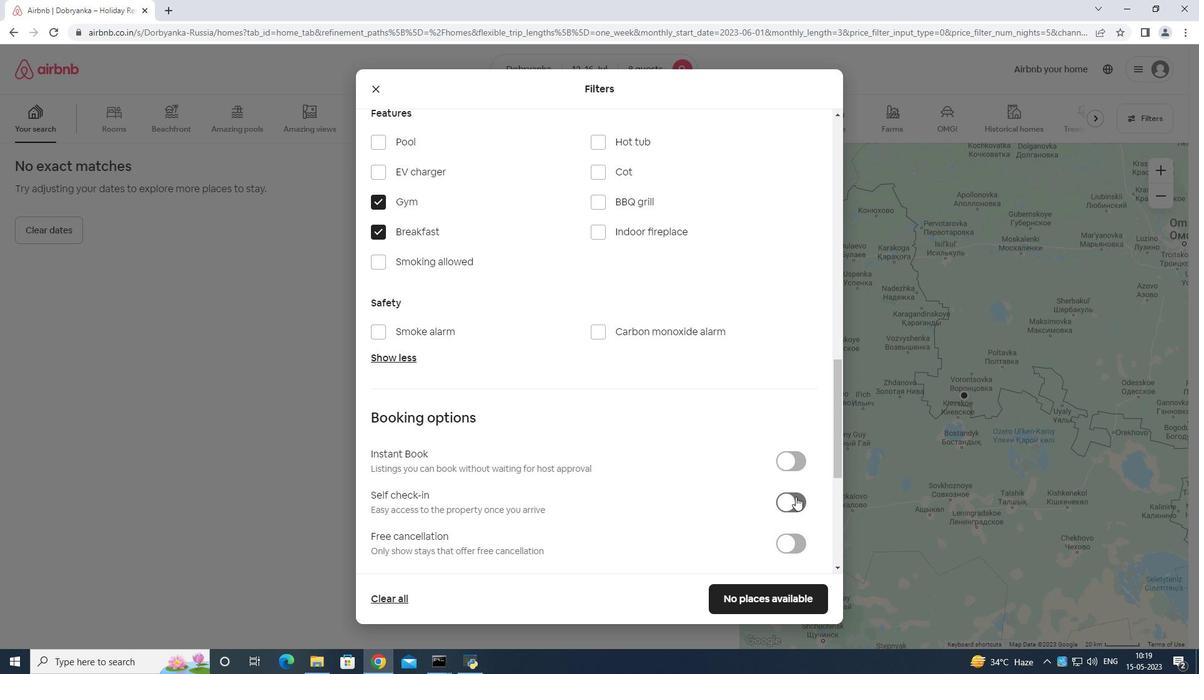 
Action: Mouse moved to (752, 529)
Screenshot: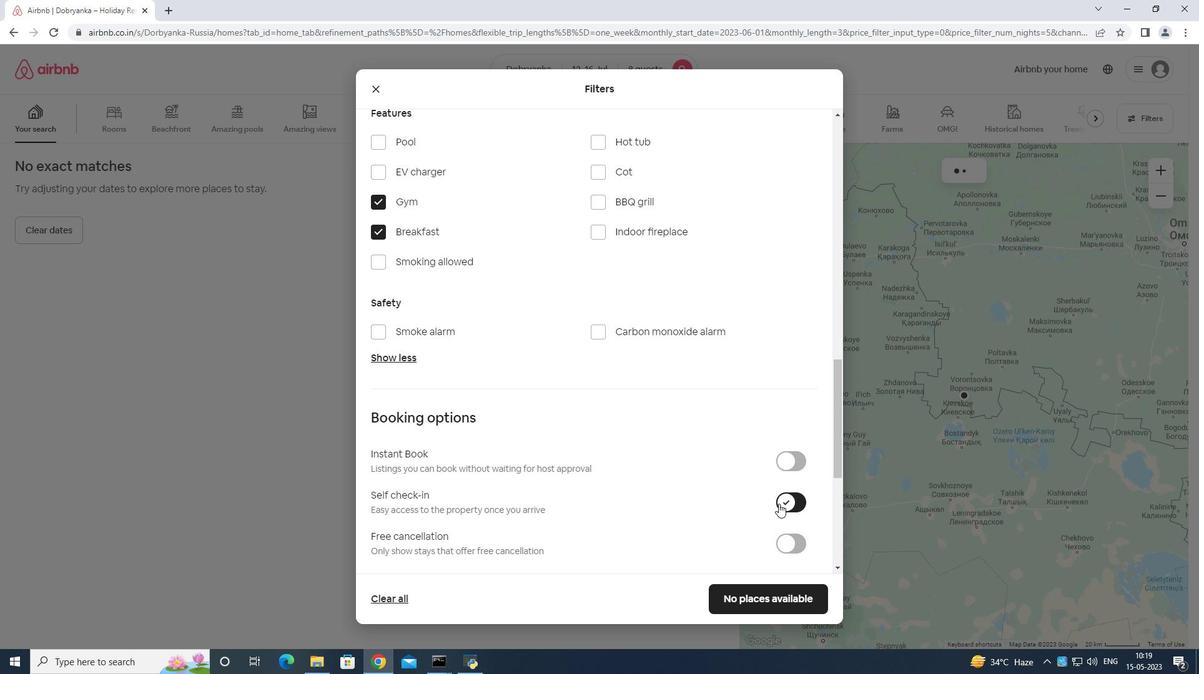 
Action: Mouse scrolled (752, 529) with delta (0, 0)
Screenshot: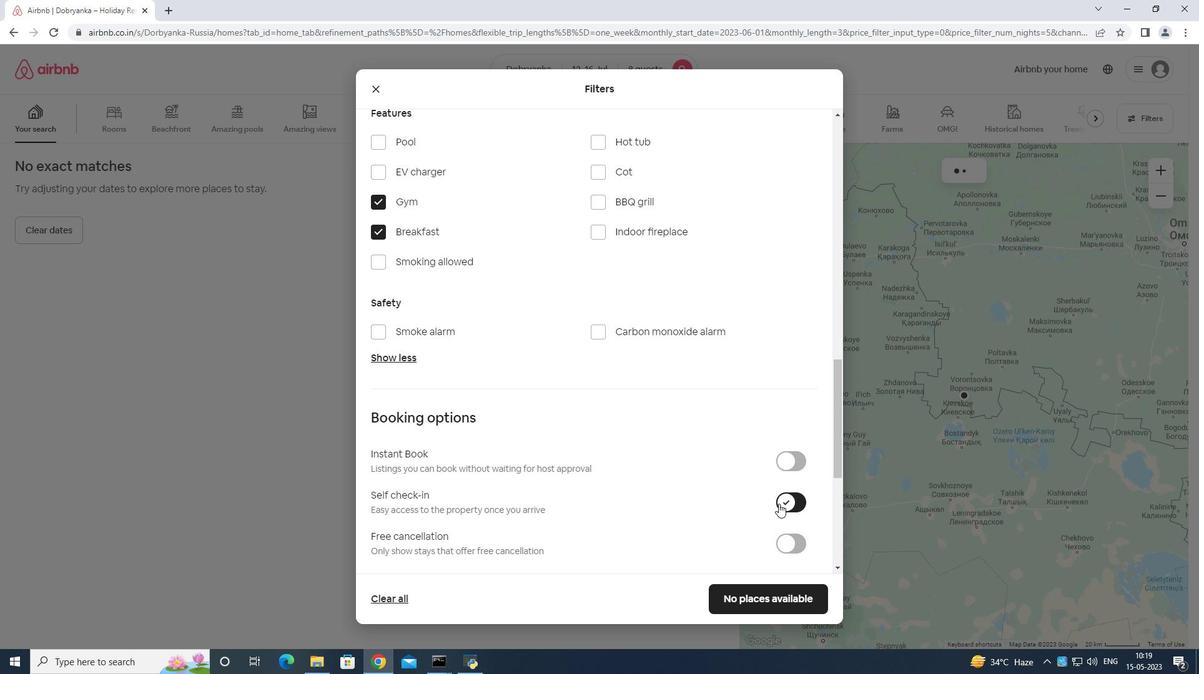 
Action: Mouse moved to (746, 533)
Screenshot: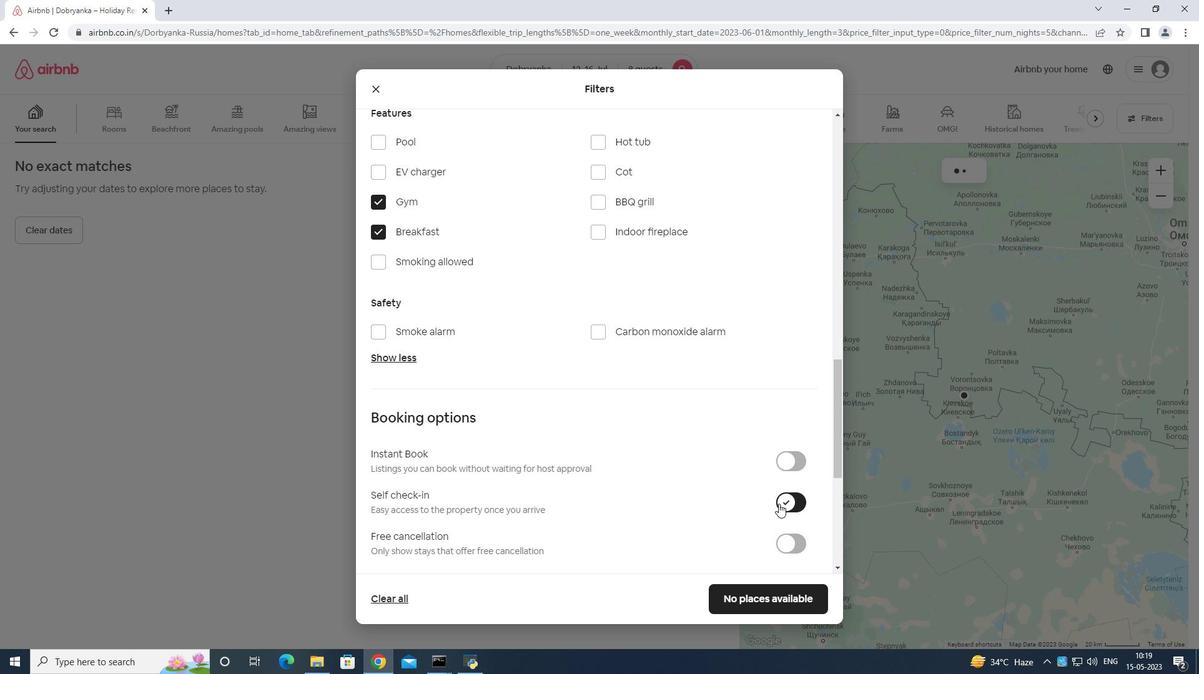 
Action: Mouse scrolled (746, 533) with delta (0, 0)
Screenshot: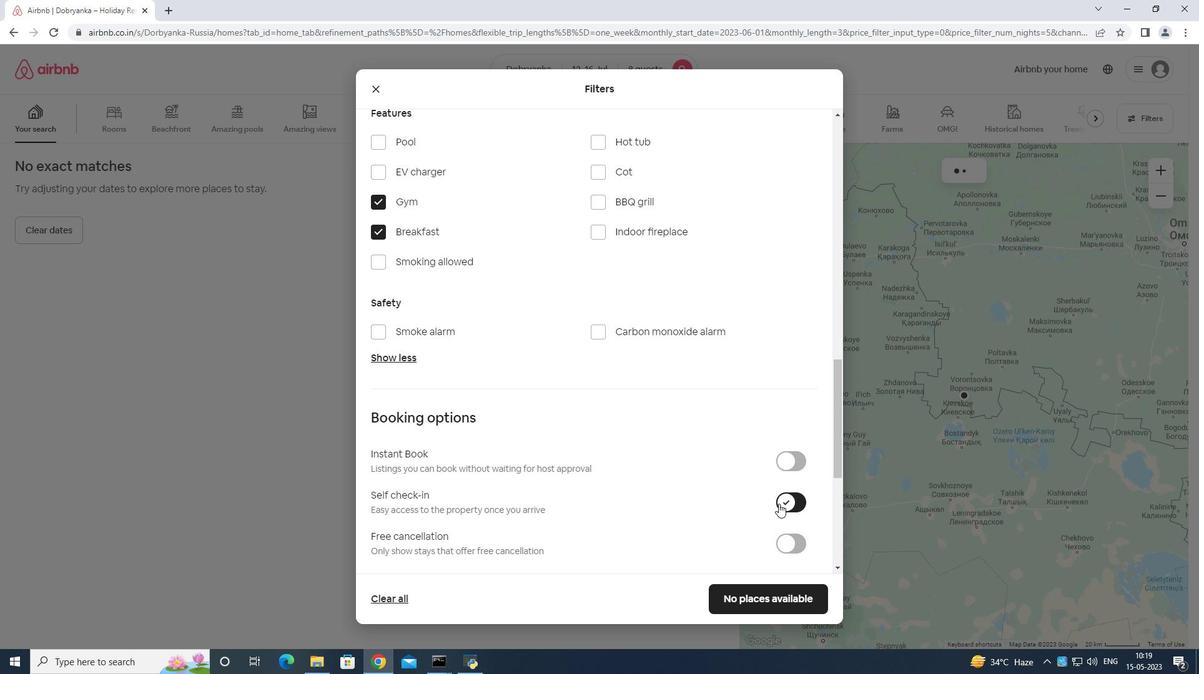 
Action: Mouse moved to (737, 538)
Screenshot: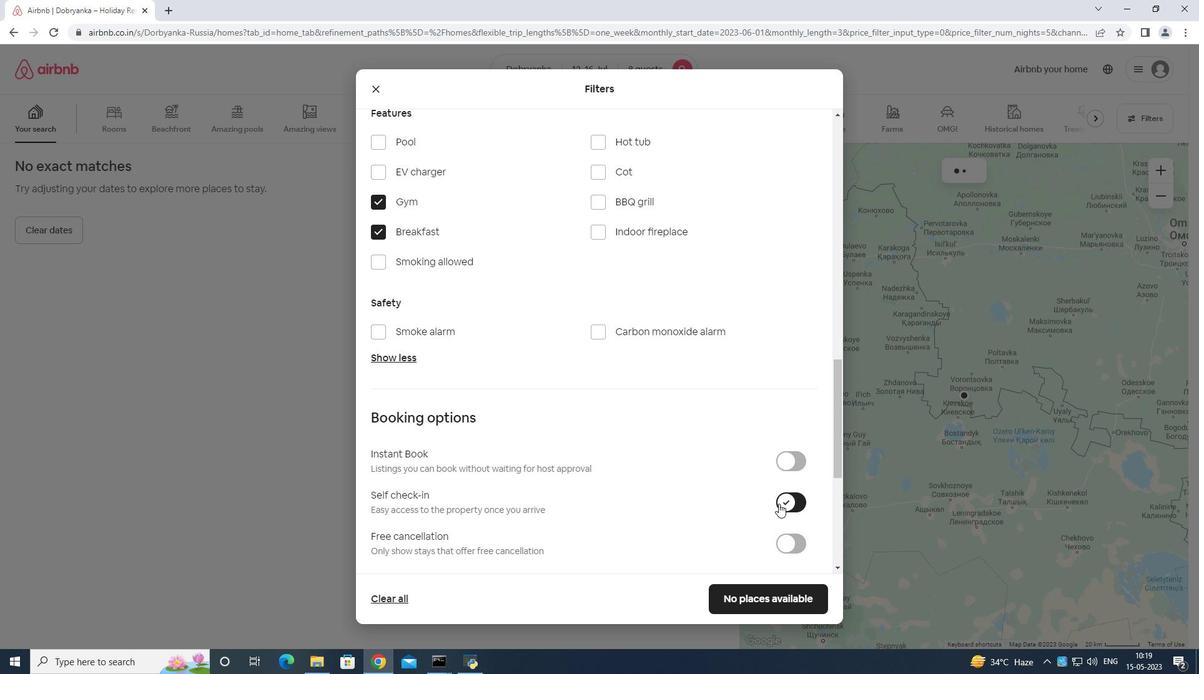 
Action: Mouse scrolled (739, 537) with delta (0, 0)
Screenshot: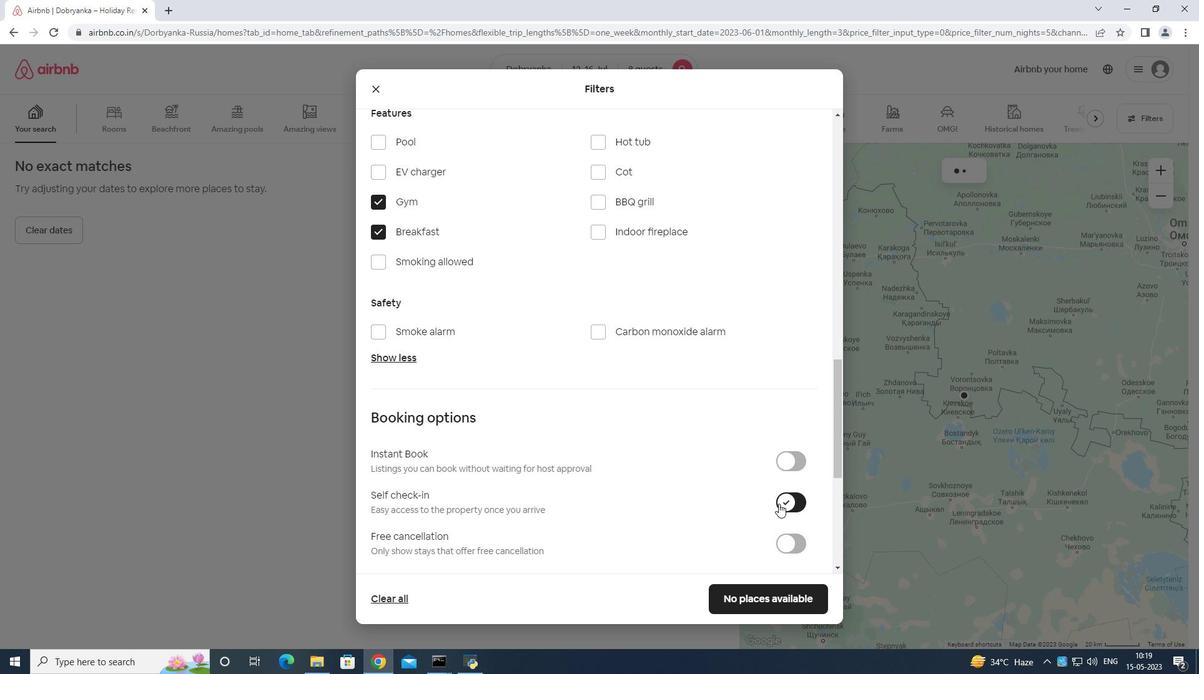 
Action: Mouse moved to (719, 534)
Screenshot: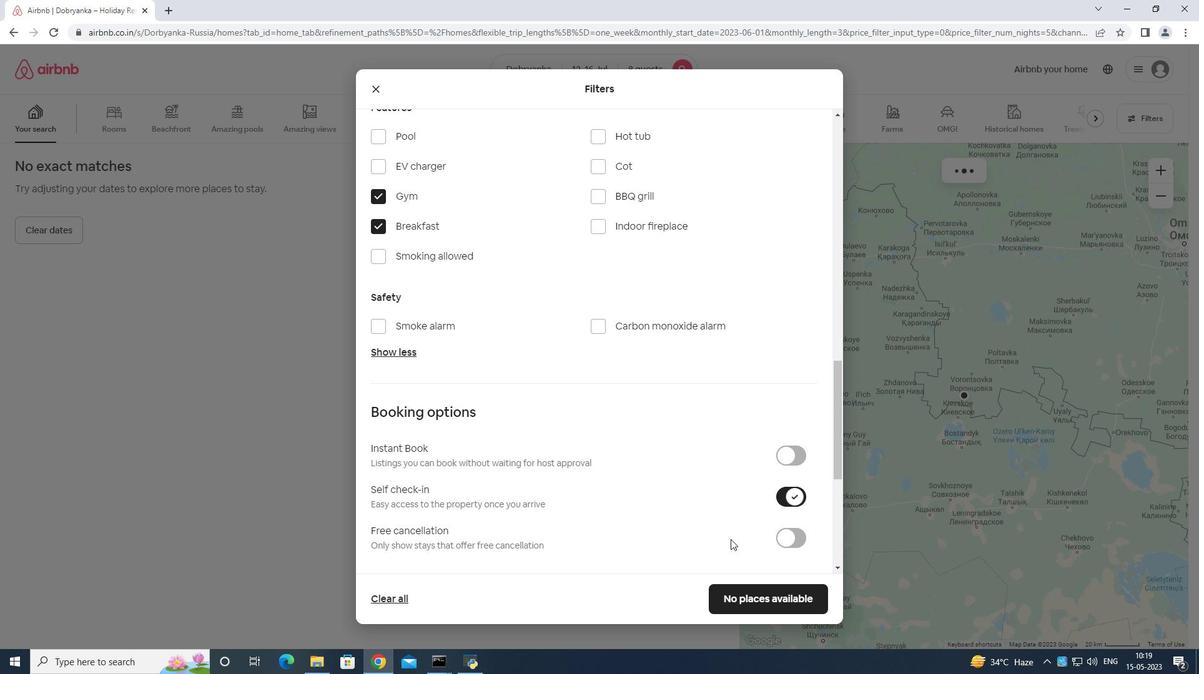
Action: Mouse scrolled (719, 533) with delta (0, 0)
Screenshot: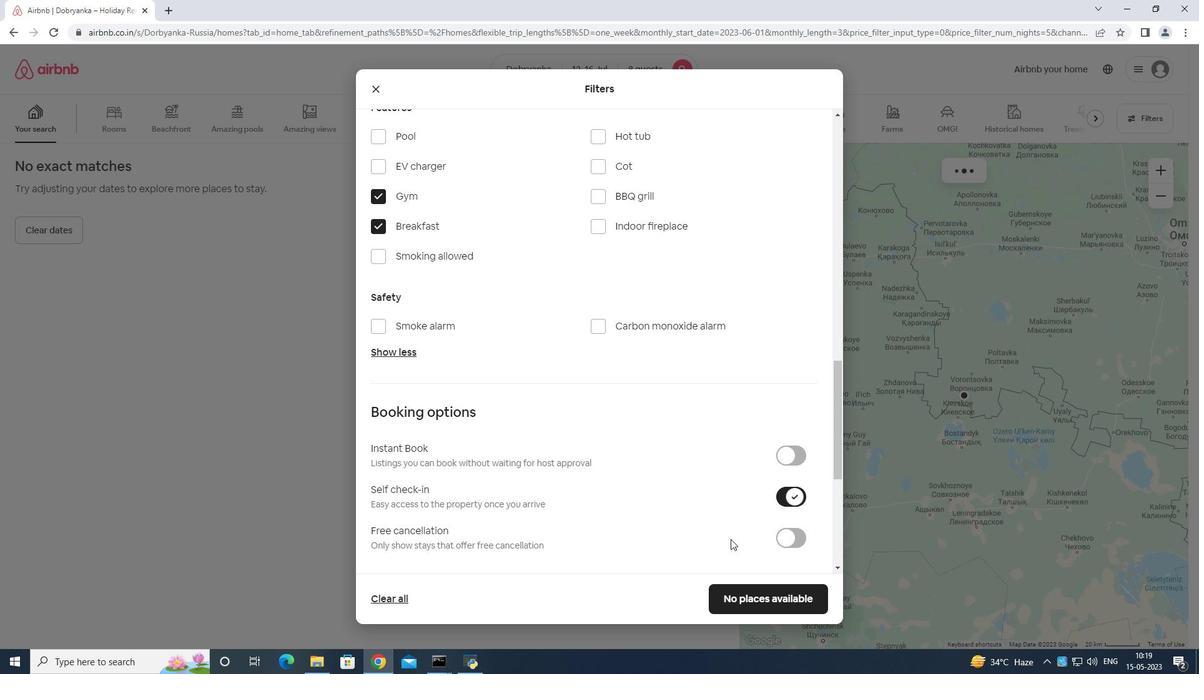 
Action: Mouse moved to (718, 534)
Screenshot: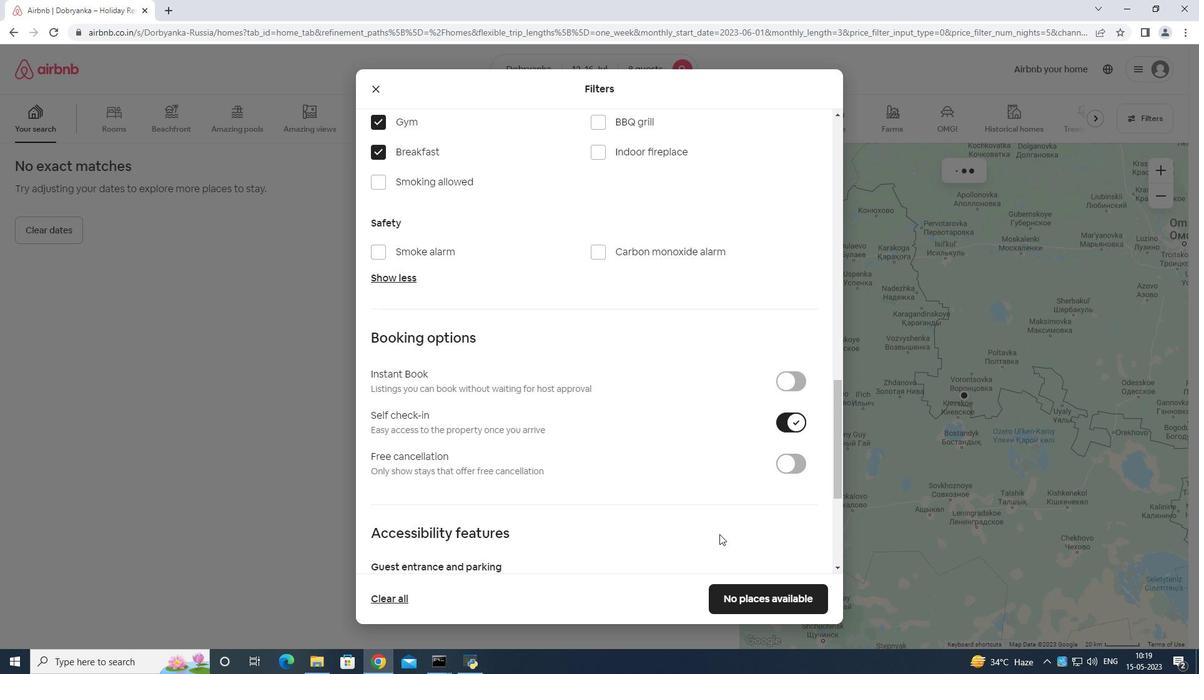 
Action: Mouse scrolled (718, 534) with delta (0, 0)
Screenshot: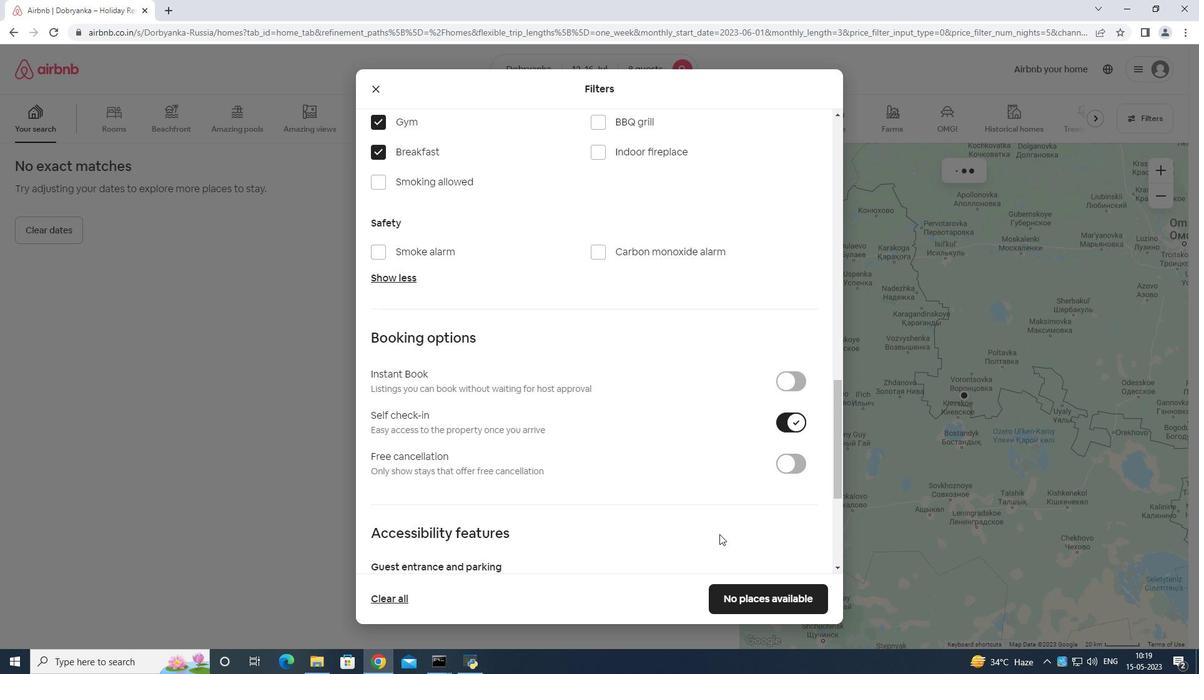 
Action: Mouse moved to (717, 535)
Screenshot: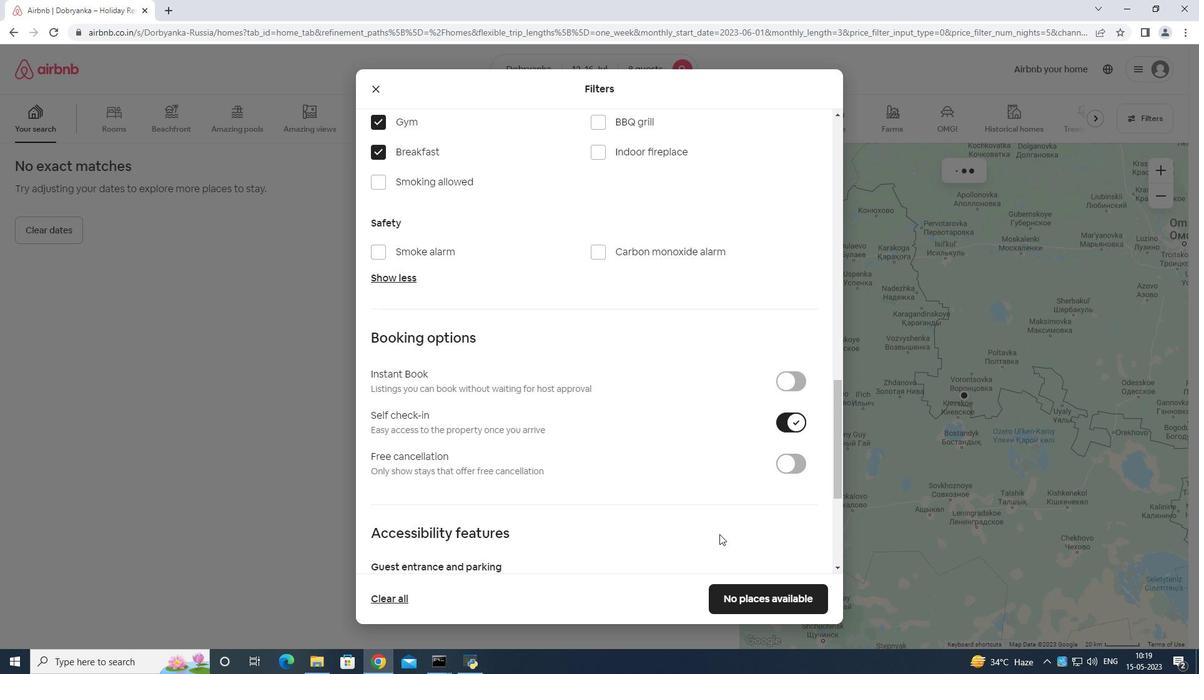 
Action: Mouse scrolled (718, 534) with delta (0, 0)
Screenshot: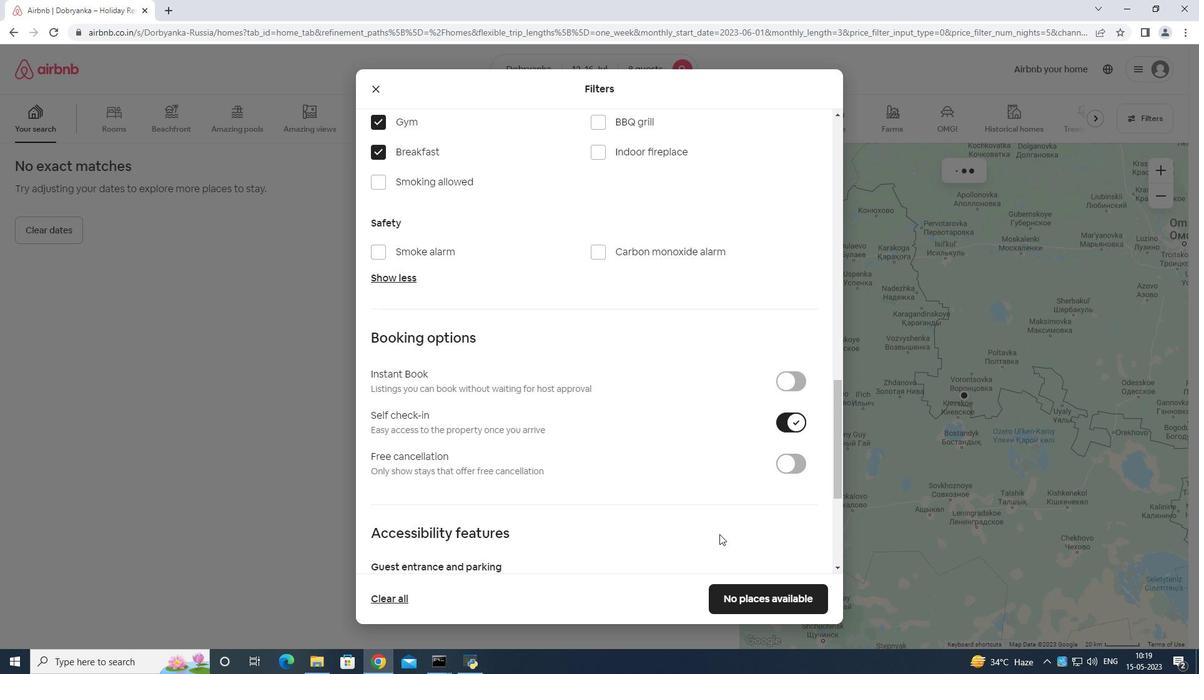 
Action: Mouse moved to (717, 535)
Screenshot: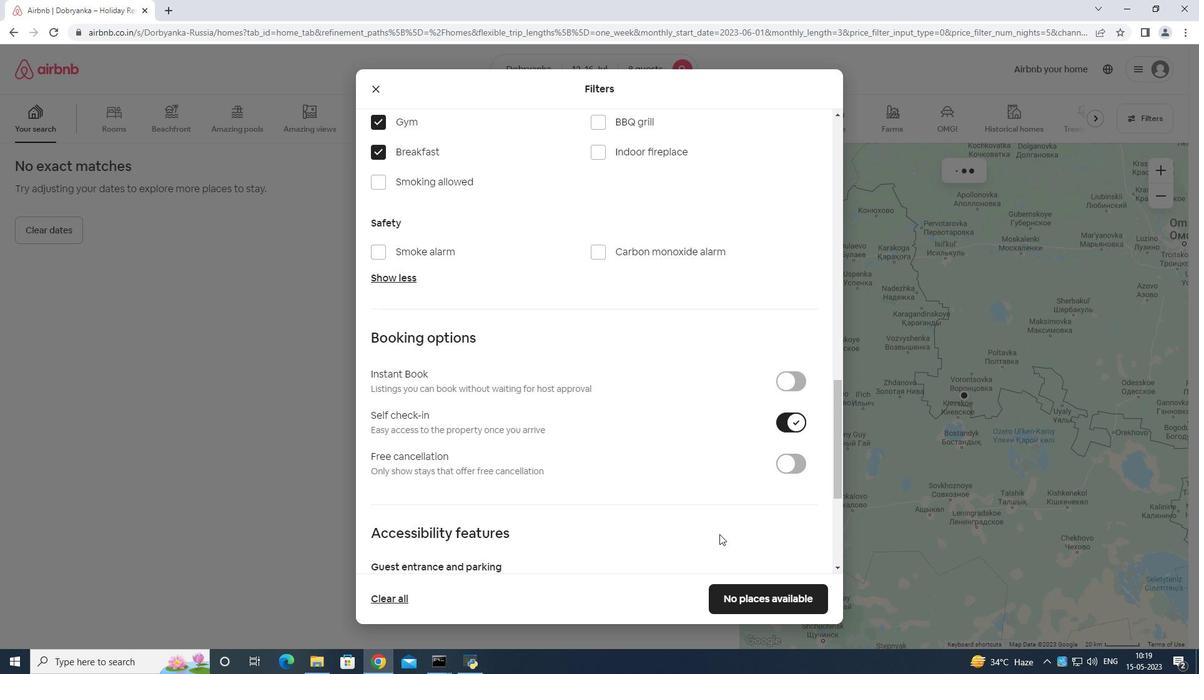 
Action: Mouse scrolled (717, 534) with delta (0, 0)
Screenshot: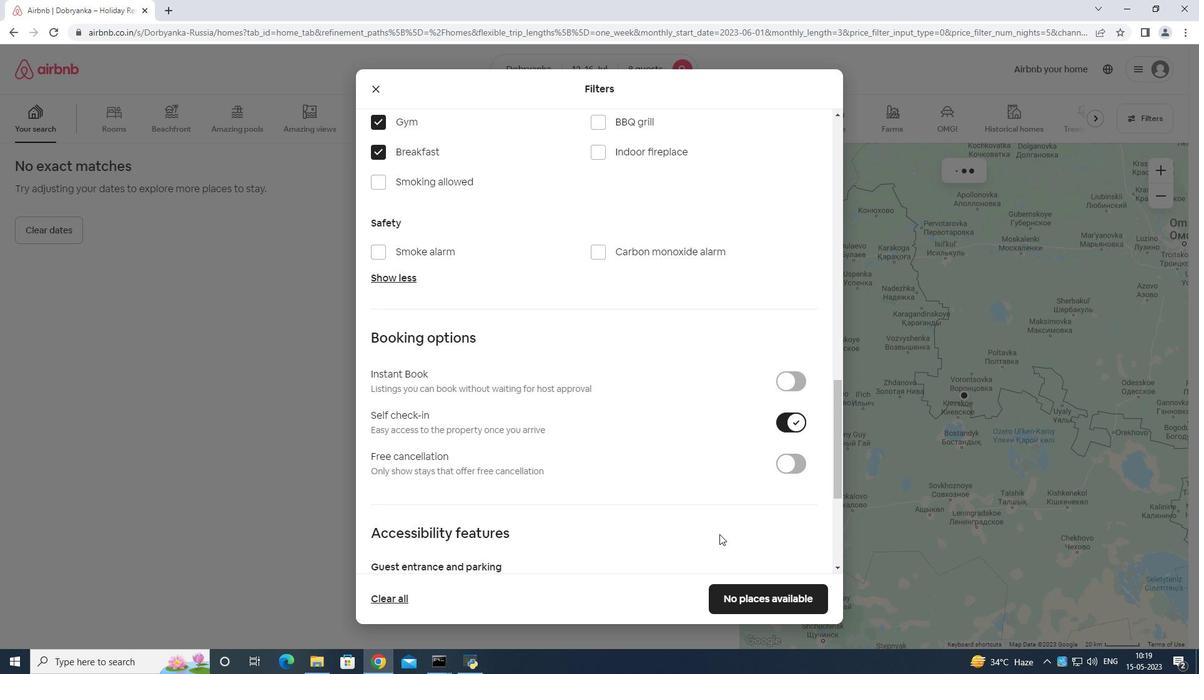 
Action: Mouse moved to (708, 542)
Screenshot: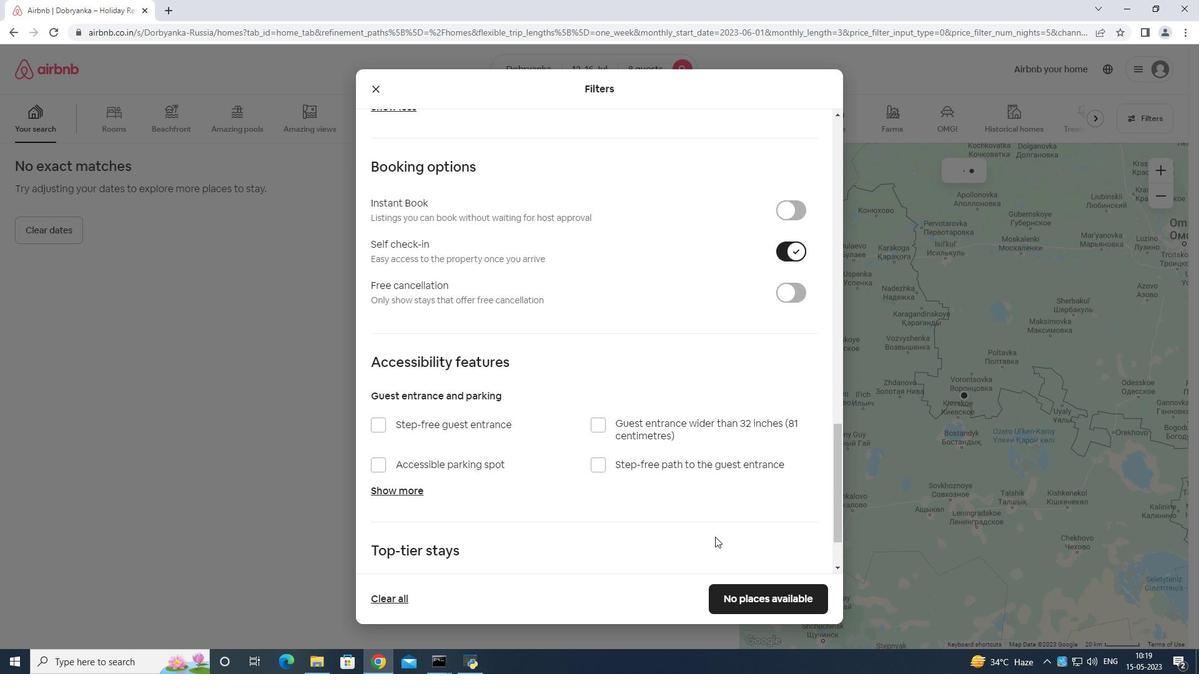 
Action: Mouse scrolled (708, 541) with delta (0, 0)
Screenshot: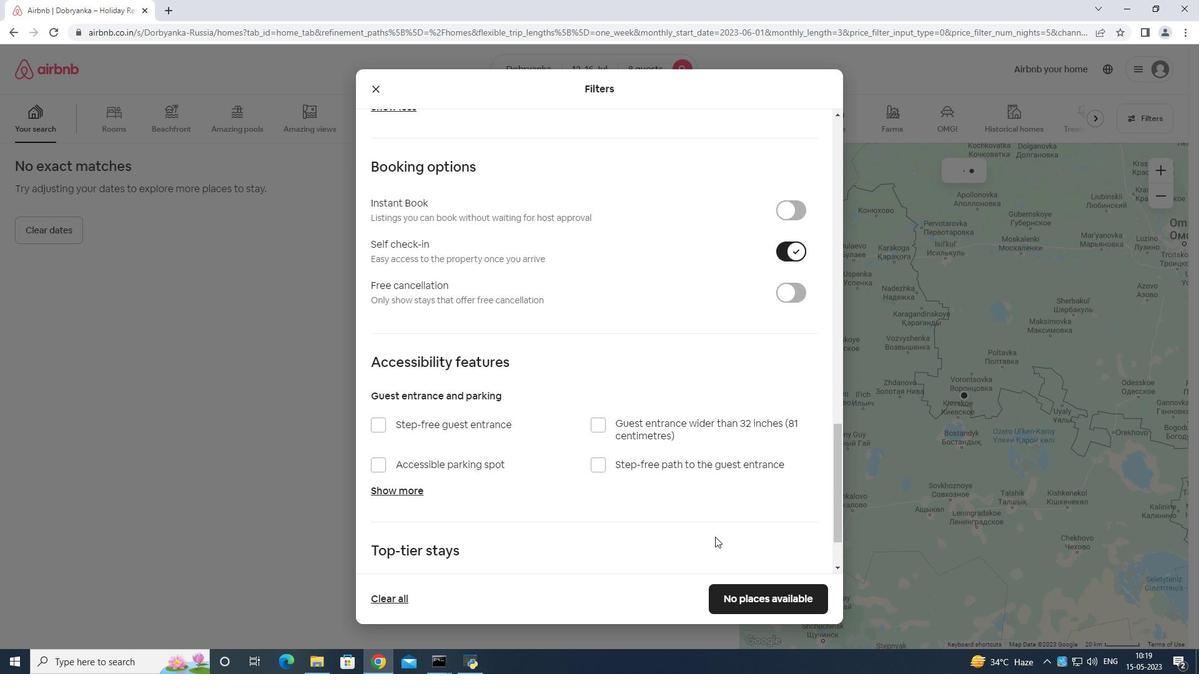 
Action: Mouse moved to (706, 543)
Screenshot: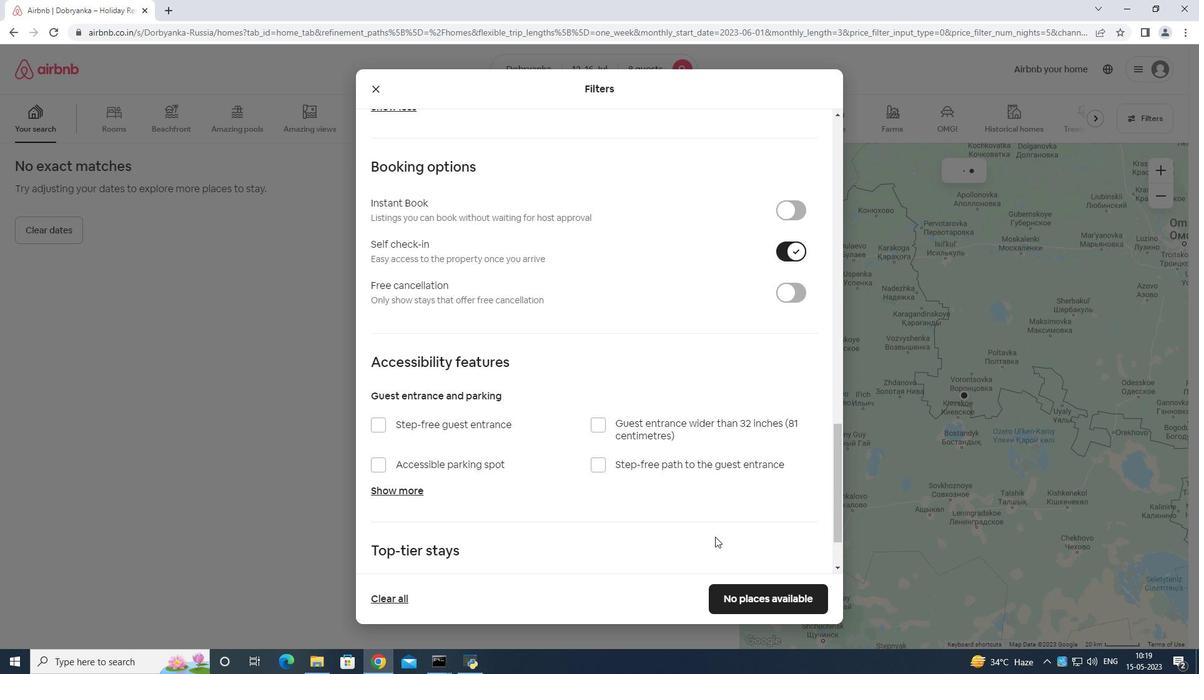 
Action: Mouse scrolled (706, 543) with delta (0, 0)
Screenshot: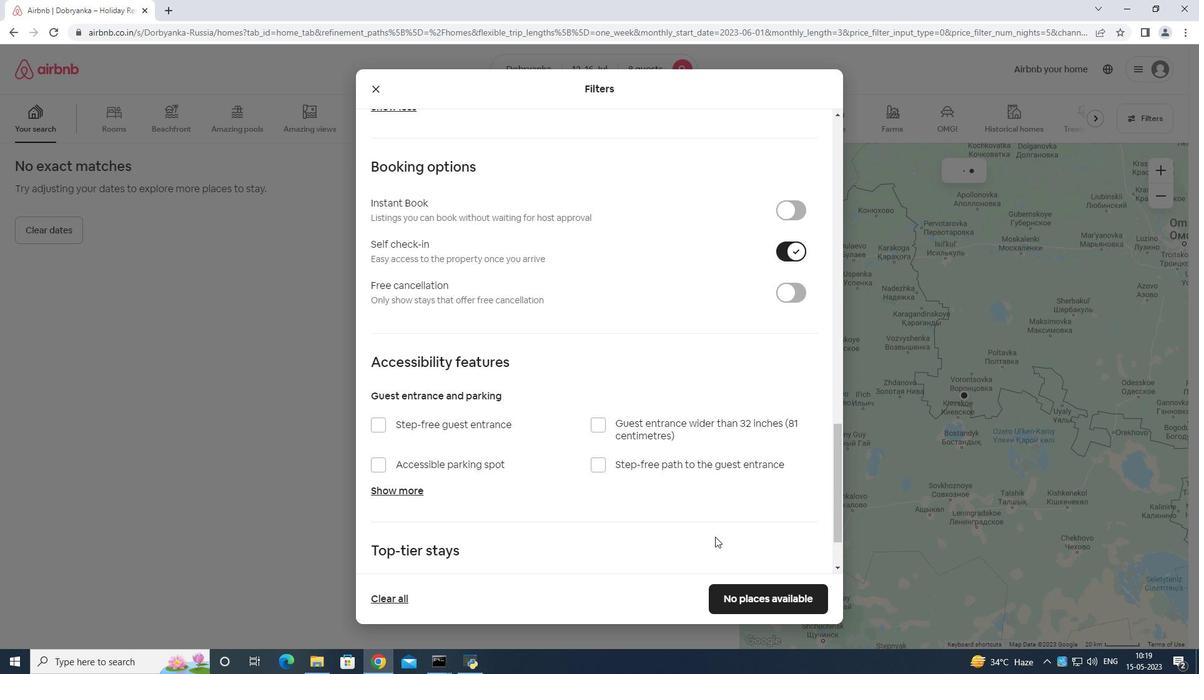 
Action: Mouse moved to (702, 543)
Screenshot: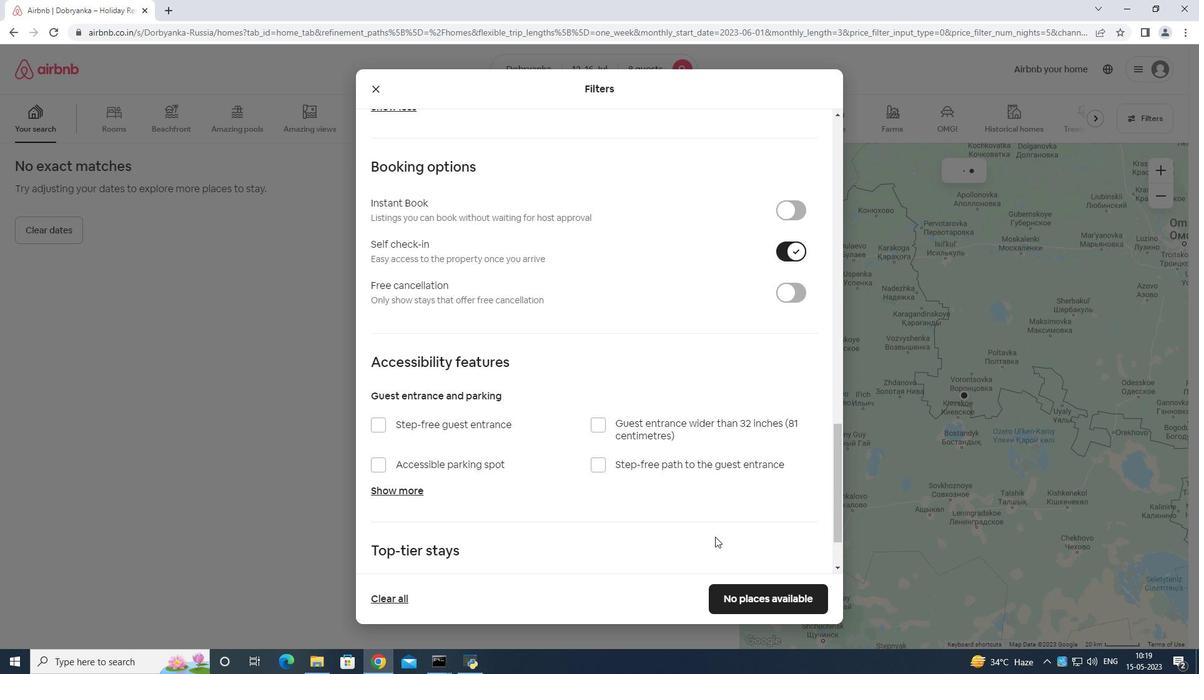 
Action: Mouse scrolled (704, 543) with delta (0, 0)
Screenshot: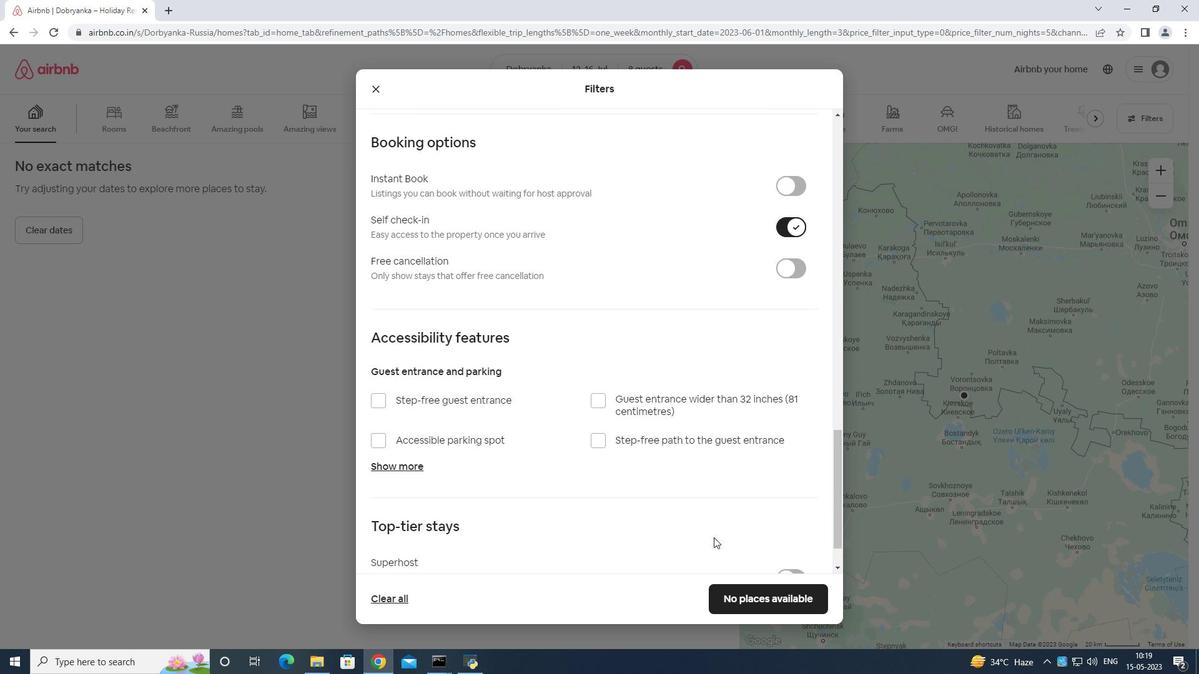 
Action: Mouse moved to (696, 545)
Screenshot: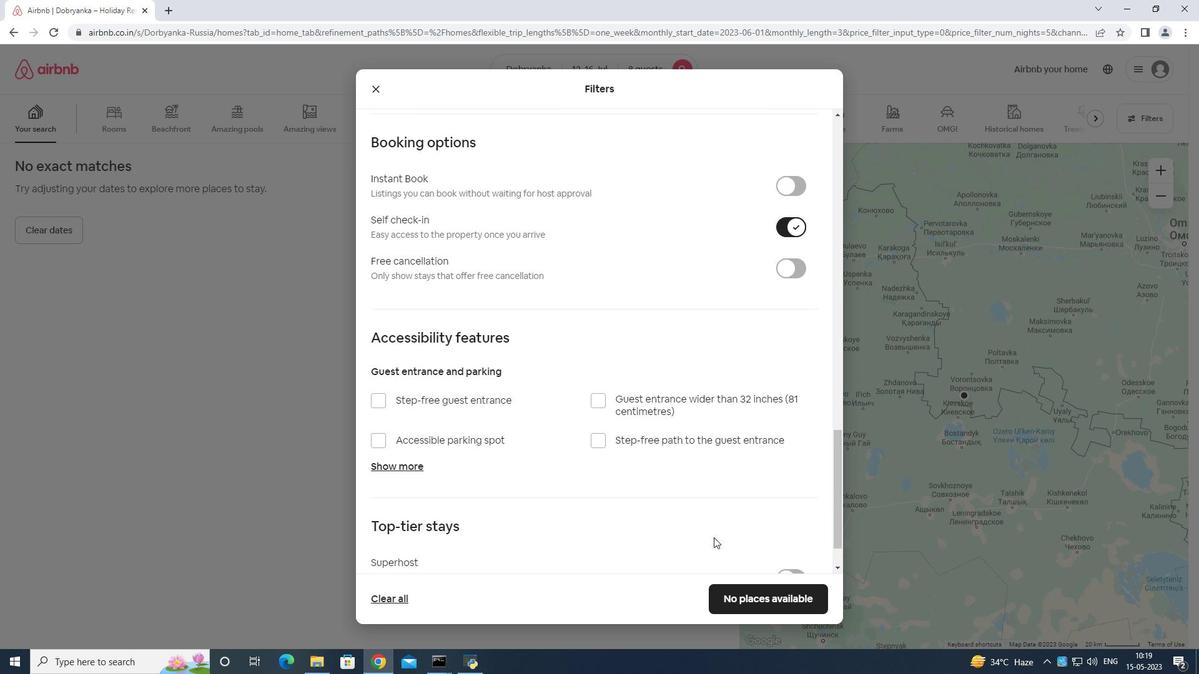 
Action: Mouse scrolled (696, 544) with delta (0, 0)
Screenshot: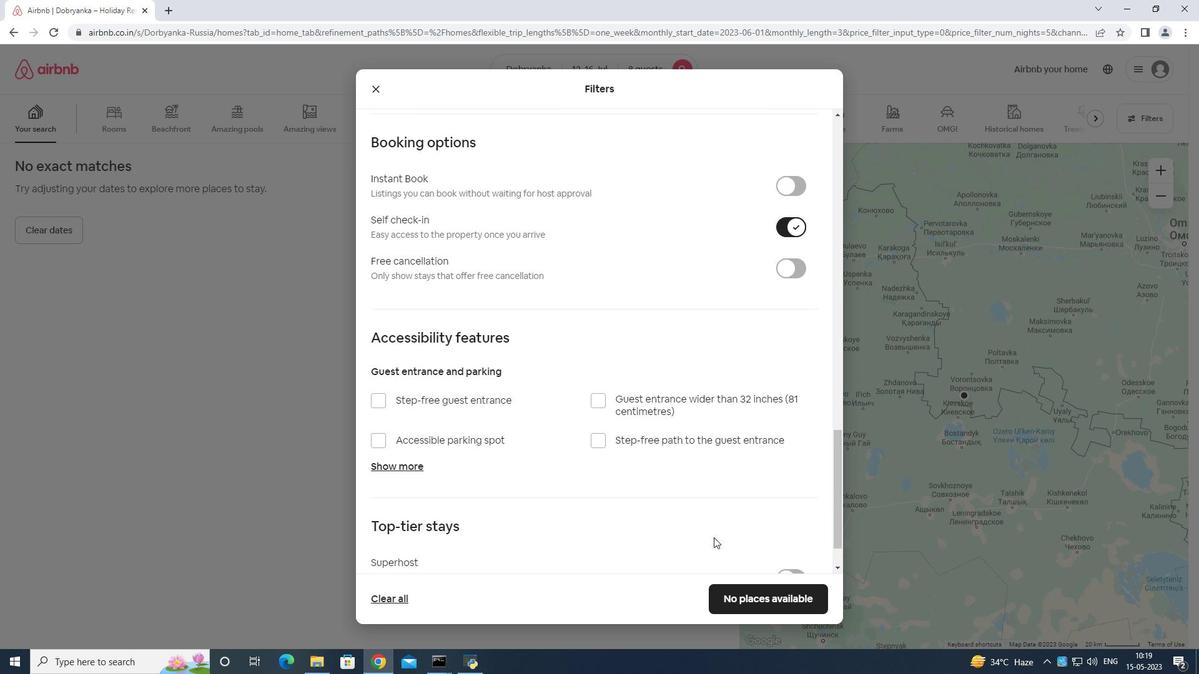 
Action: Mouse moved to (683, 548)
Screenshot: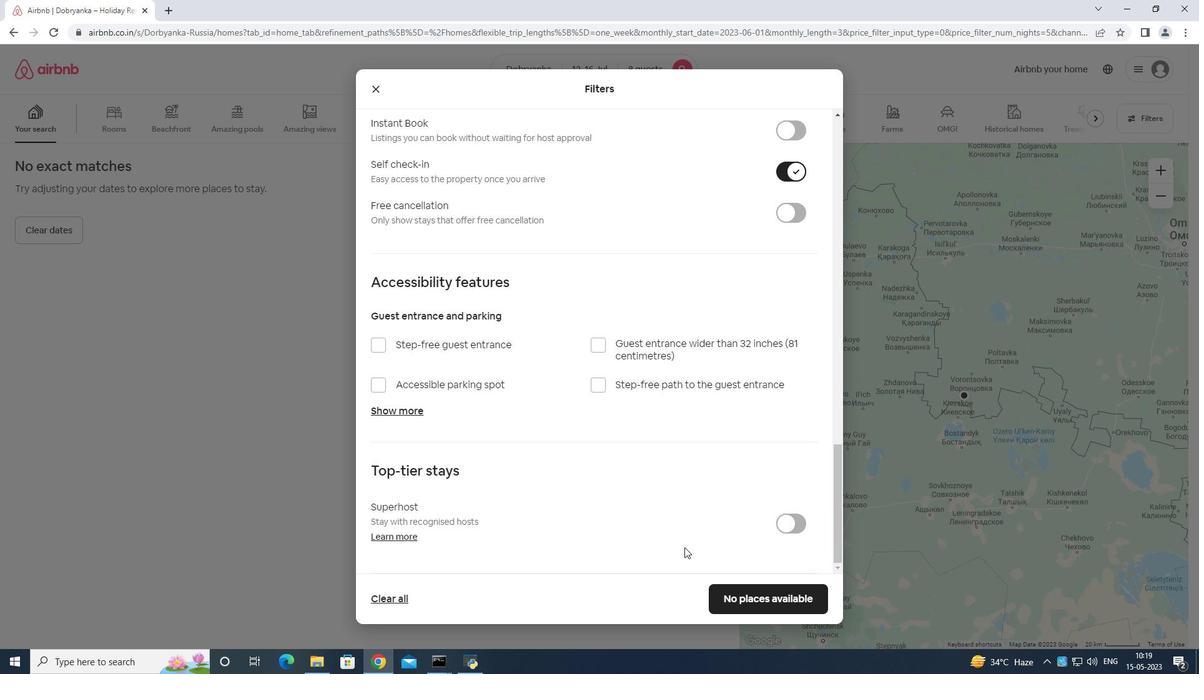 
Action: Mouse scrolled (683, 548) with delta (0, 0)
Screenshot: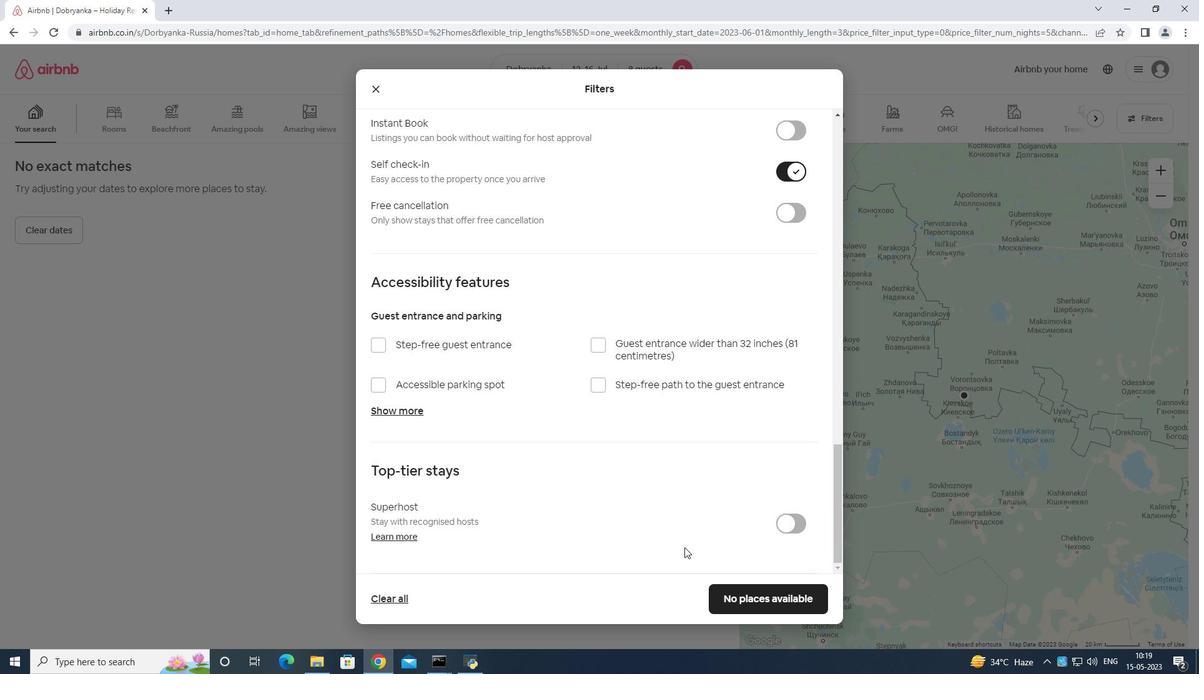 
Action: Mouse moved to (683, 549)
Screenshot: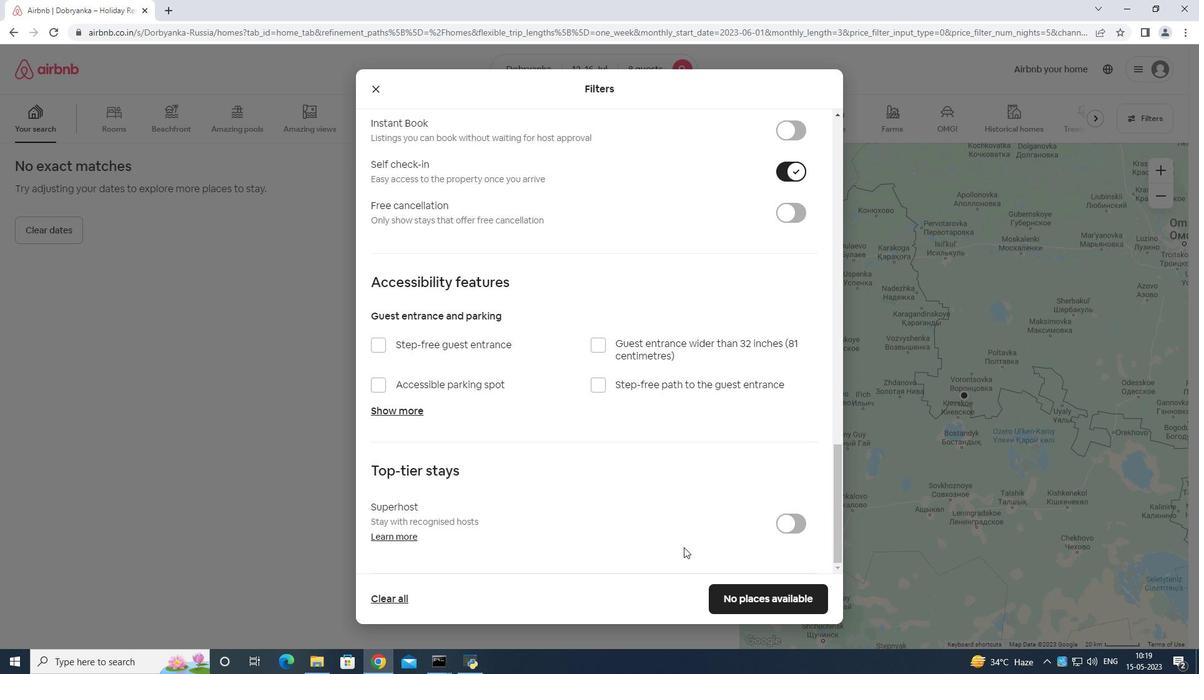 
Action: Mouse scrolled (683, 548) with delta (0, 0)
Screenshot: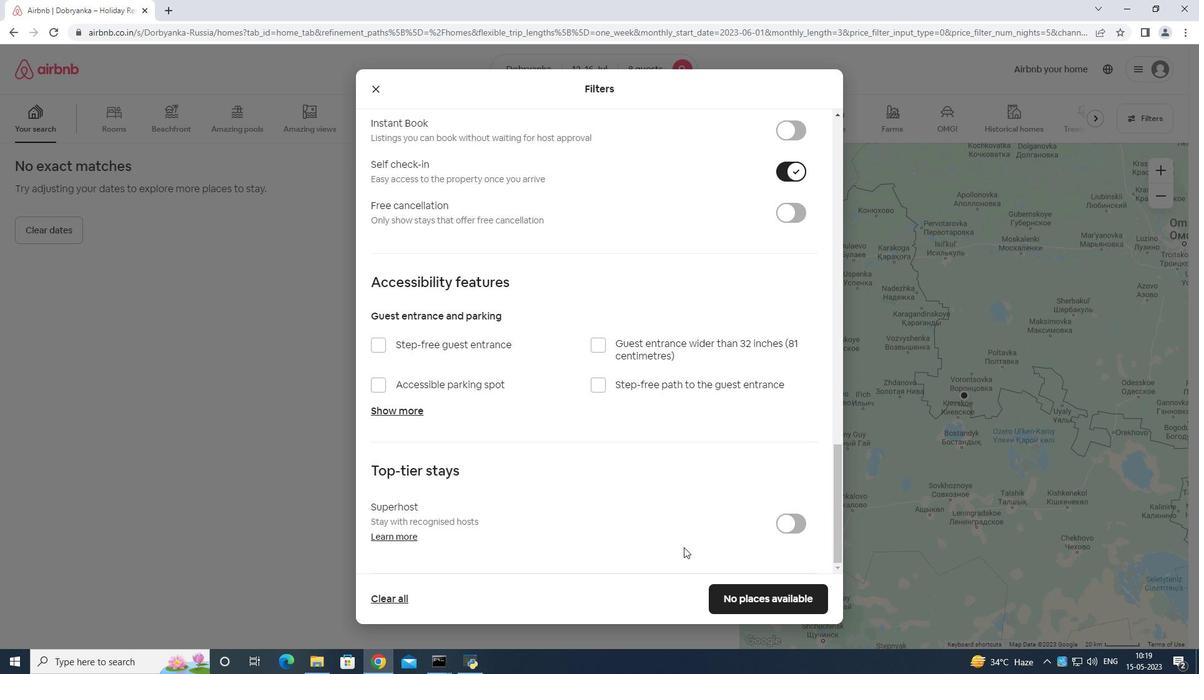 
Action: Mouse moved to (681, 551)
Screenshot: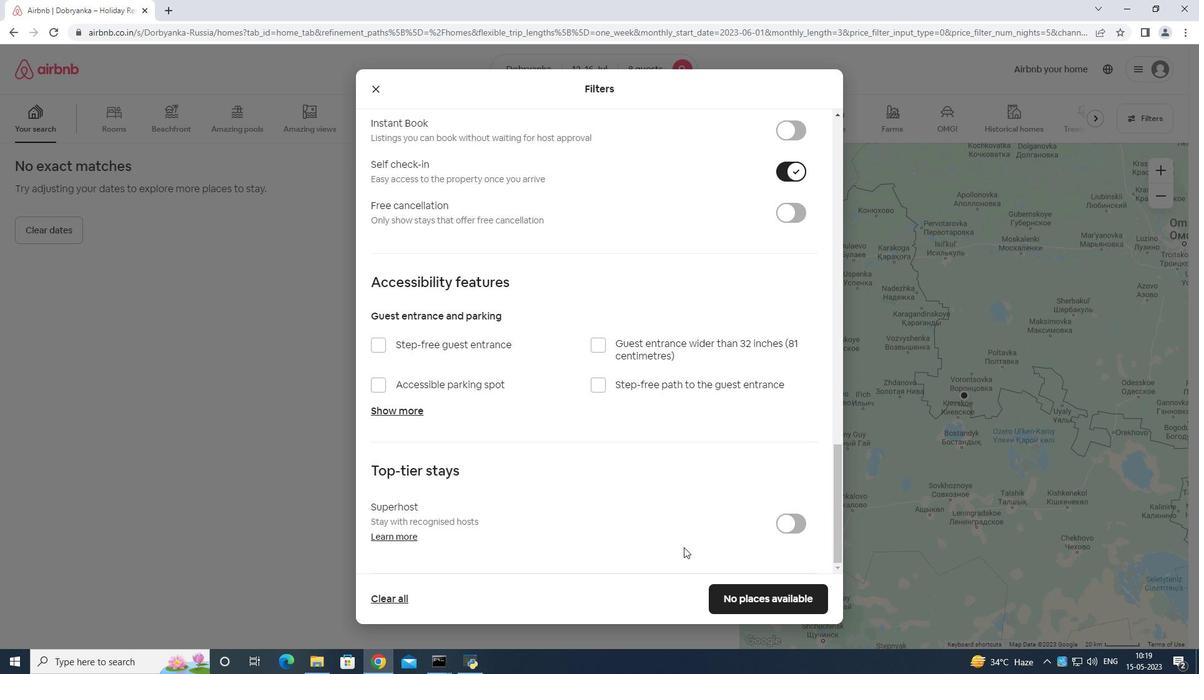 
Action: Mouse scrolled (681, 550) with delta (0, 0)
Screenshot: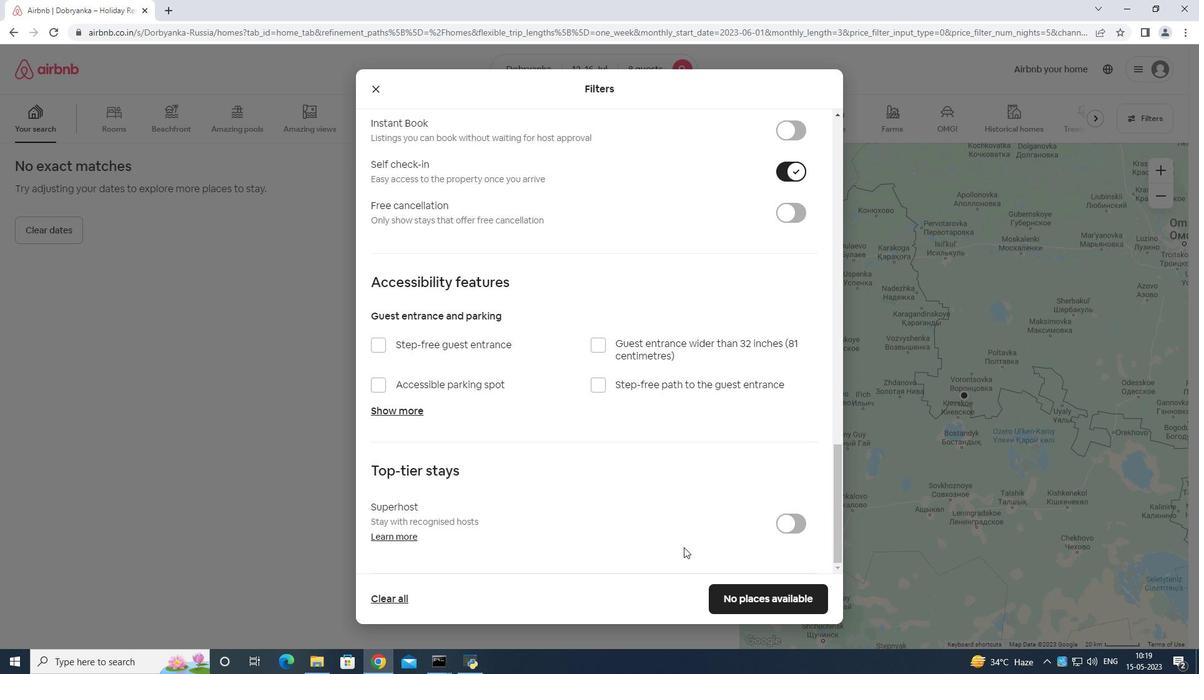 
Action: Mouse moved to (679, 552)
Screenshot: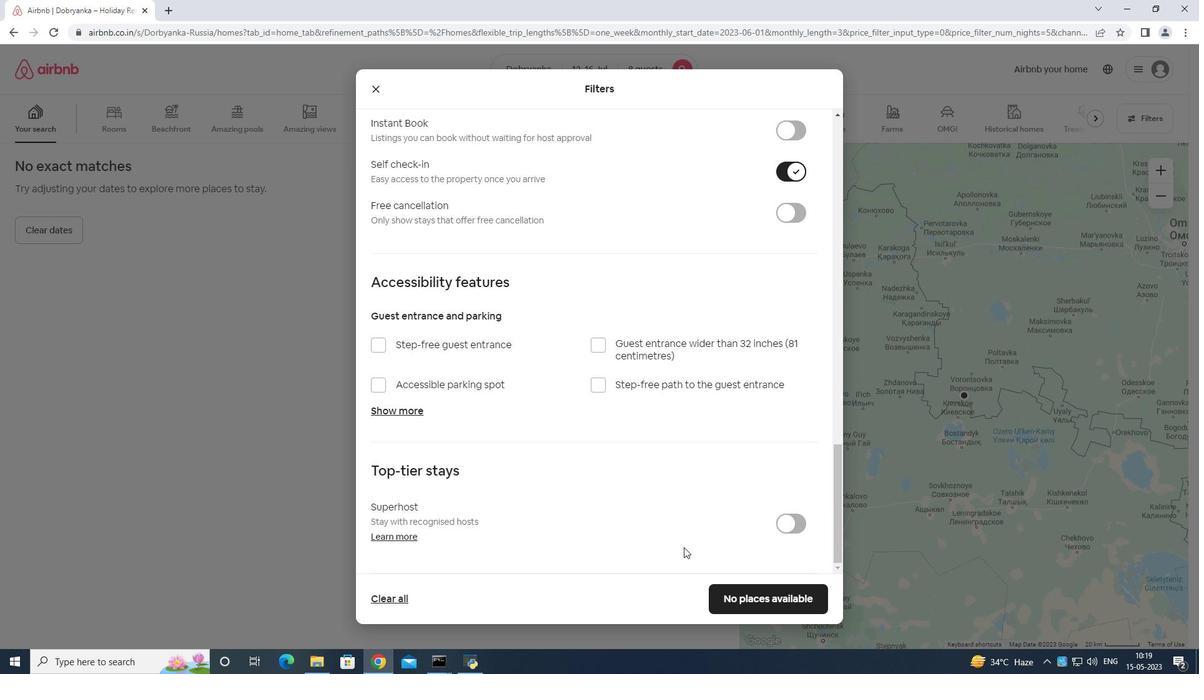 
Action: Mouse scrolled (679, 551) with delta (0, 0)
Screenshot: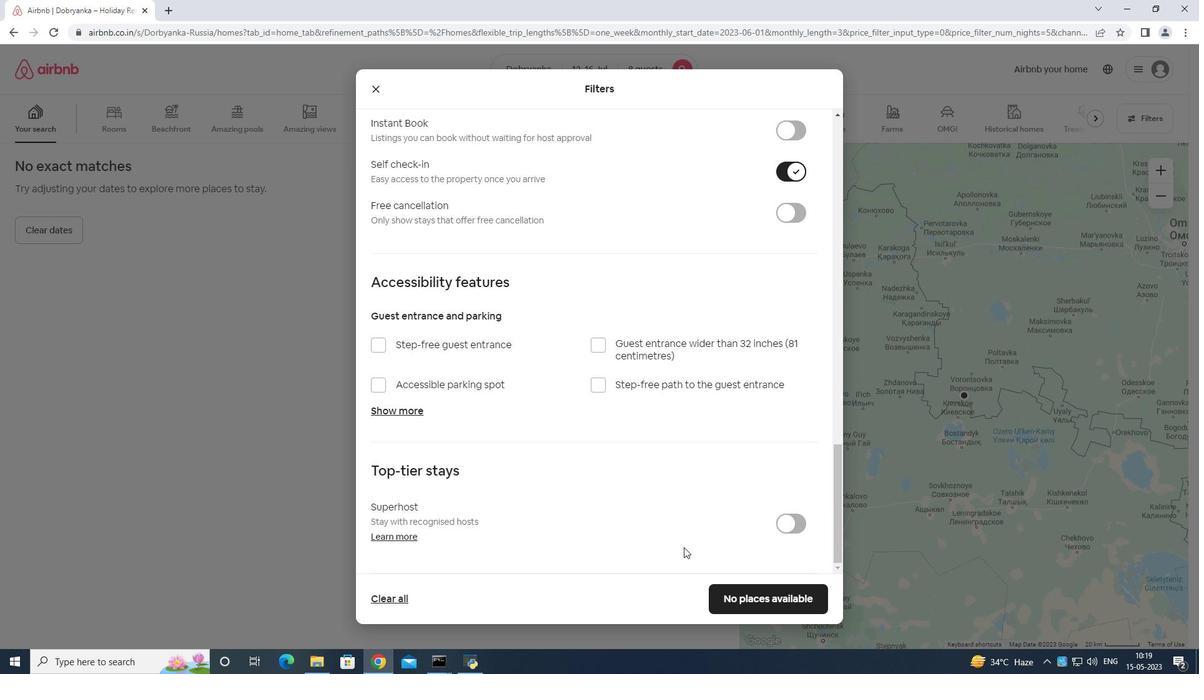 
Action: Mouse moved to (790, 593)
Screenshot: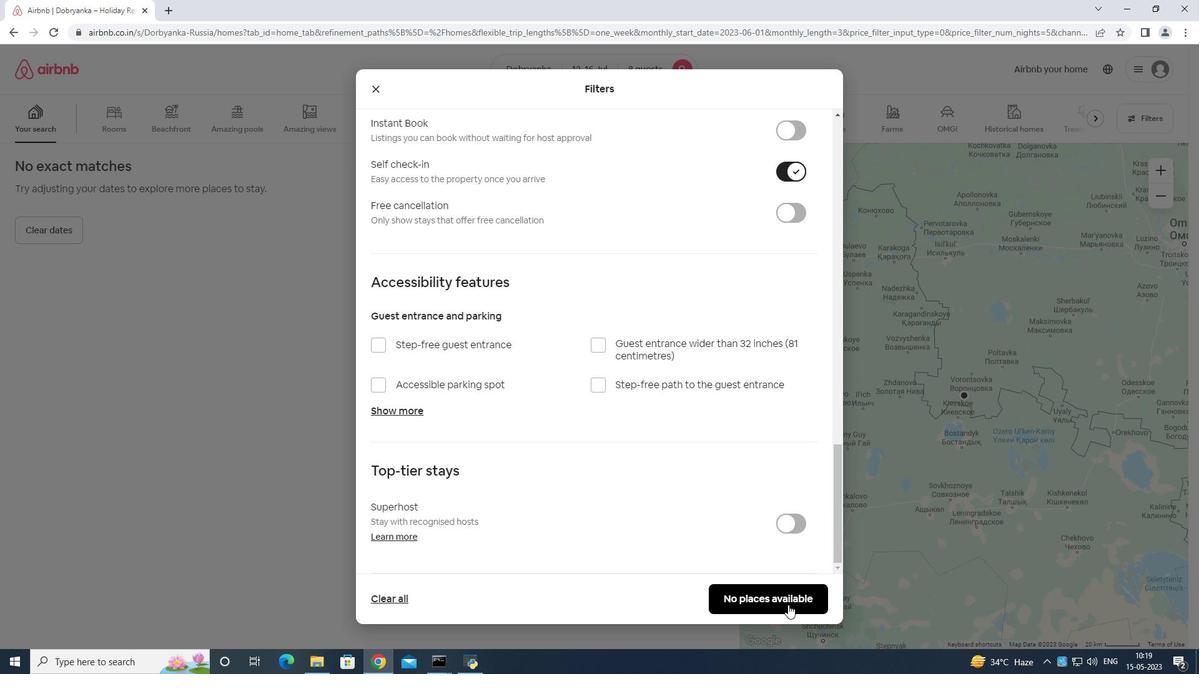 
Action: Mouse pressed left at (790, 593)
Screenshot: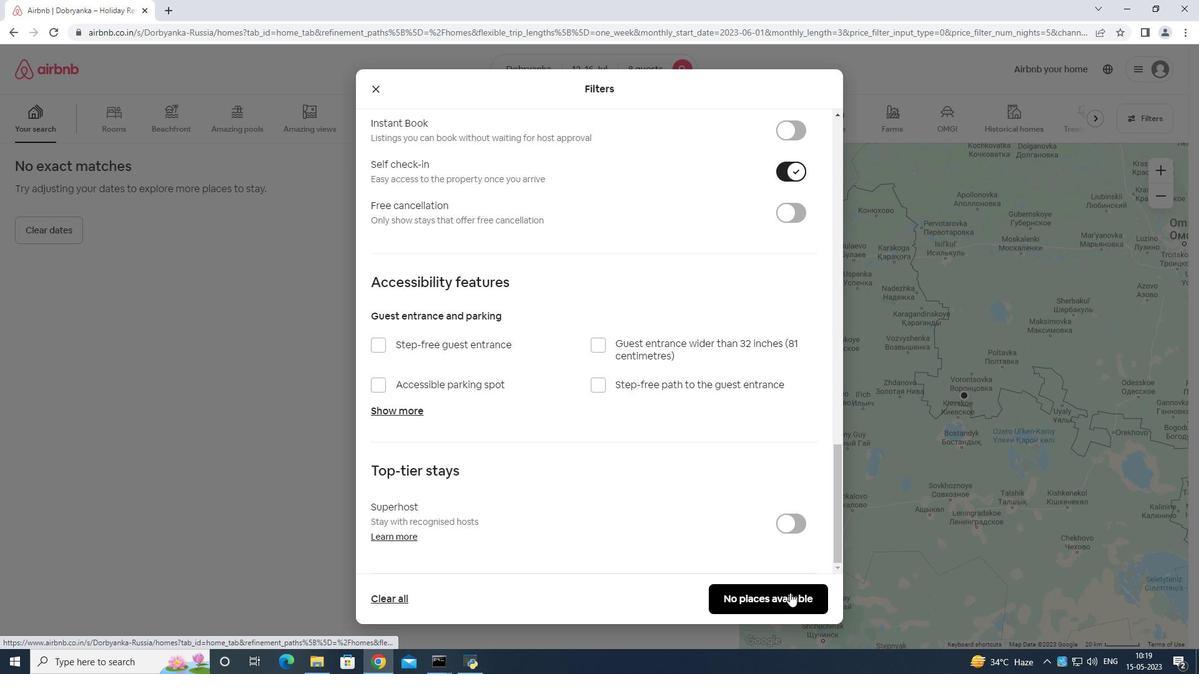 
